 Task: Find connections with filter location Santa Cruz del Sur with filter topic #house with filter profile language French with filter current company Volvo Group with filter school Shaney Institute of Health Sciences with filter industry Animal Feed Manufacturing with filter service category Personal Injury Law with filter keywords title Brand Strategist
Action: Mouse moved to (547, 103)
Screenshot: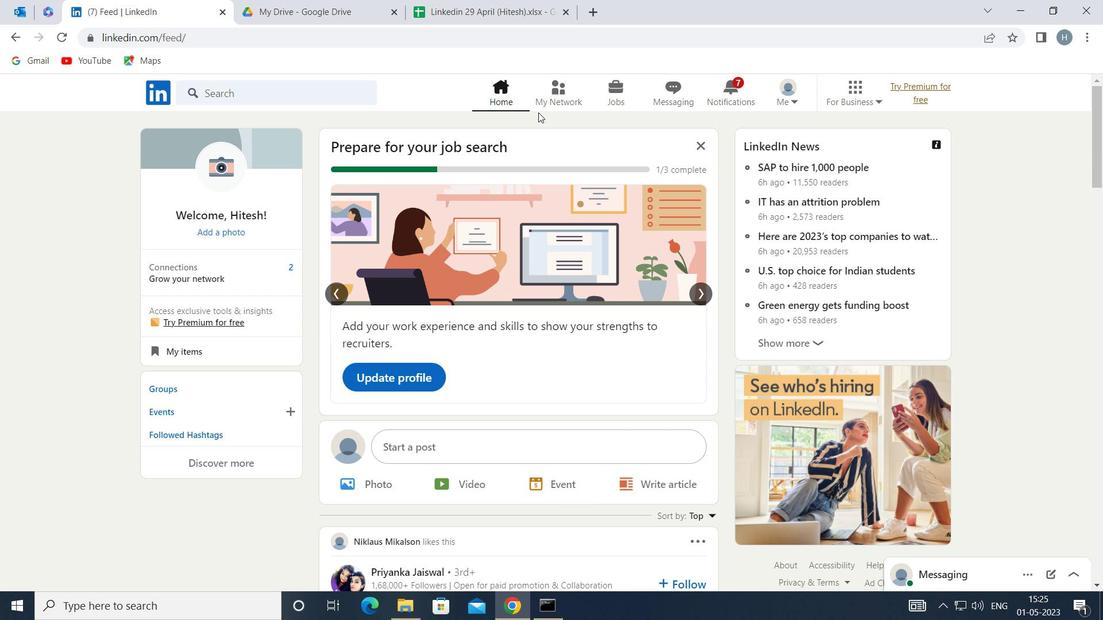 
Action: Mouse pressed left at (547, 103)
Screenshot: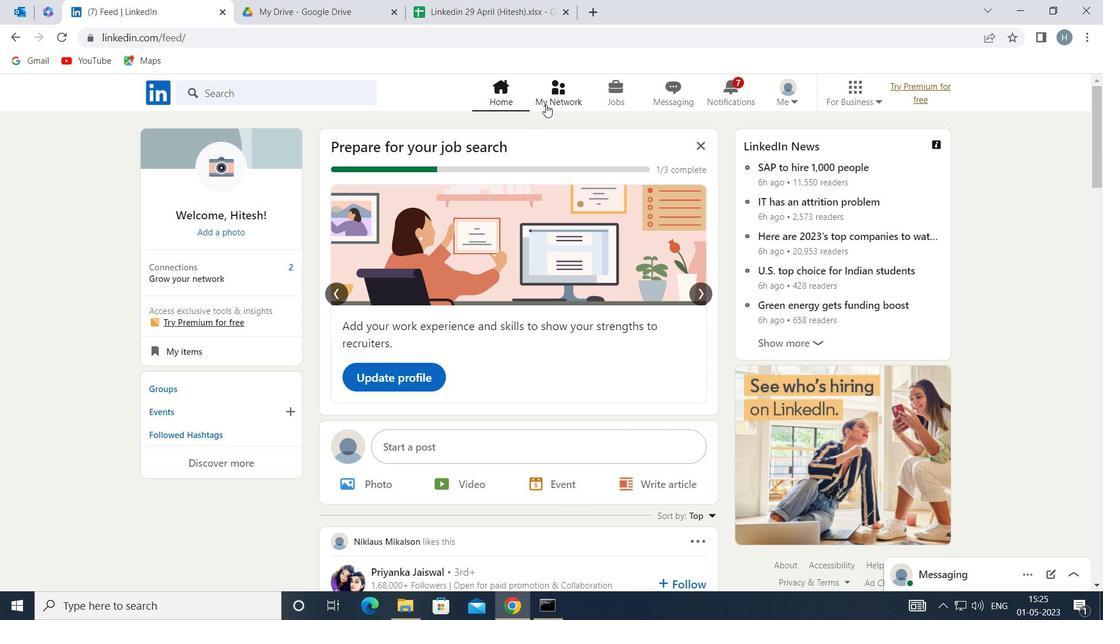 
Action: Mouse moved to (289, 171)
Screenshot: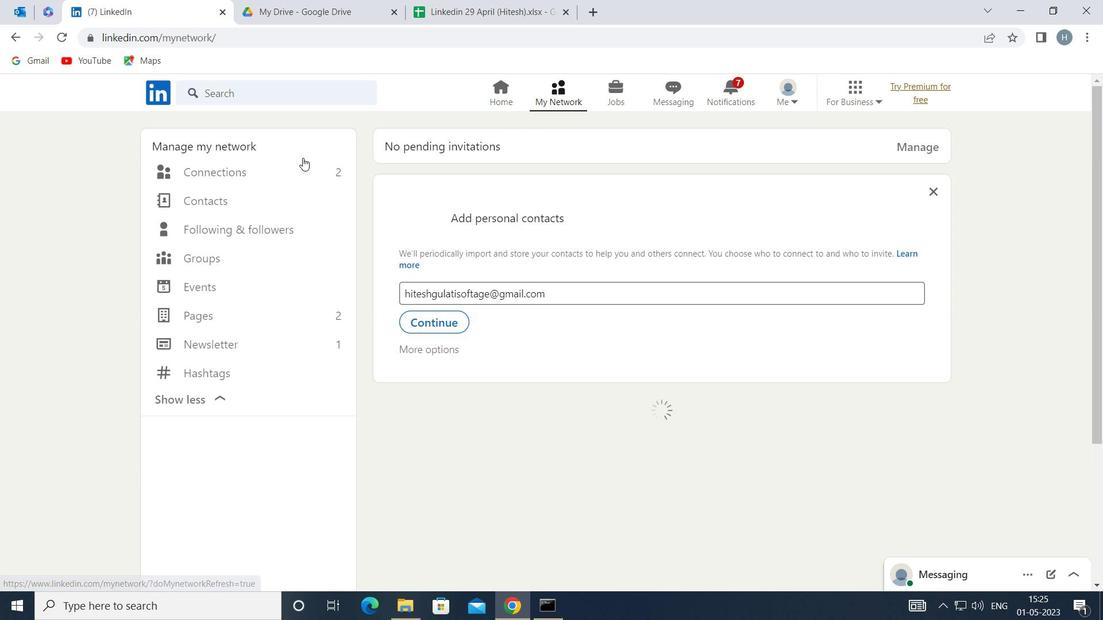
Action: Mouse pressed left at (289, 171)
Screenshot: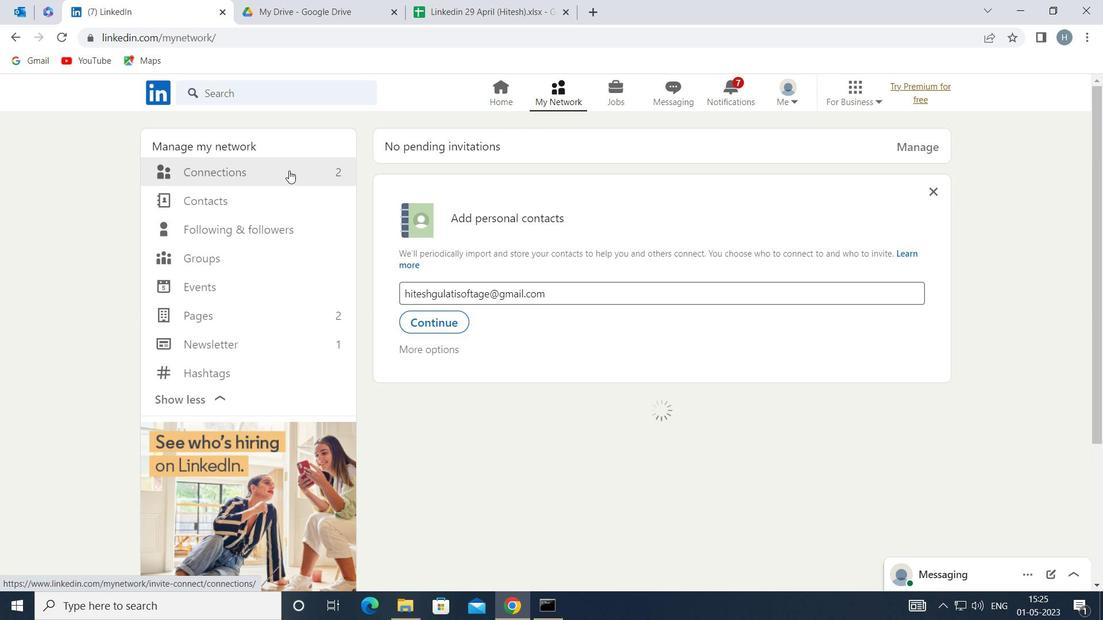 
Action: Mouse moved to (663, 164)
Screenshot: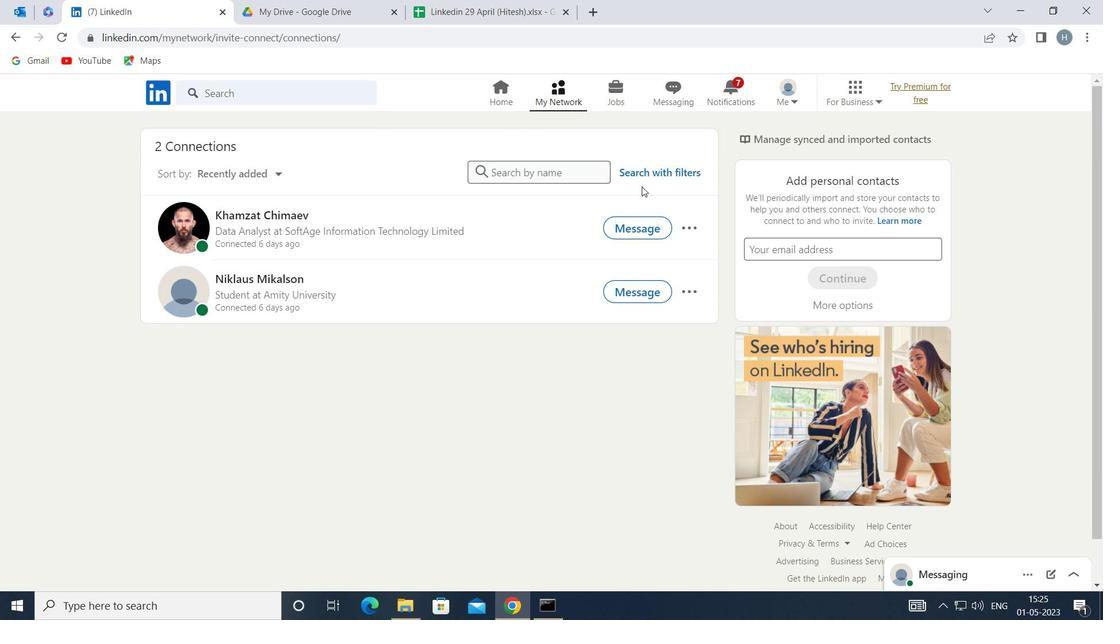 
Action: Mouse pressed left at (663, 164)
Screenshot: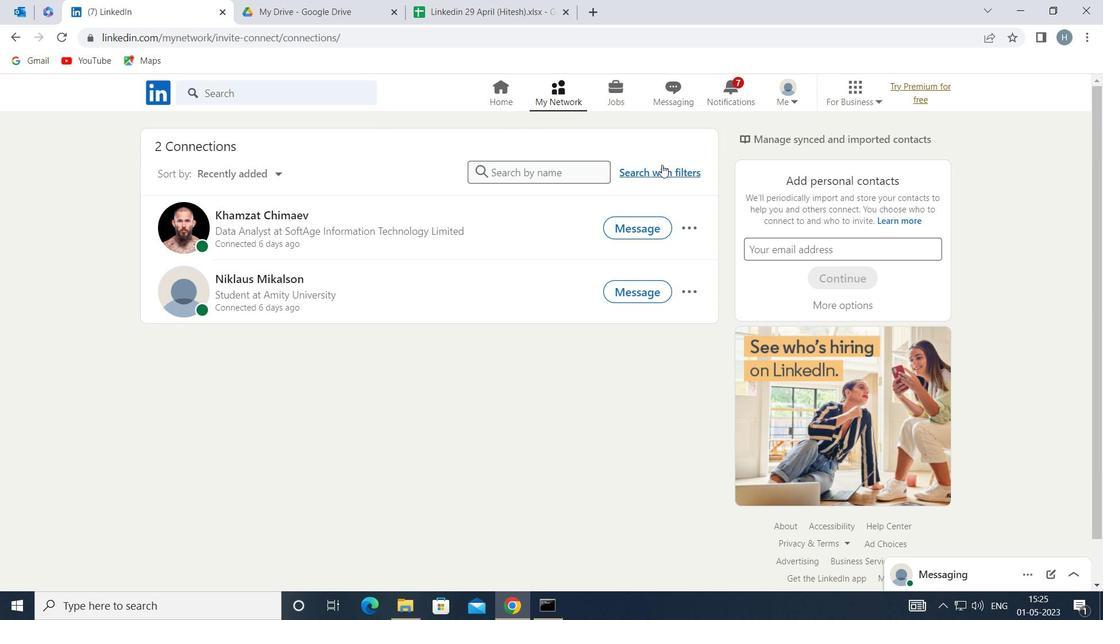 
Action: Mouse moved to (601, 139)
Screenshot: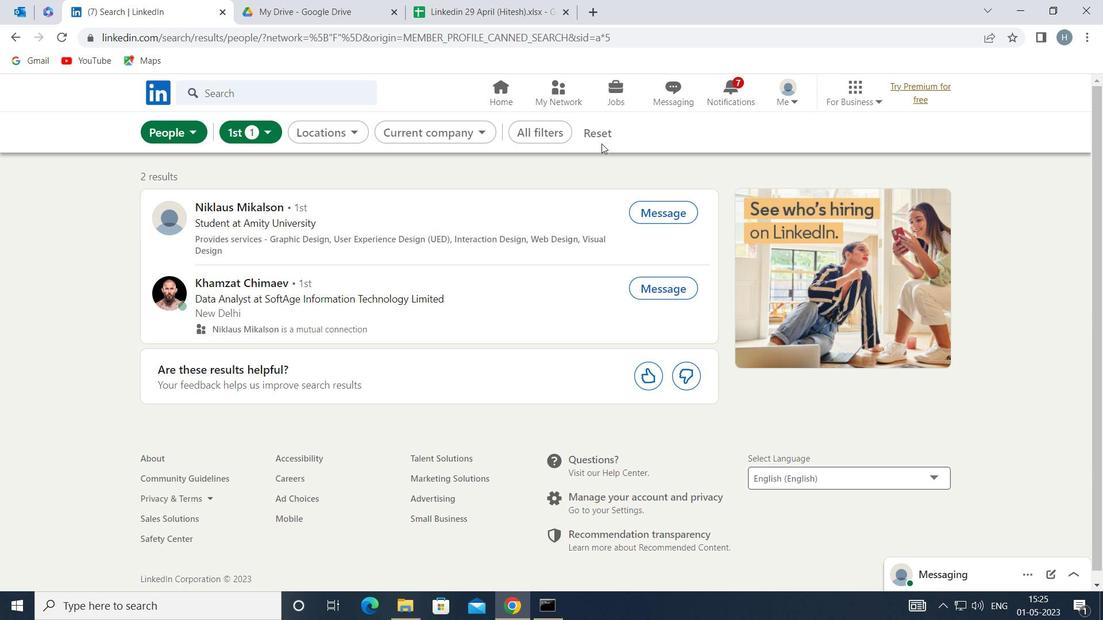 
Action: Mouse pressed left at (601, 139)
Screenshot: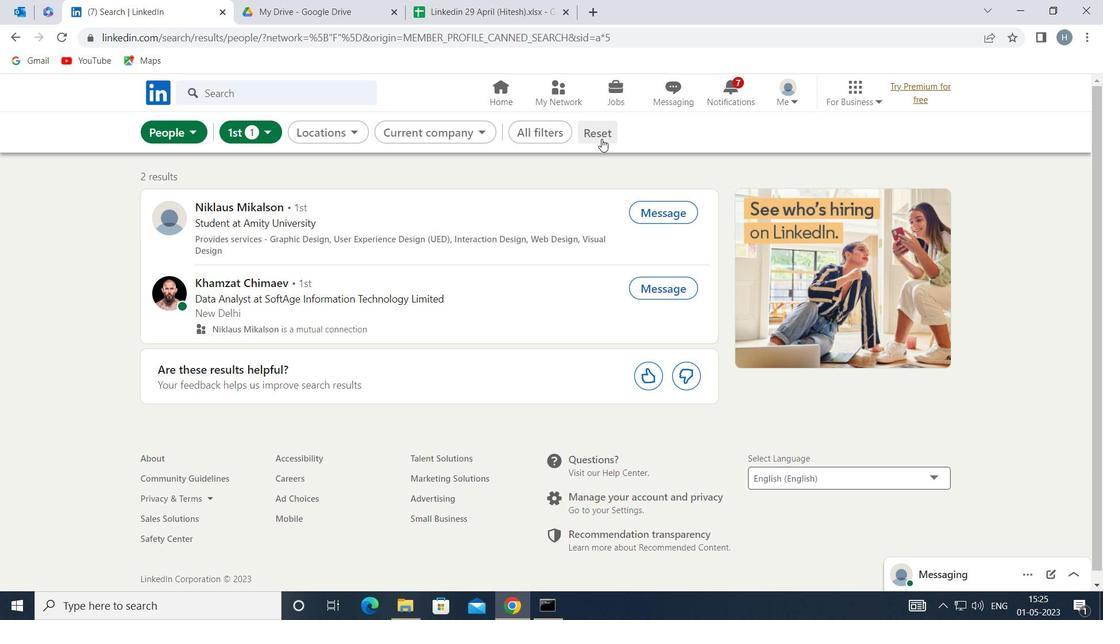 
Action: Mouse moved to (580, 133)
Screenshot: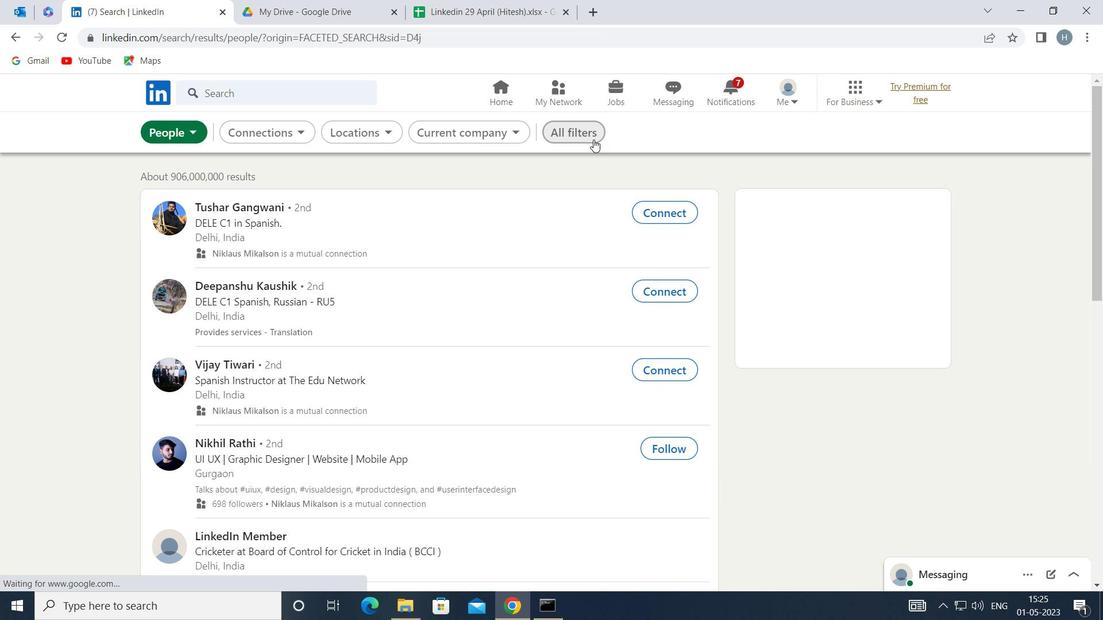 
Action: Mouse pressed left at (580, 133)
Screenshot: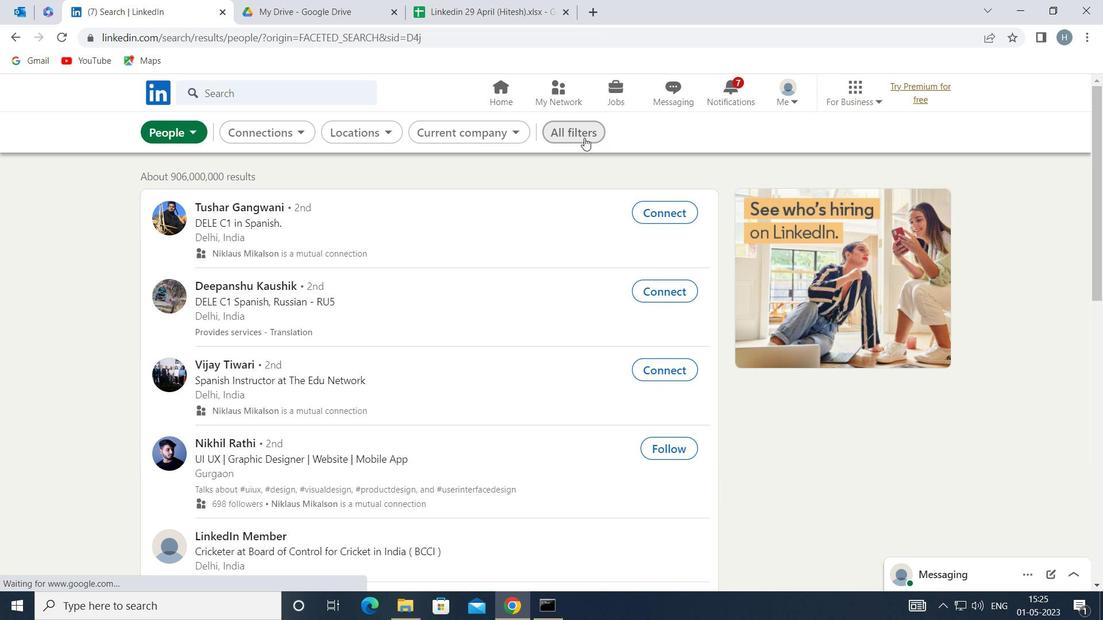 
Action: Mouse moved to (918, 384)
Screenshot: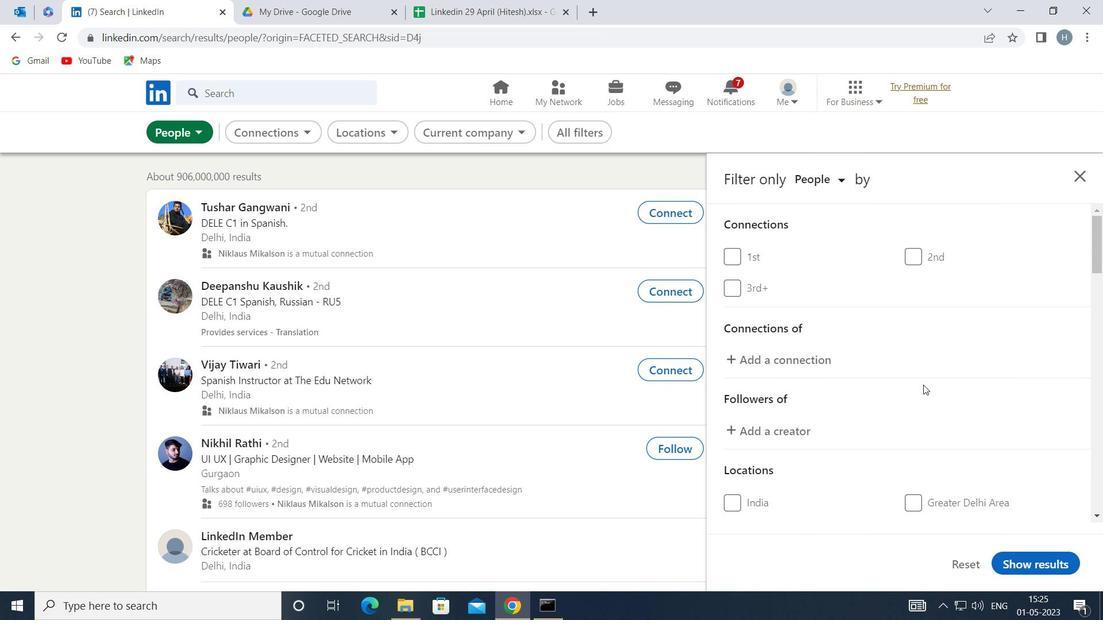 
Action: Mouse scrolled (918, 383) with delta (0, 0)
Screenshot: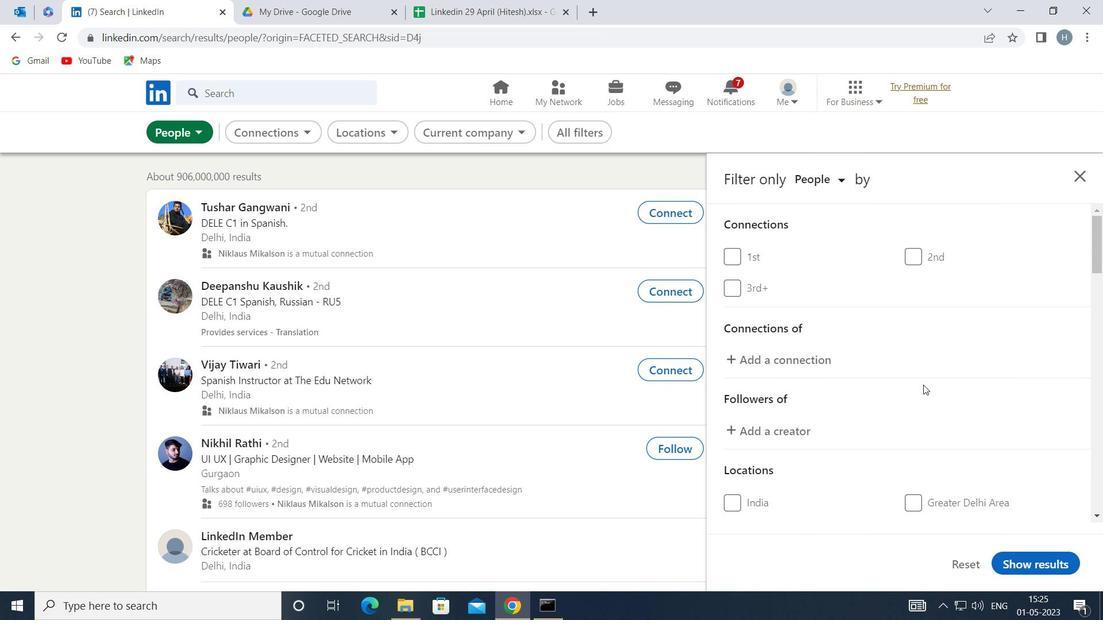 
Action: Mouse moved to (917, 384)
Screenshot: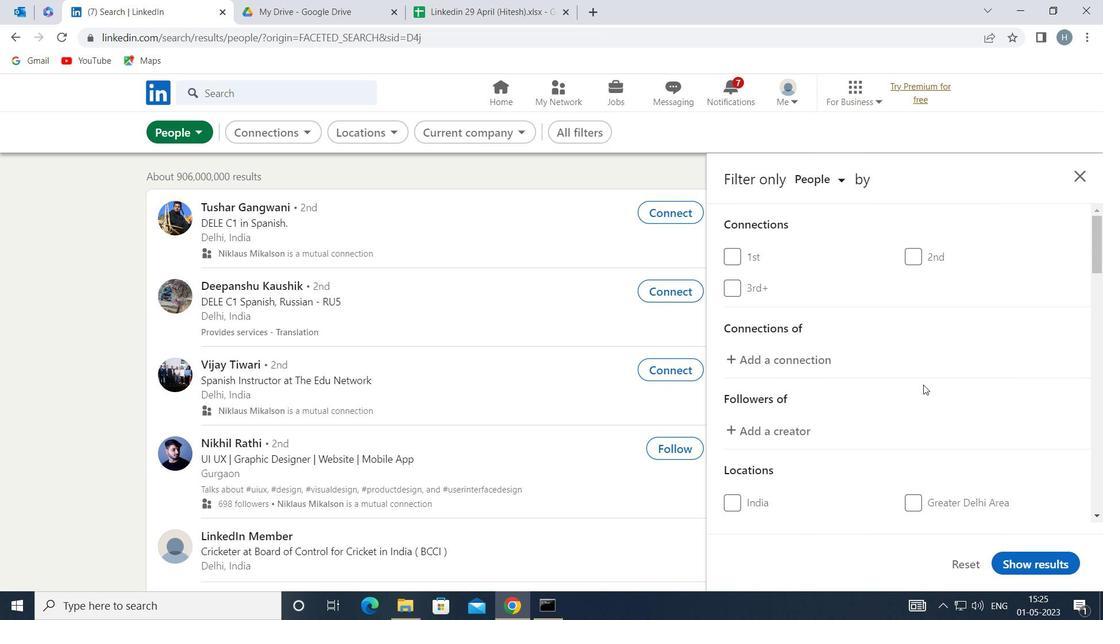 
Action: Mouse scrolled (917, 383) with delta (0, 0)
Screenshot: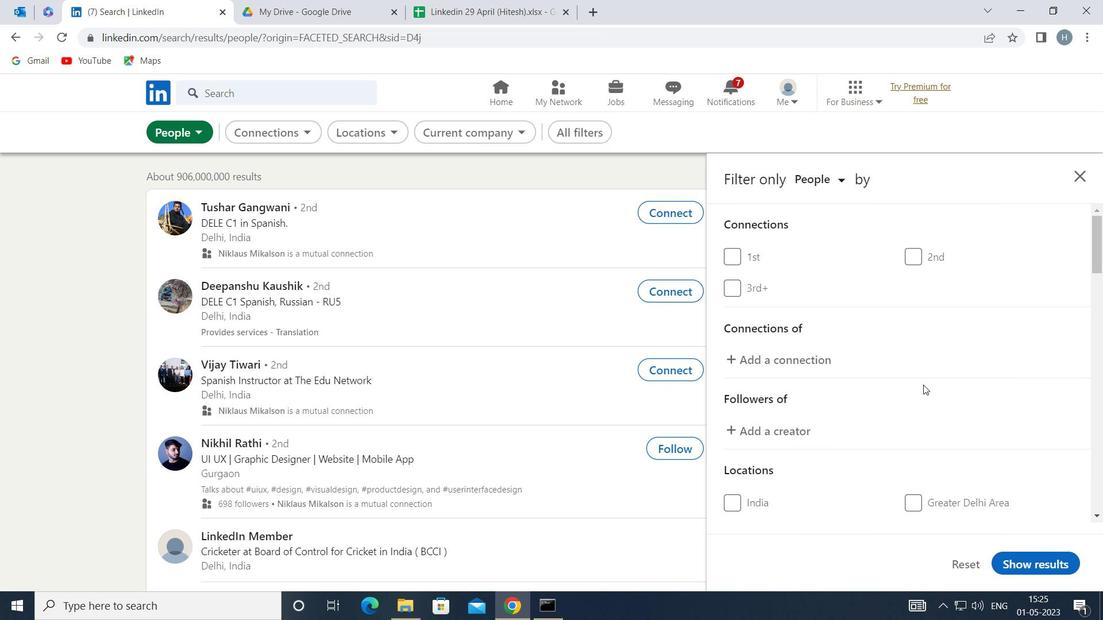 
Action: Mouse moved to (906, 377)
Screenshot: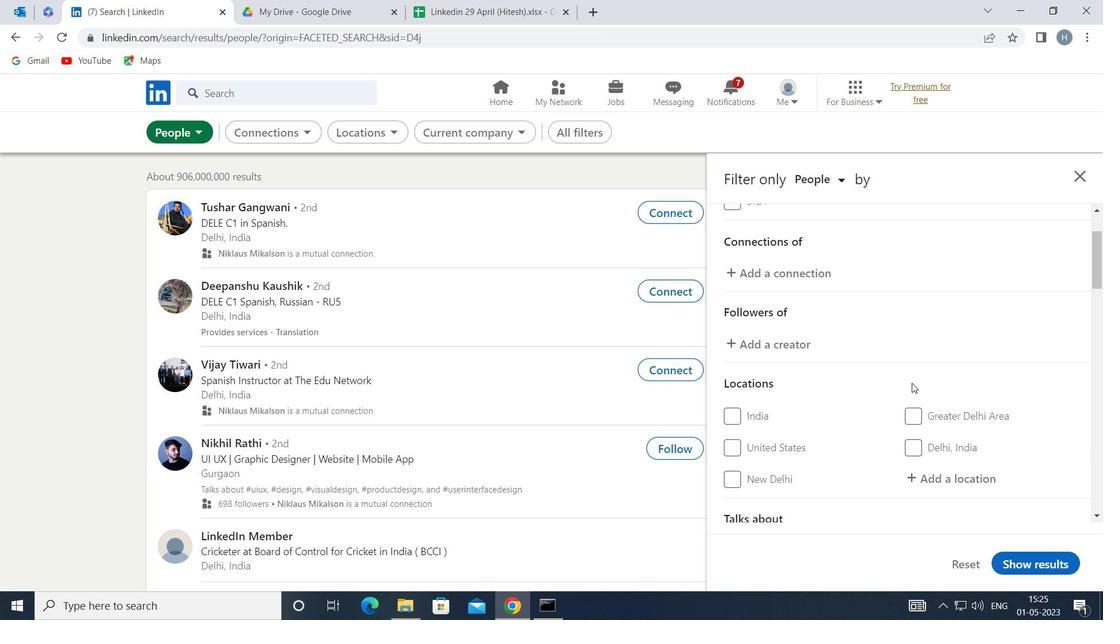 
Action: Mouse scrolled (906, 376) with delta (0, 0)
Screenshot: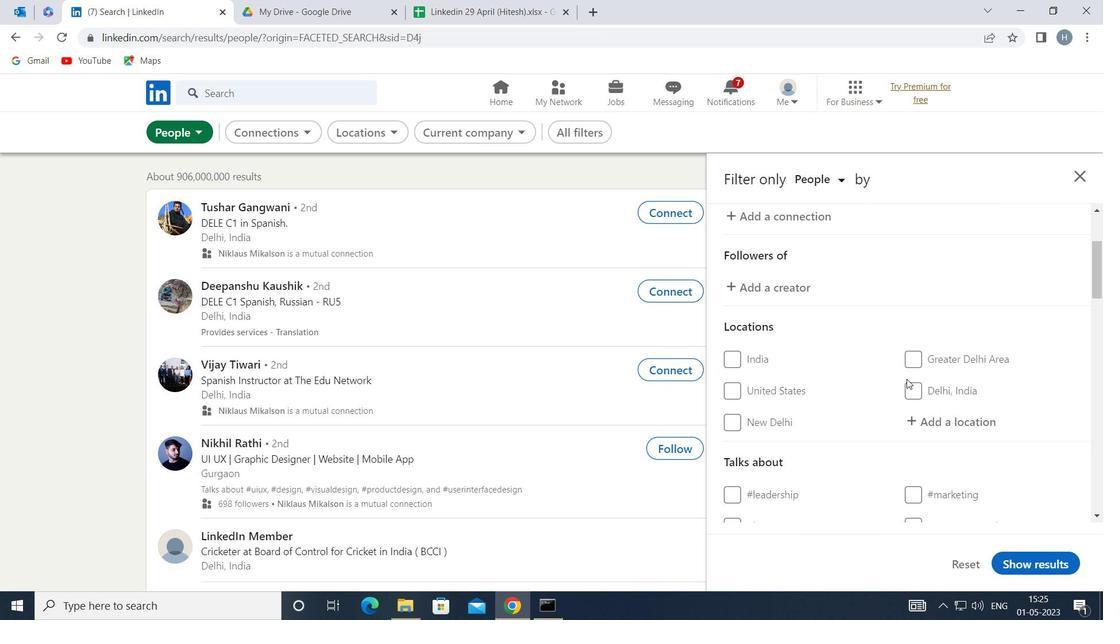
Action: Mouse moved to (955, 348)
Screenshot: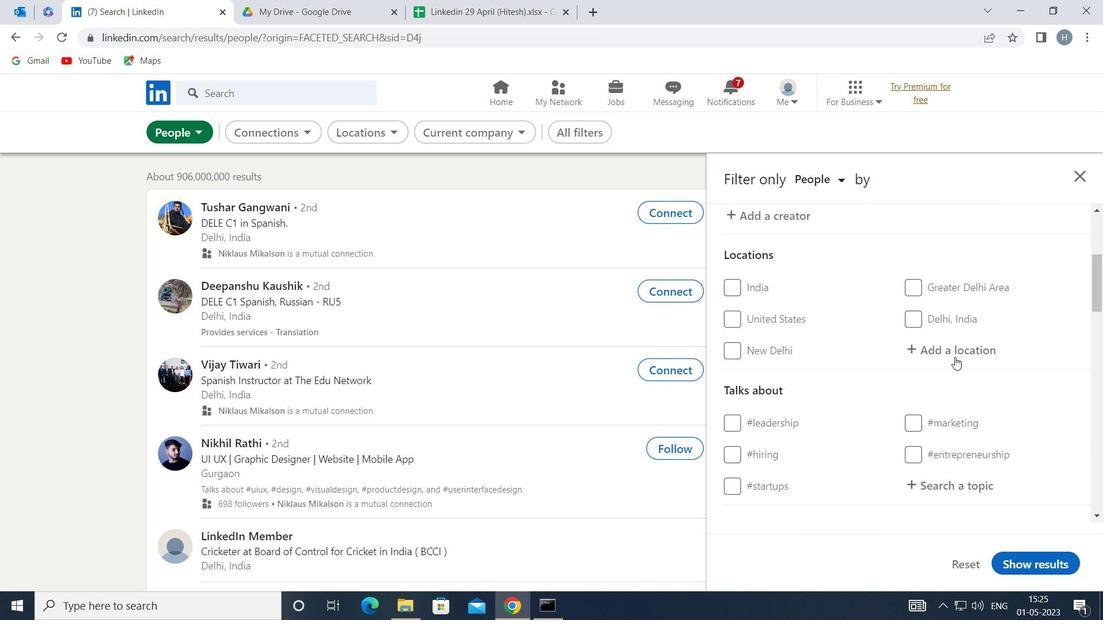 
Action: Mouse pressed left at (955, 348)
Screenshot: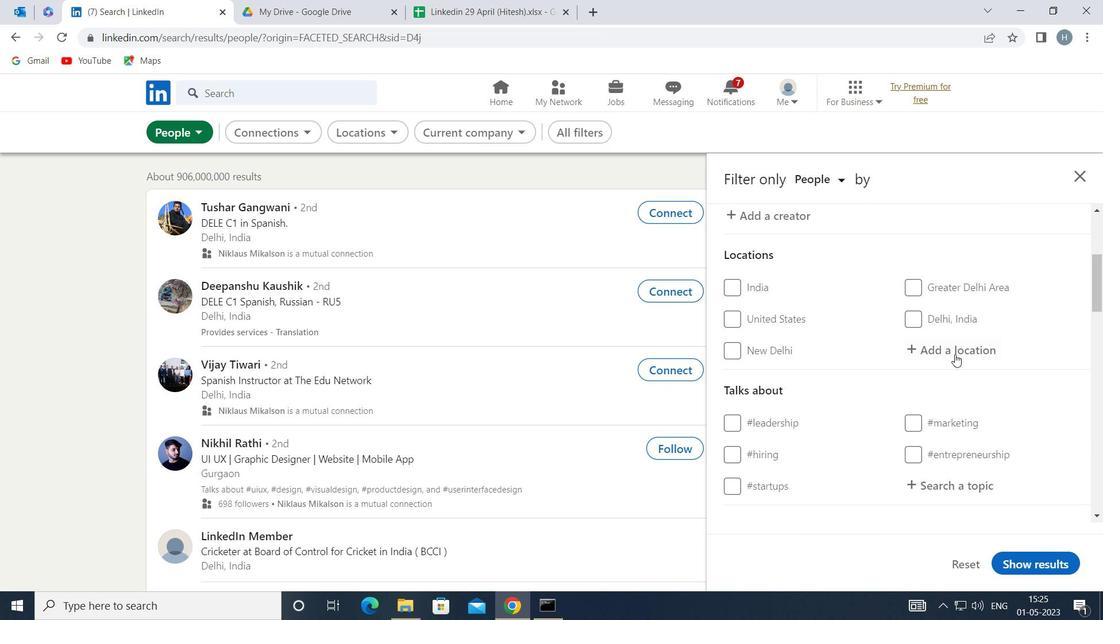 
Action: Key pressed <Key.shift>SANTA<Key.space><Key.shift>CRU
Screenshot: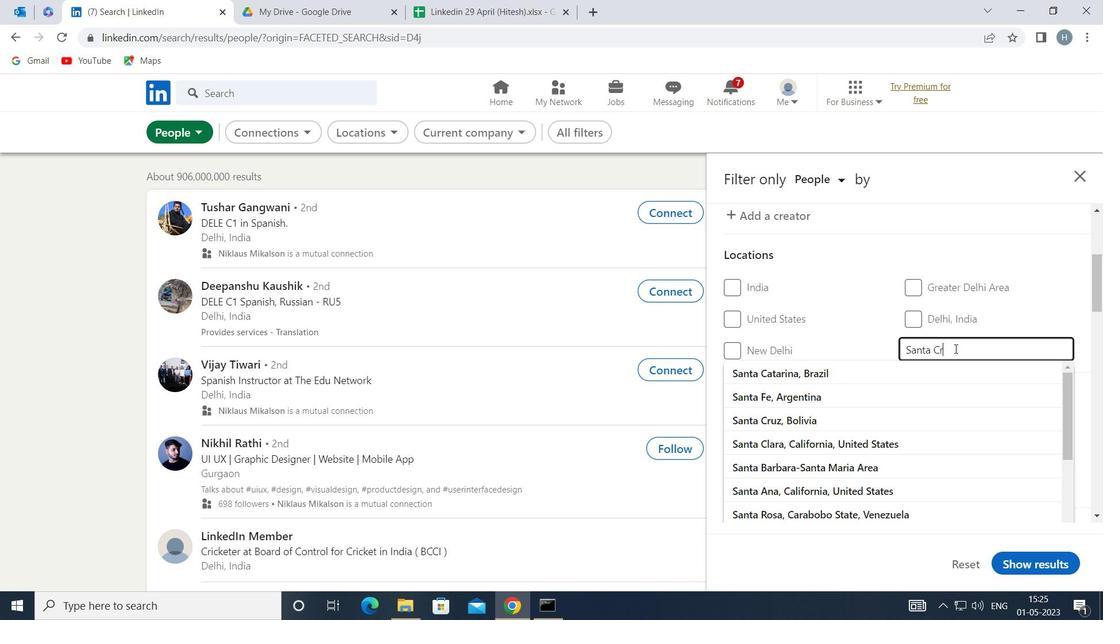 
Action: Mouse moved to (955, 347)
Screenshot: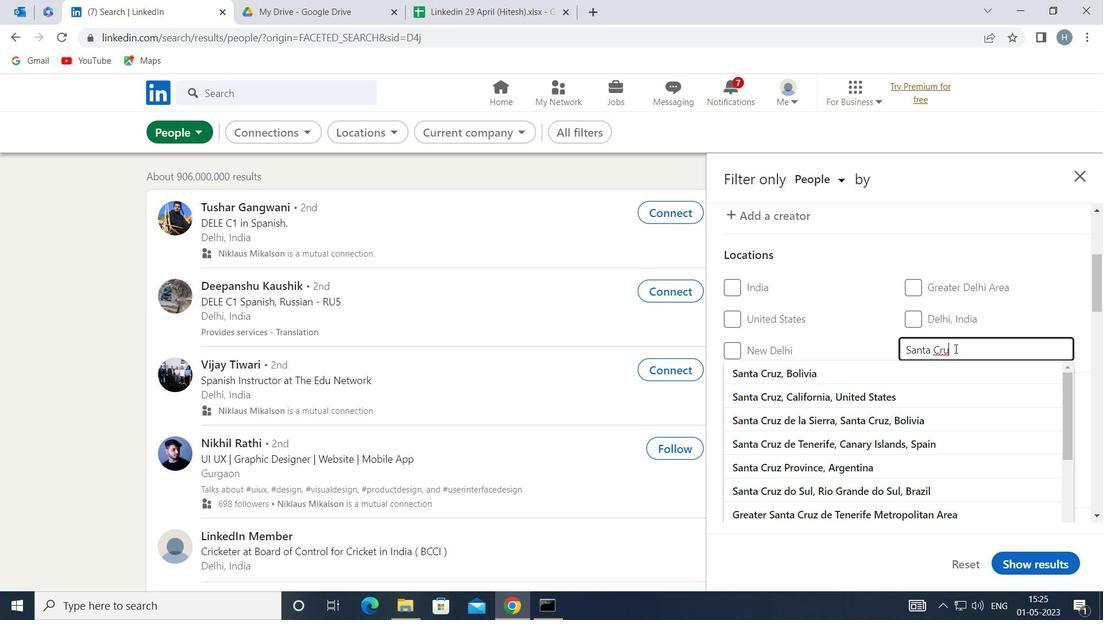 
Action: Key pressed Z
Screenshot: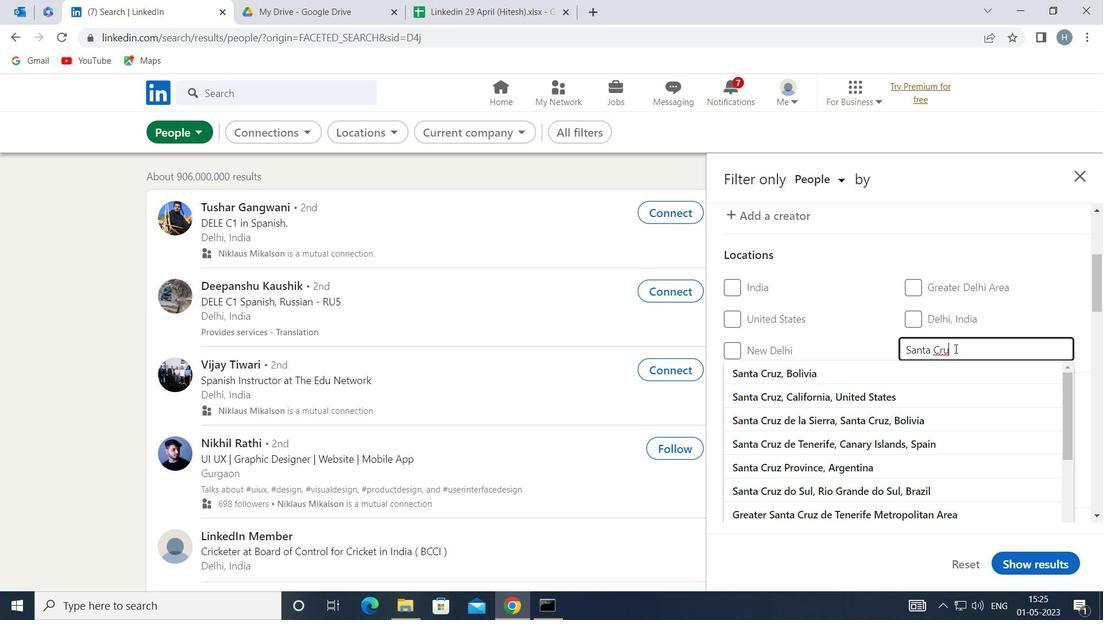 
Action: Mouse moved to (958, 345)
Screenshot: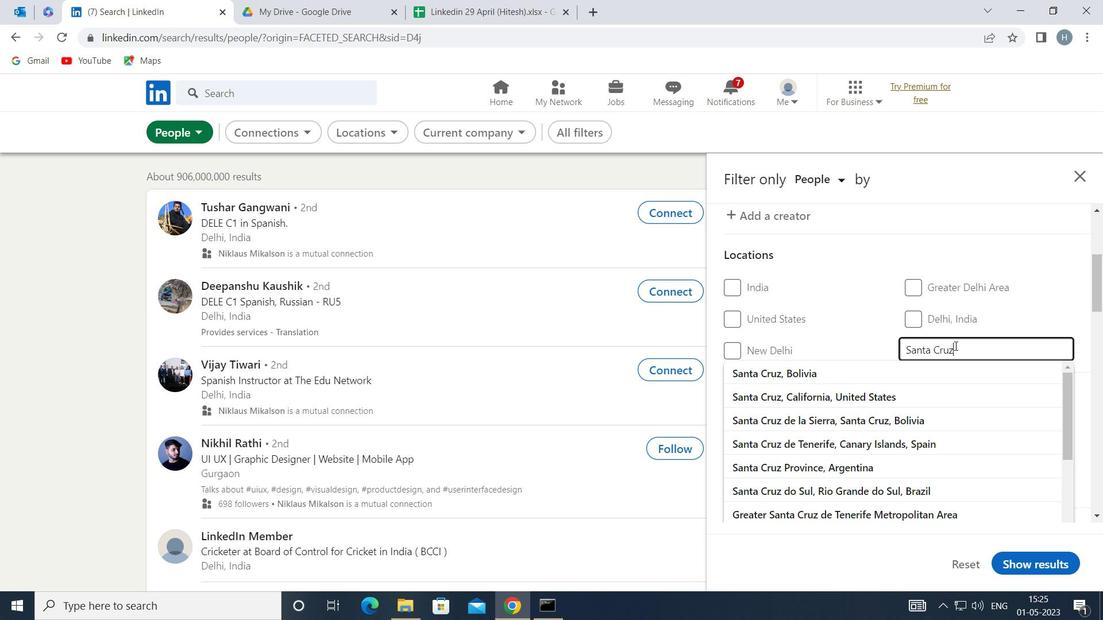 
Action: Key pressed <Key.space>
Screenshot: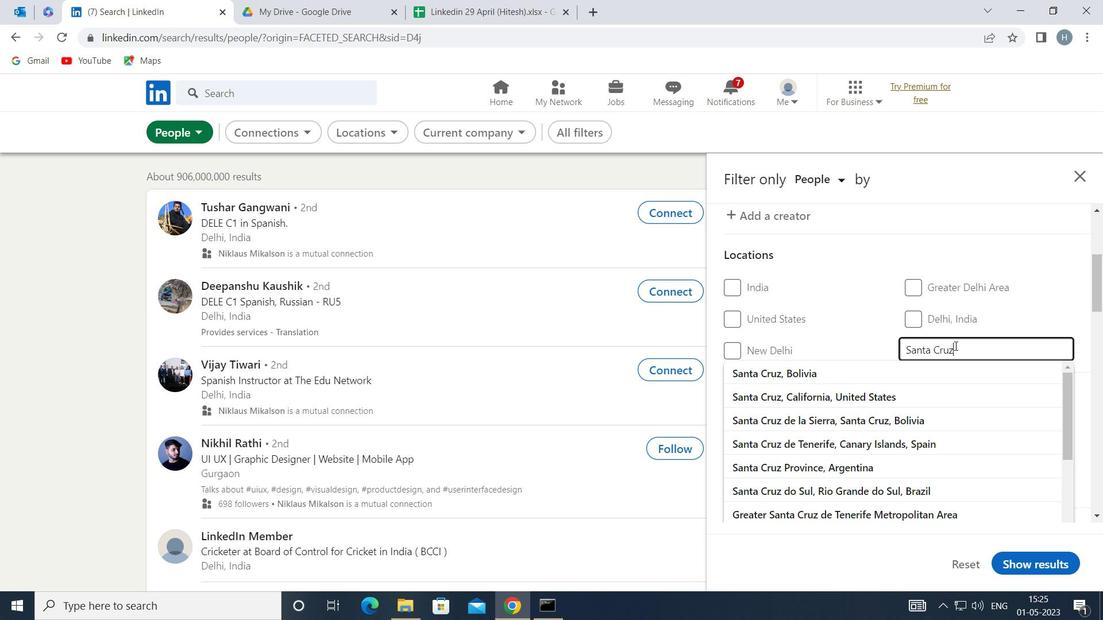 
Action: Mouse moved to (959, 345)
Screenshot: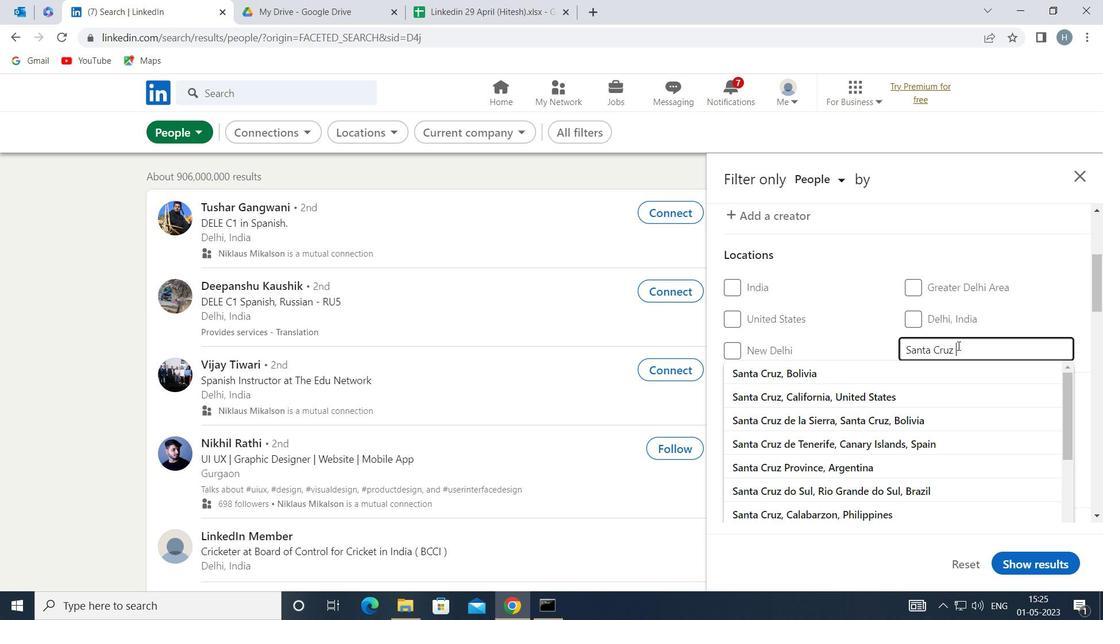 
Action: Key pressed DE
Screenshot: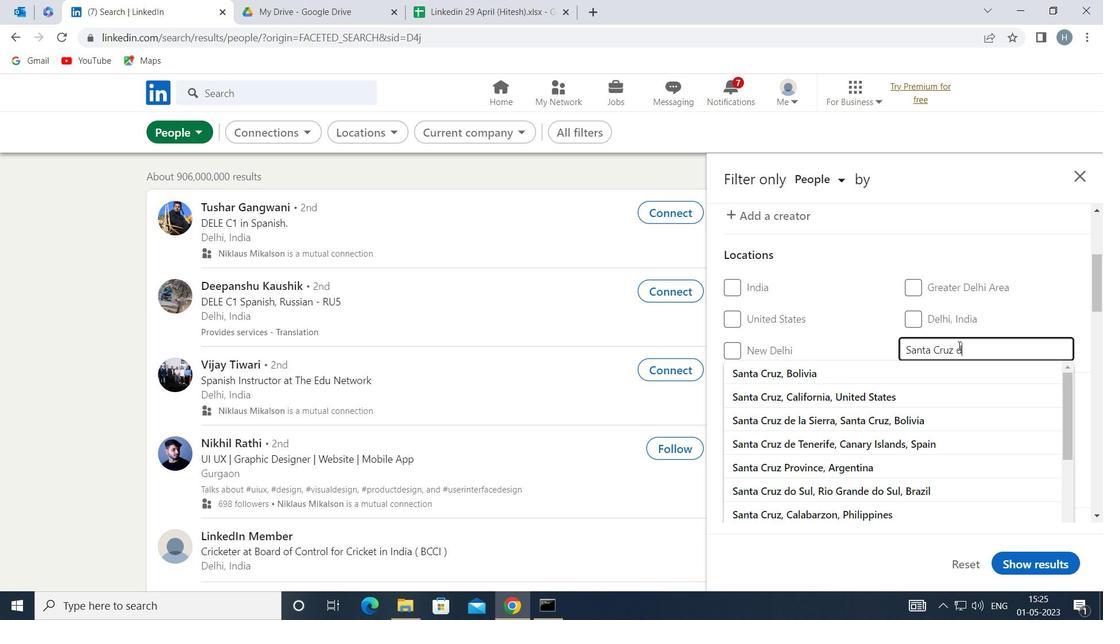 
Action: Mouse moved to (962, 348)
Screenshot: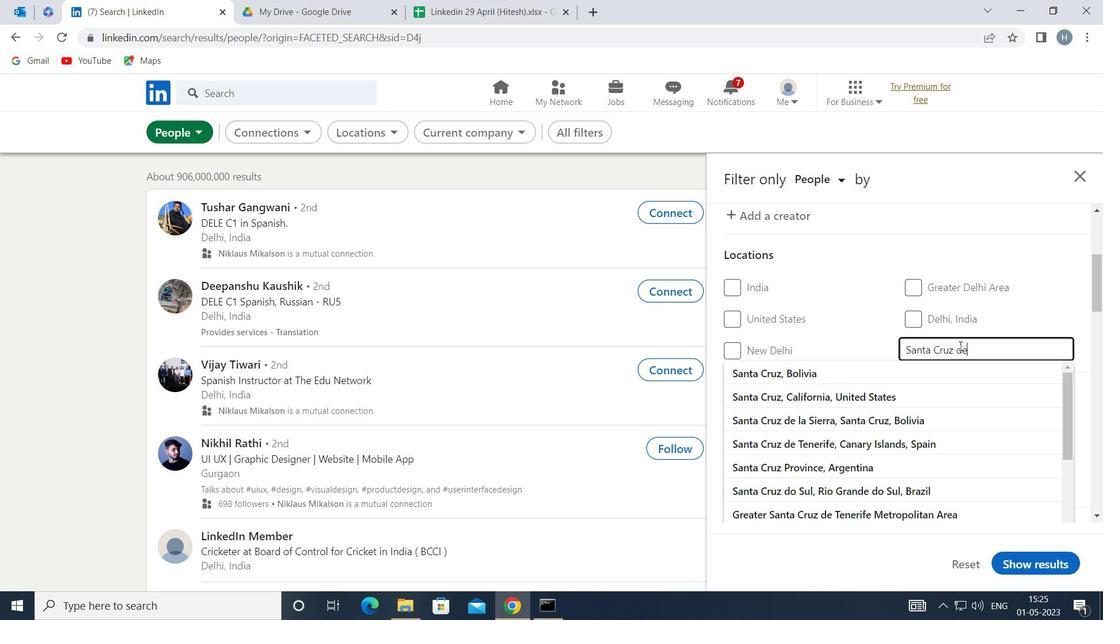 
Action: Key pressed L
Screenshot: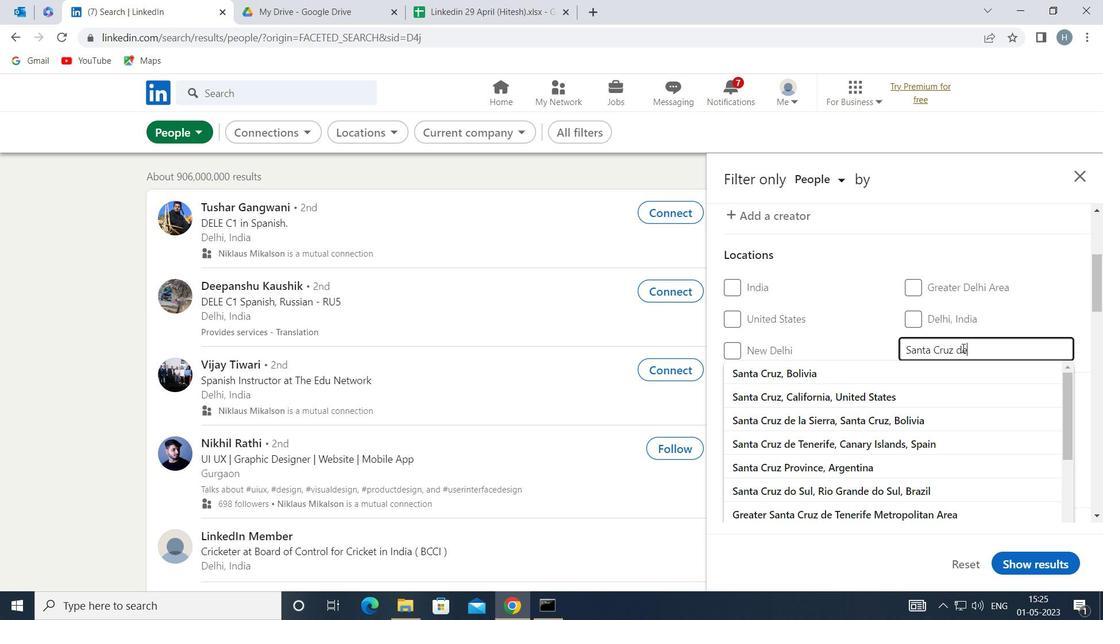 
Action: Mouse moved to (964, 347)
Screenshot: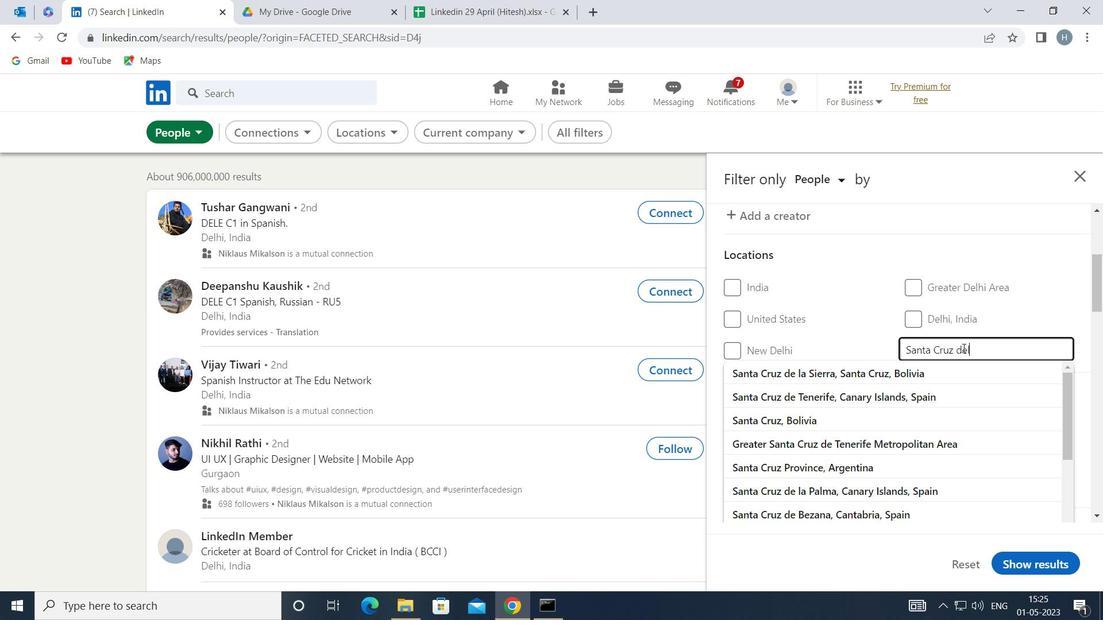 
Action: Key pressed <Key.space><Key.shift>S
Screenshot: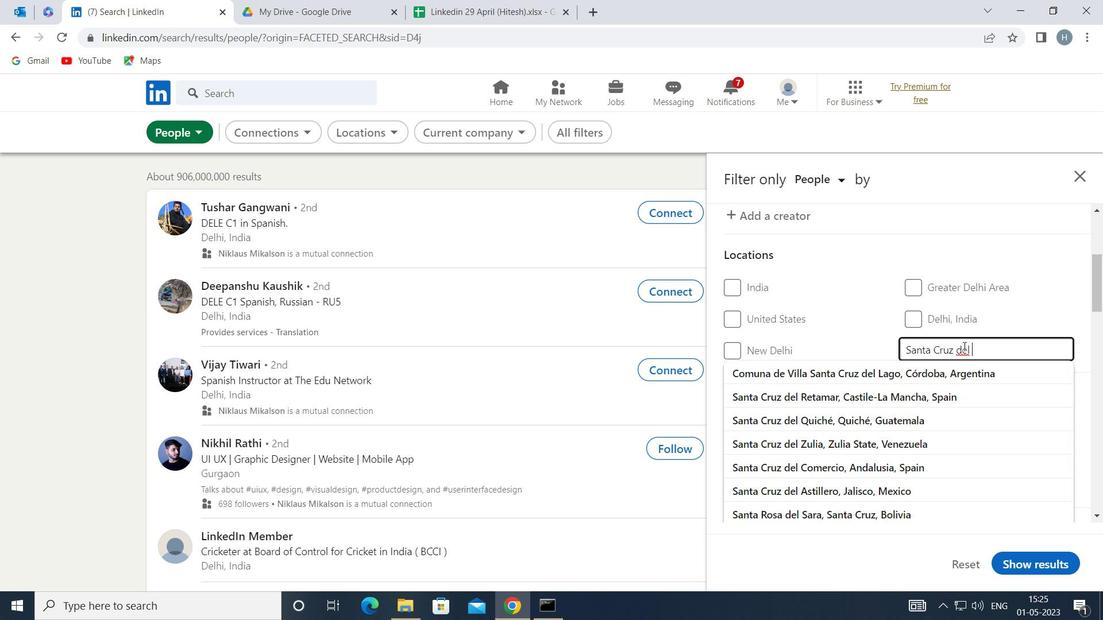 
Action: Mouse moved to (964, 347)
Screenshot: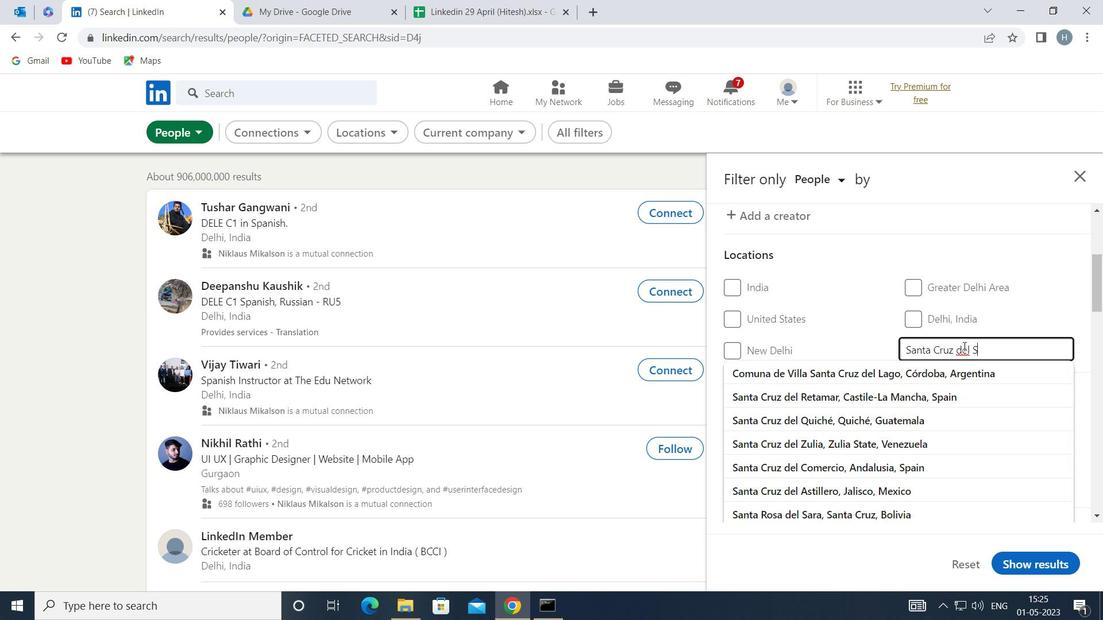 
Action: Key pressed U
Screenshot: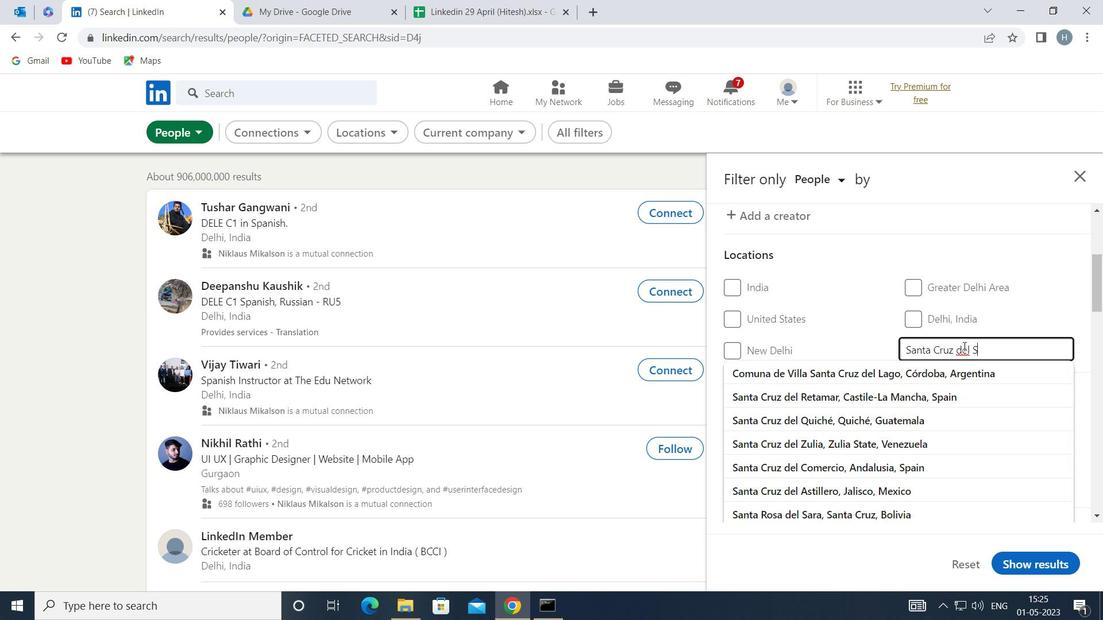 
Action: Mouse moved to (965, 347)
Screenshot: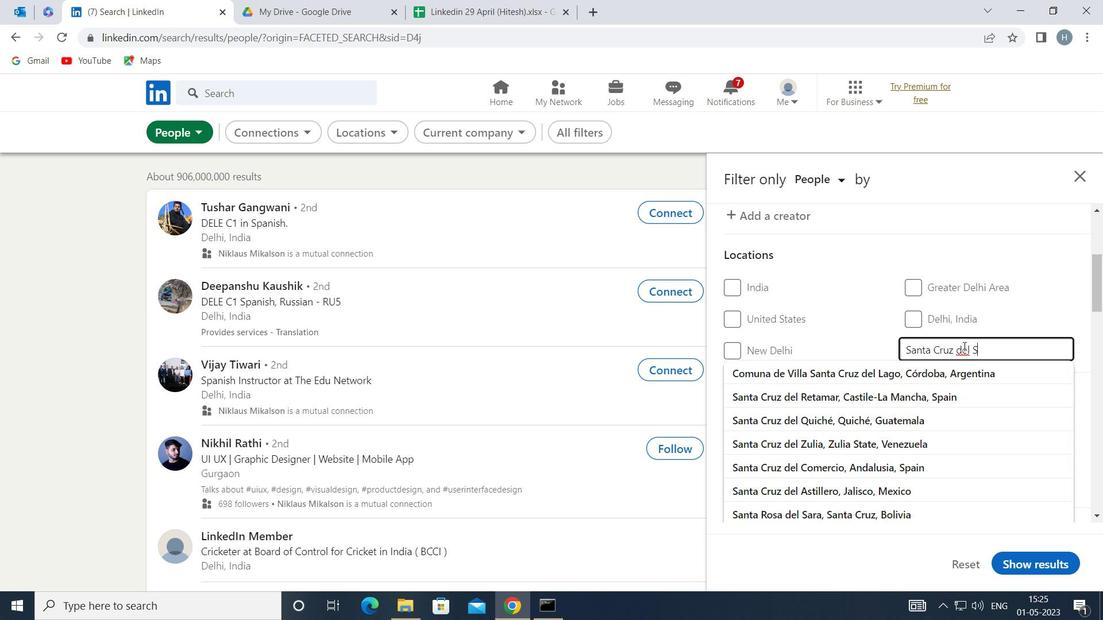 
Action: Key pressed R
Screenshot: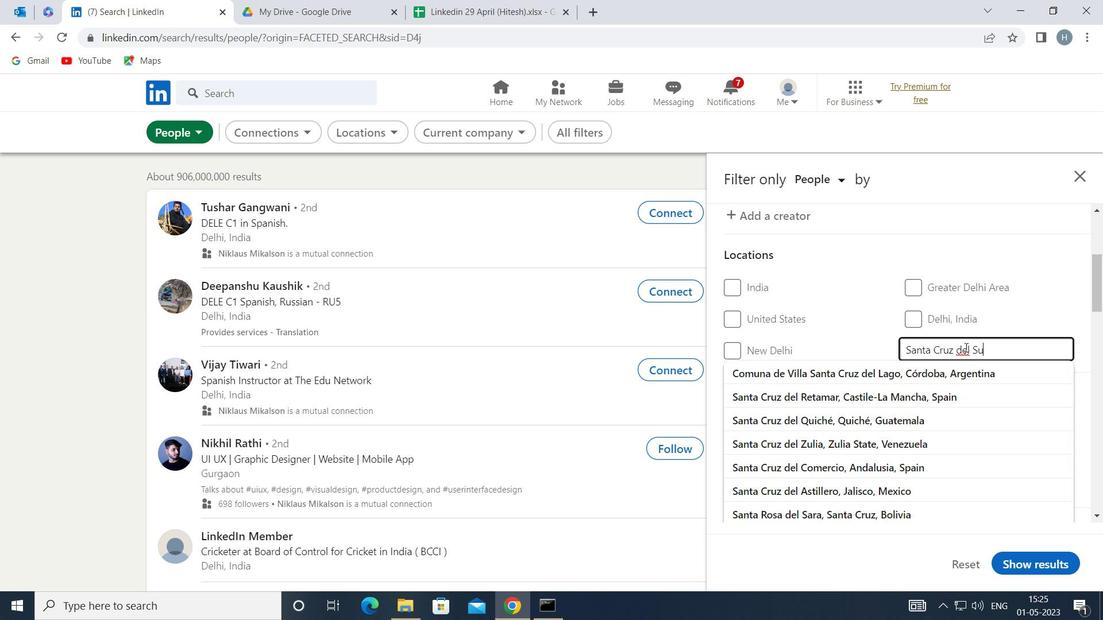 
Action: Mouse moved to (955, 374)
Screenshot: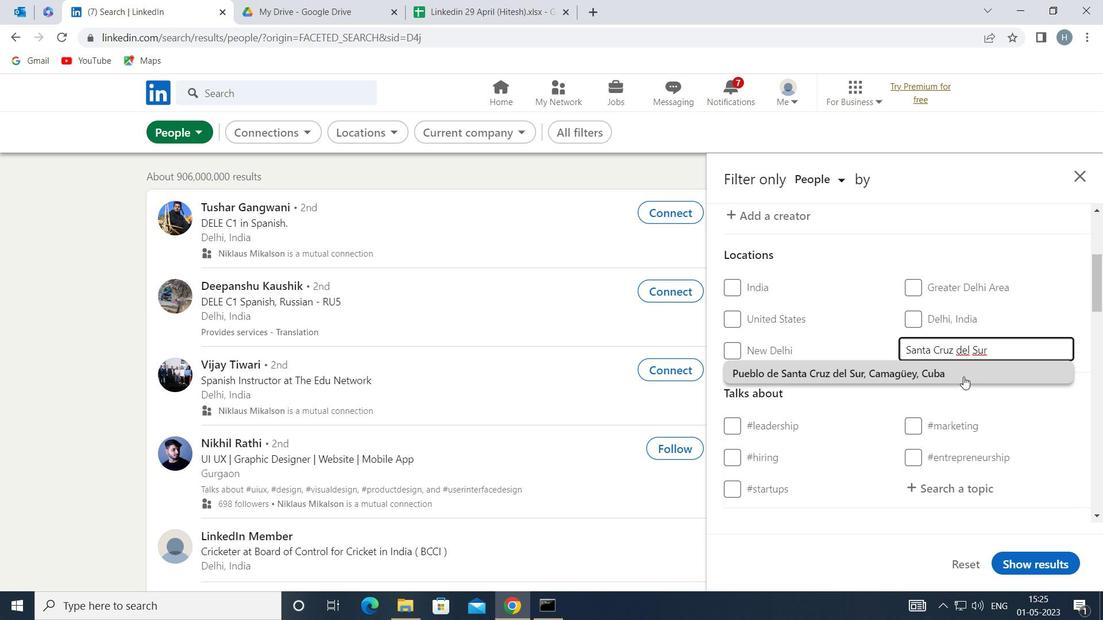
Action: Mouse pressed left at (955, 374)
Screenshot: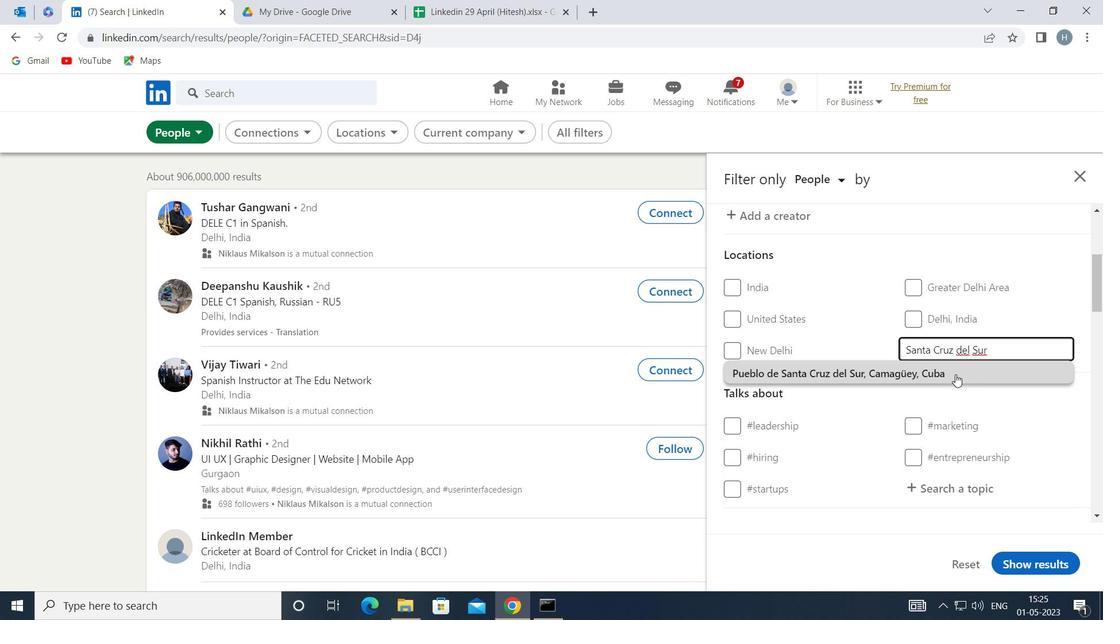 
Action: Mouse moved to (926, 370)
Screenshot: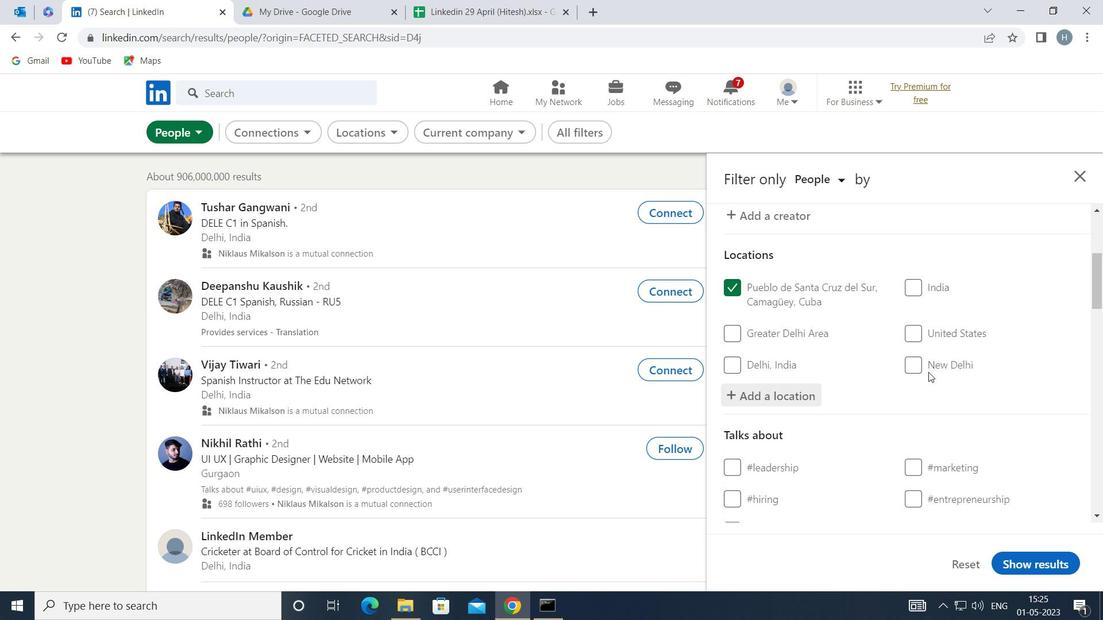 
Action: Mouse scrolled (926, 369) with delta (0, 0)
Screenshot: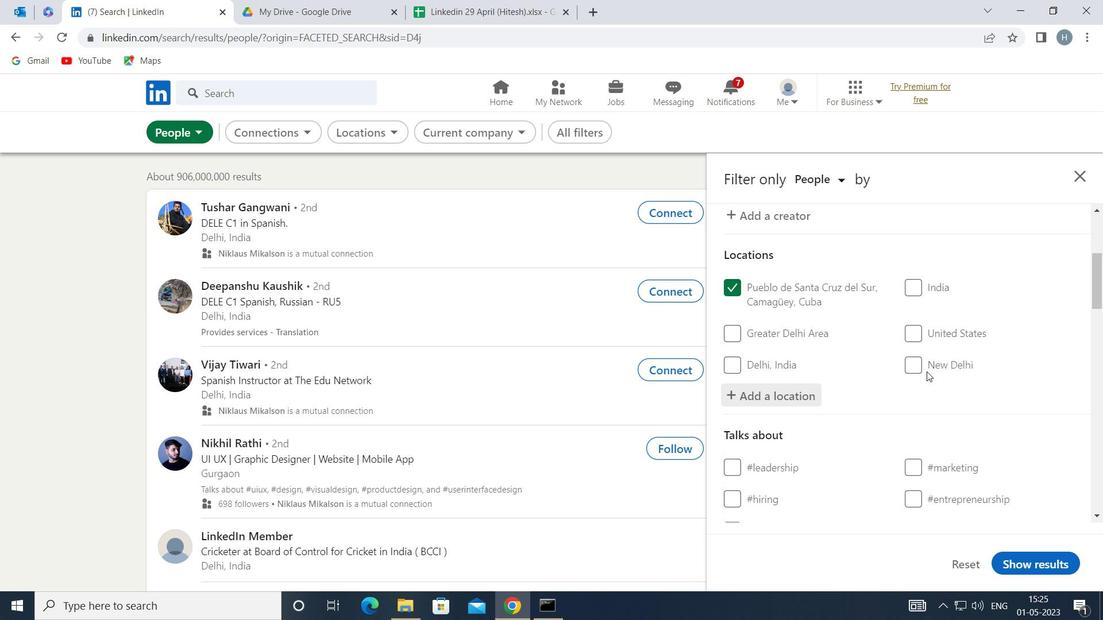 
Action: Mouse scrolled (926, 369) with delta (0, 0)
Screenshot: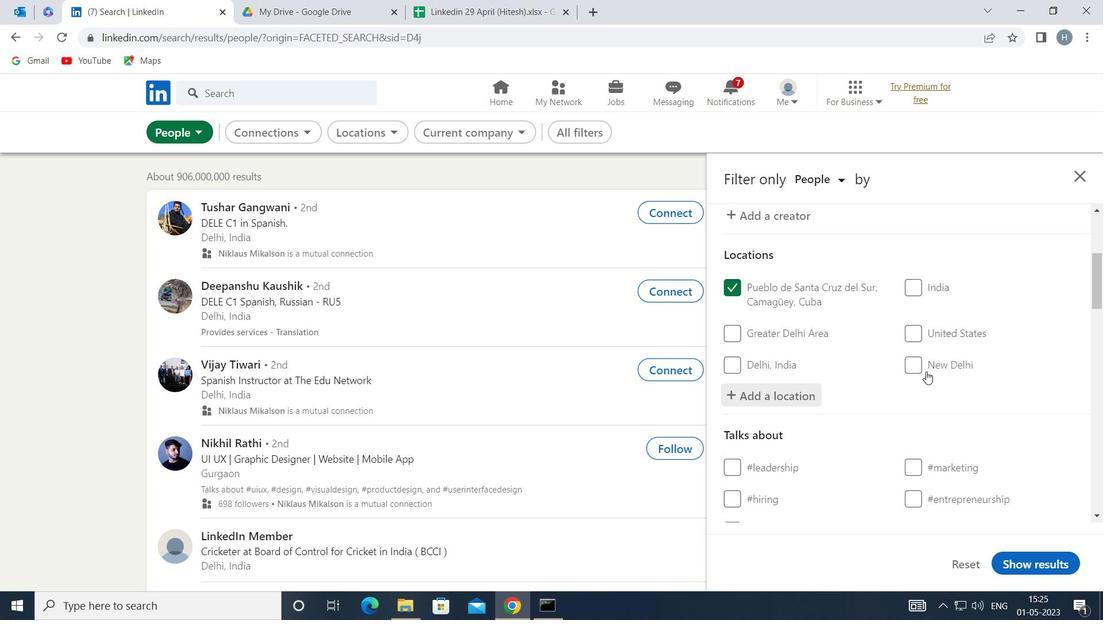 
Action: Mouse moved to (918, 359)
Screenshot: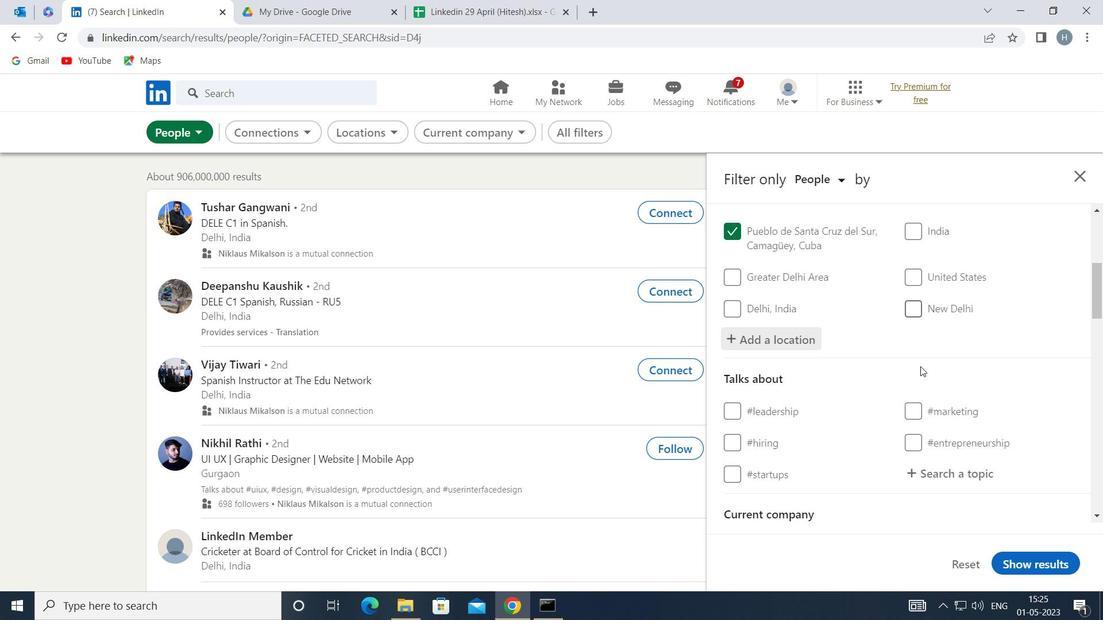 
Action: Mouse scrolled (918, 359) with delta (0, 0)
Screenshot: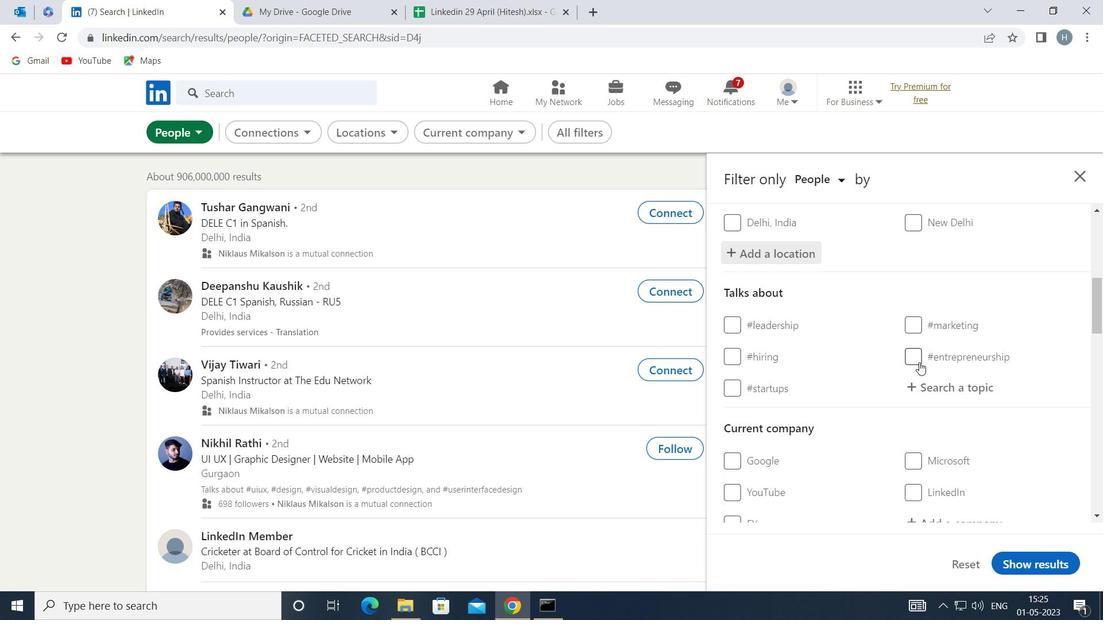 
Action: Mouse moved to (945, 313)
Screenshot: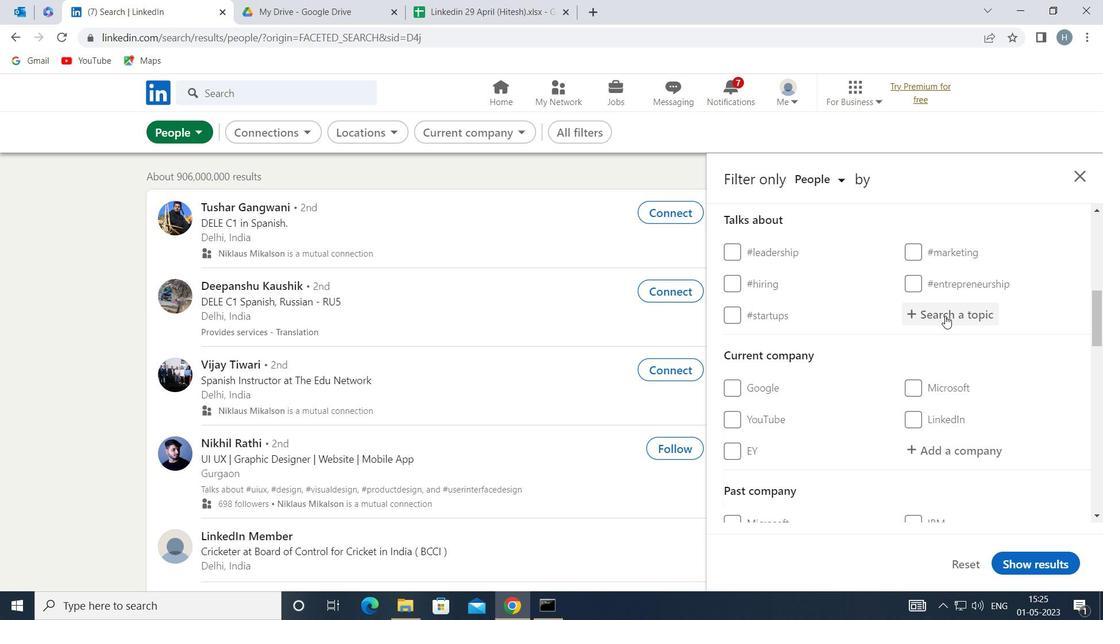 
Action: Mouse pressed left at (945, 313)
Screenshot: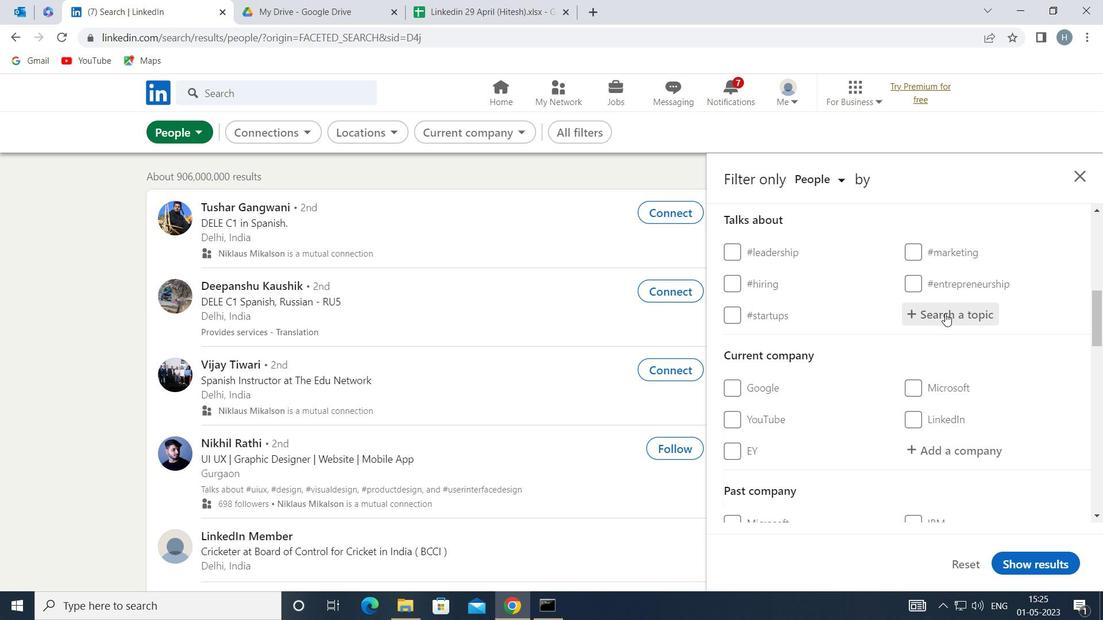 
Action: Key pressed <Key.shift>HOUS
Screenshot: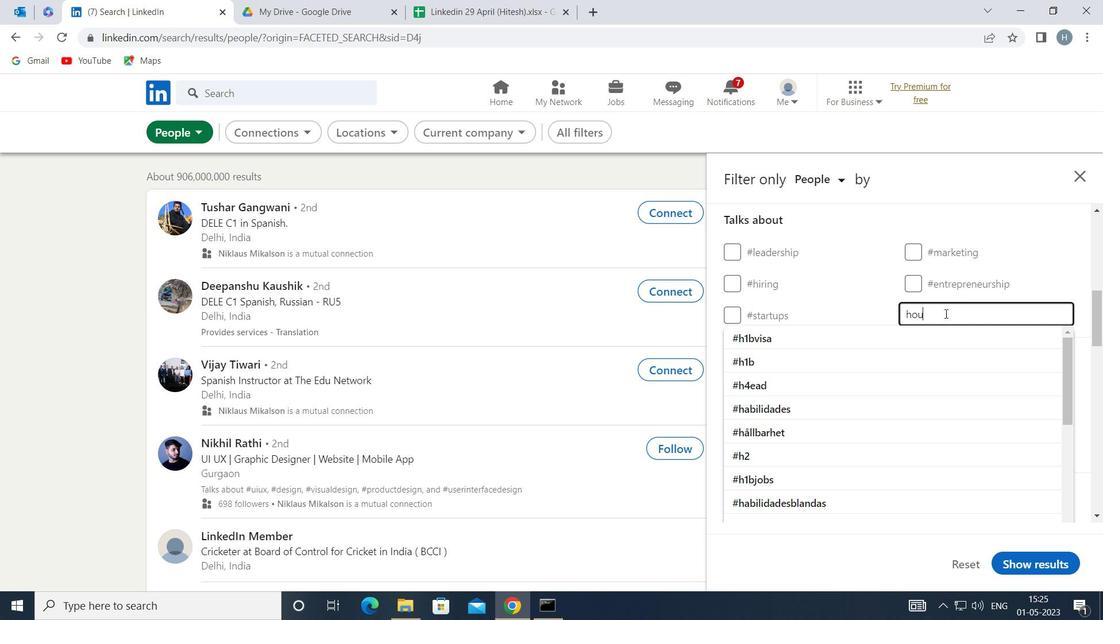 
Action: Mouse moved to (853, 361)
Screenshot: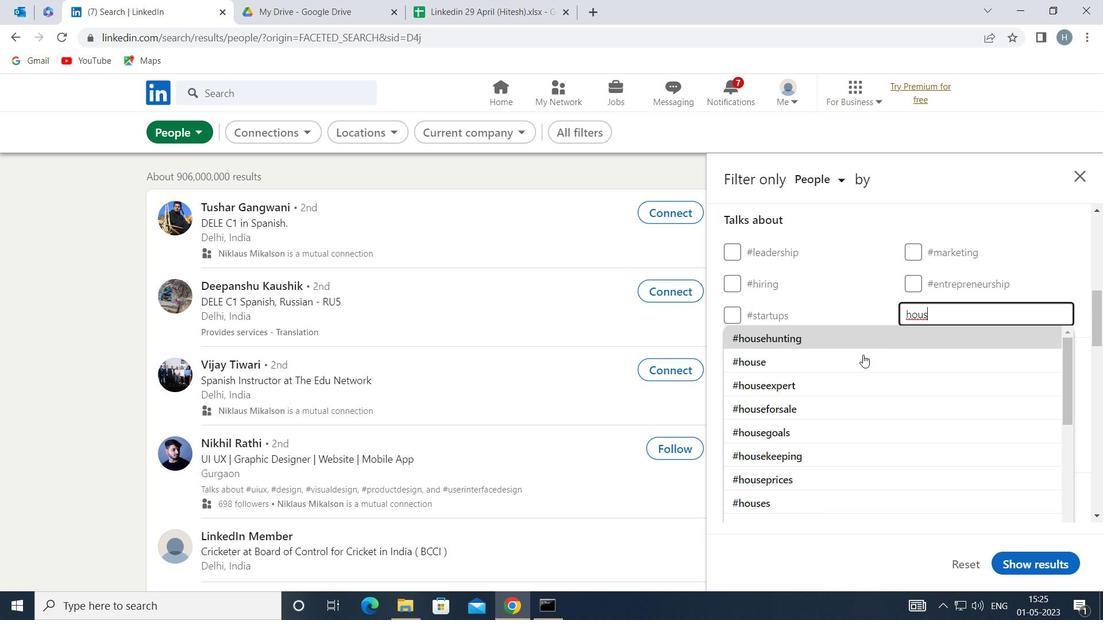 
Action: Mouse pressed left at (853, 361)
Screenshot: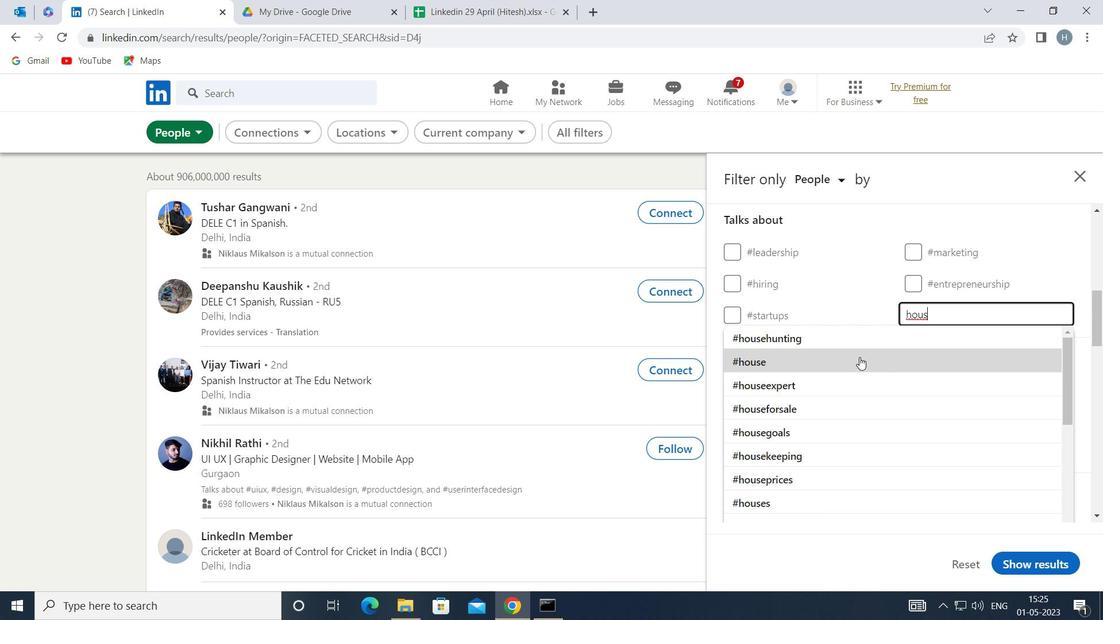 
Action: Mouse moved to (852, 352)
Screenshot: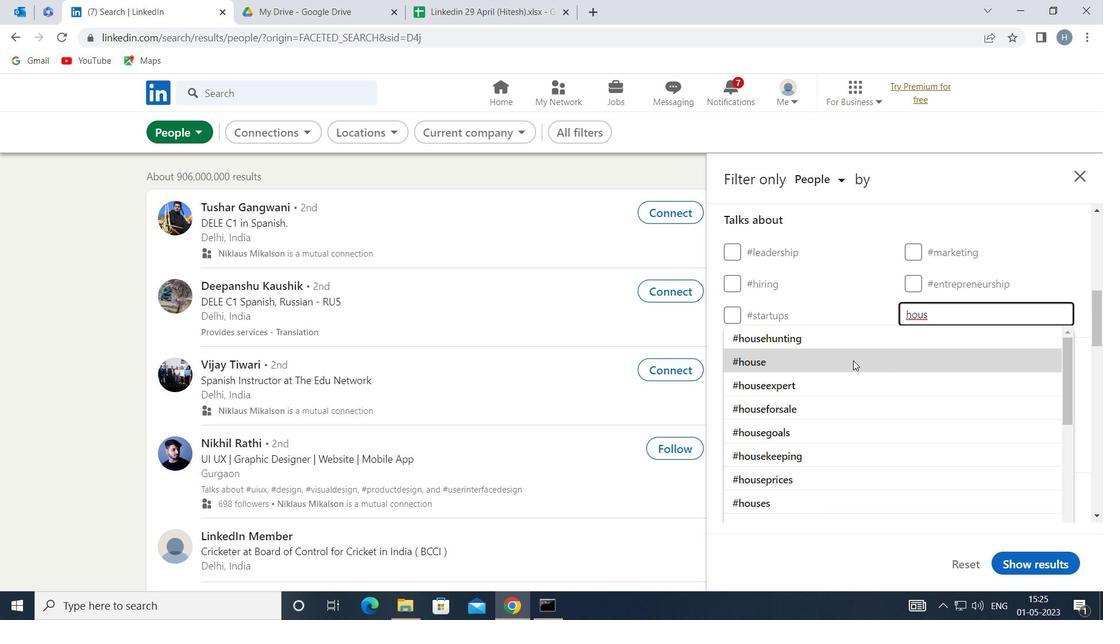 
Action: Mouse scrolled (852, 352) with delta (0, 0)
Screenshot: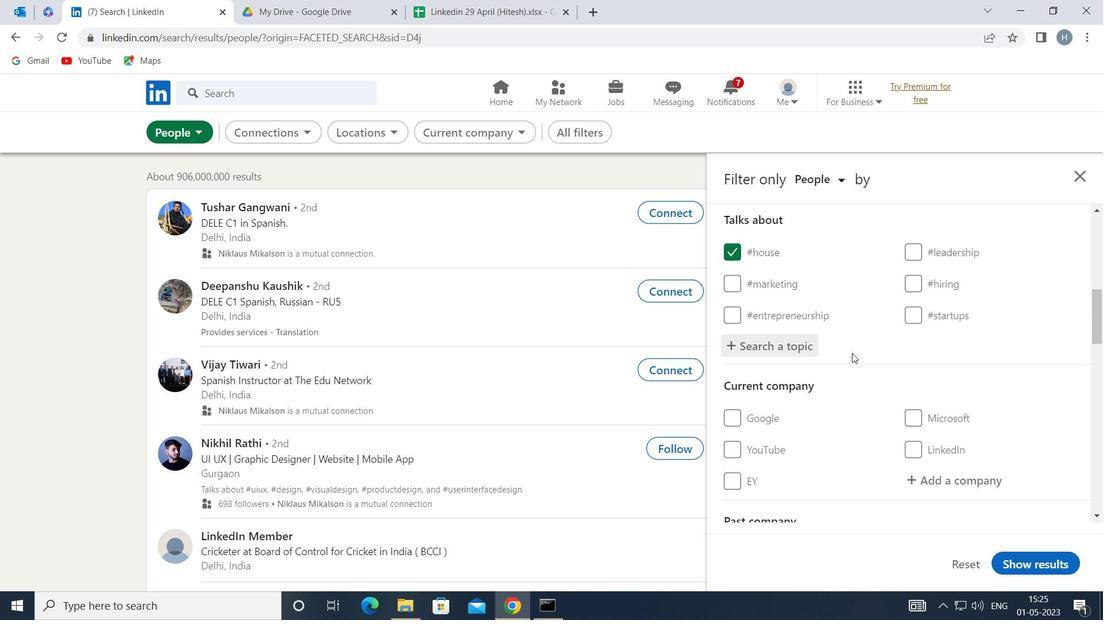 
Action: Mouse scrolled (852, 352) with delta (0, 0)
Screenshot: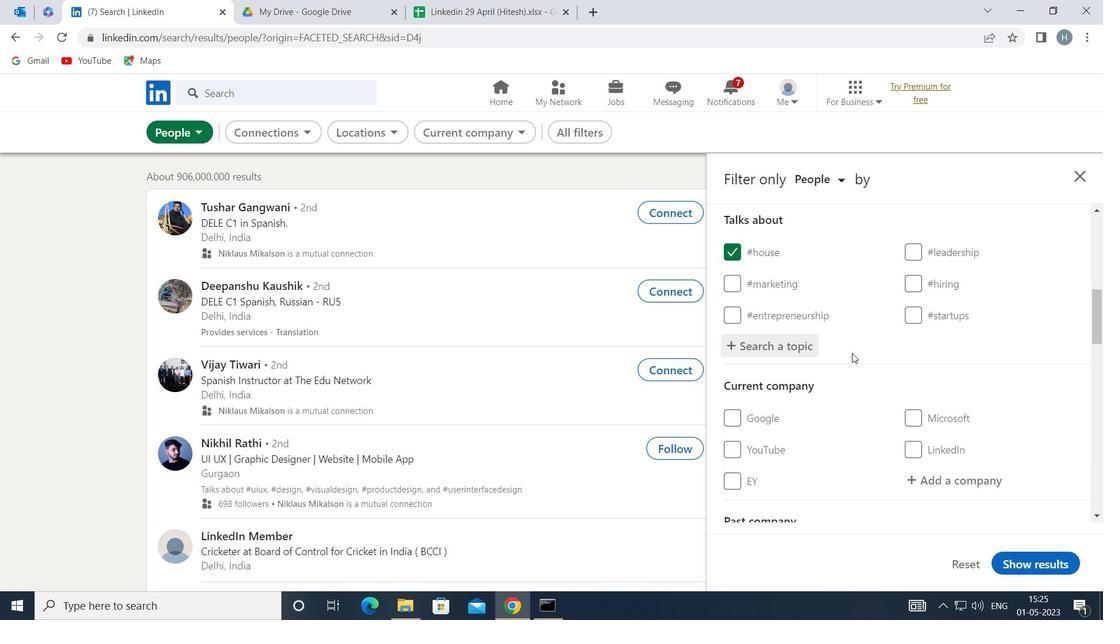 
Action: Mouse moved to (852, 350)
Screenshot: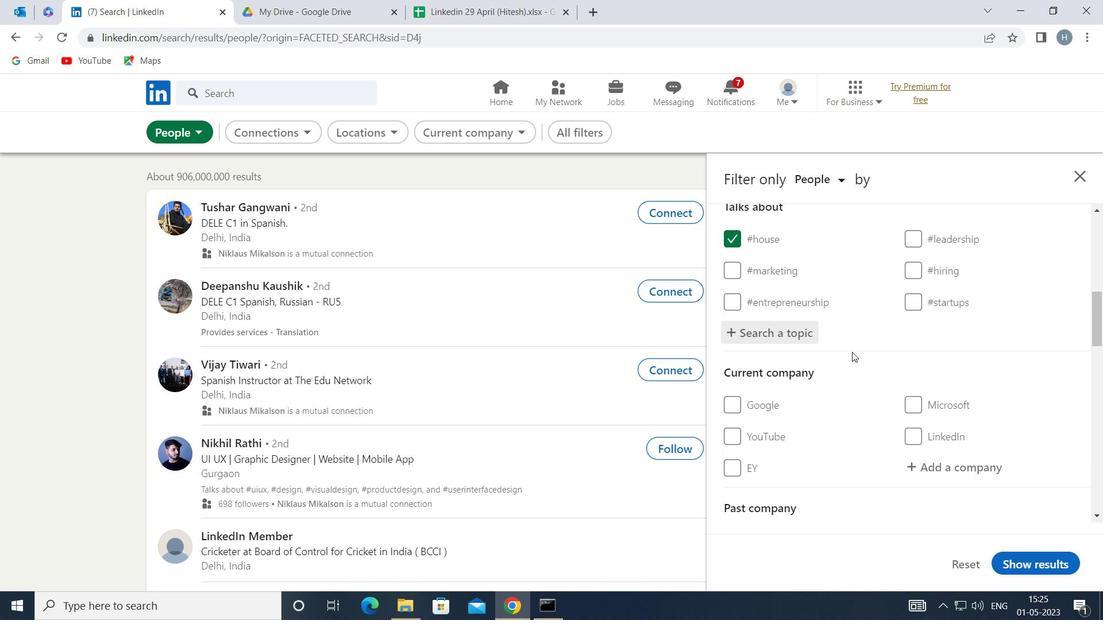
Action: Mouse scrolled (852, 350) with delta (0, 0)
Screenshot: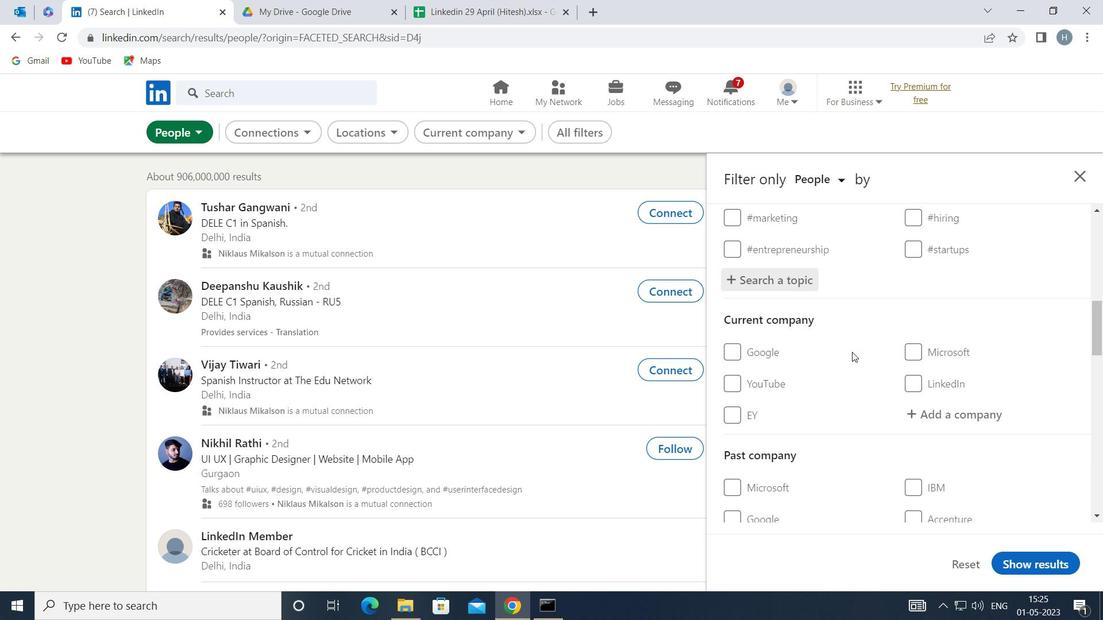
Action: Mouse moved to (856, 349)
Screenshot: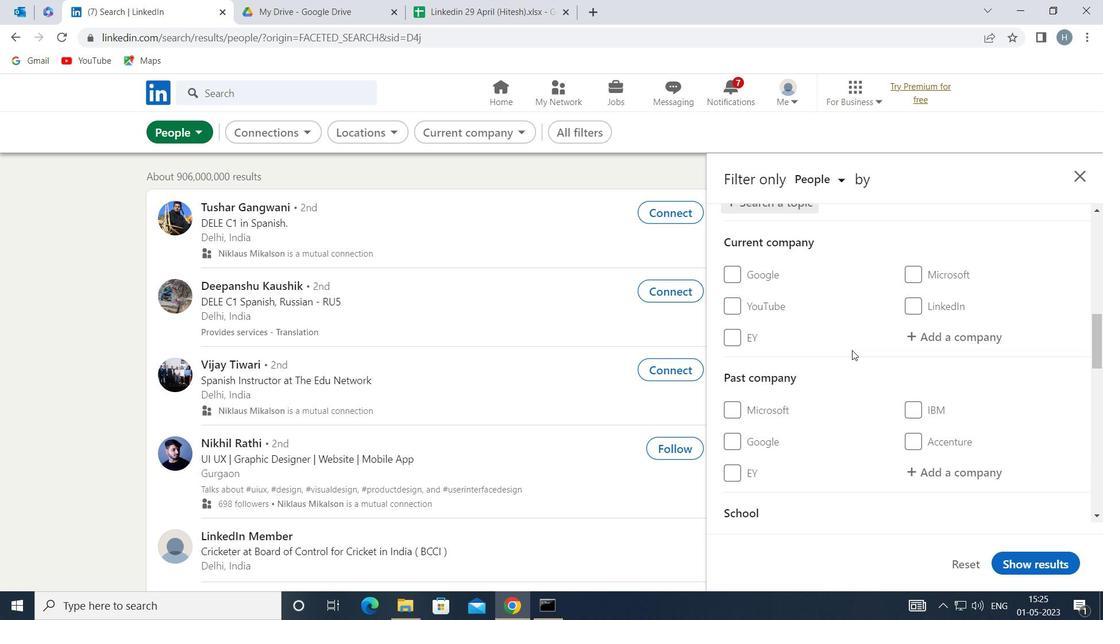 
Action: Mouse scrolled (856, 348) with delta (0, 0)
Screenshot: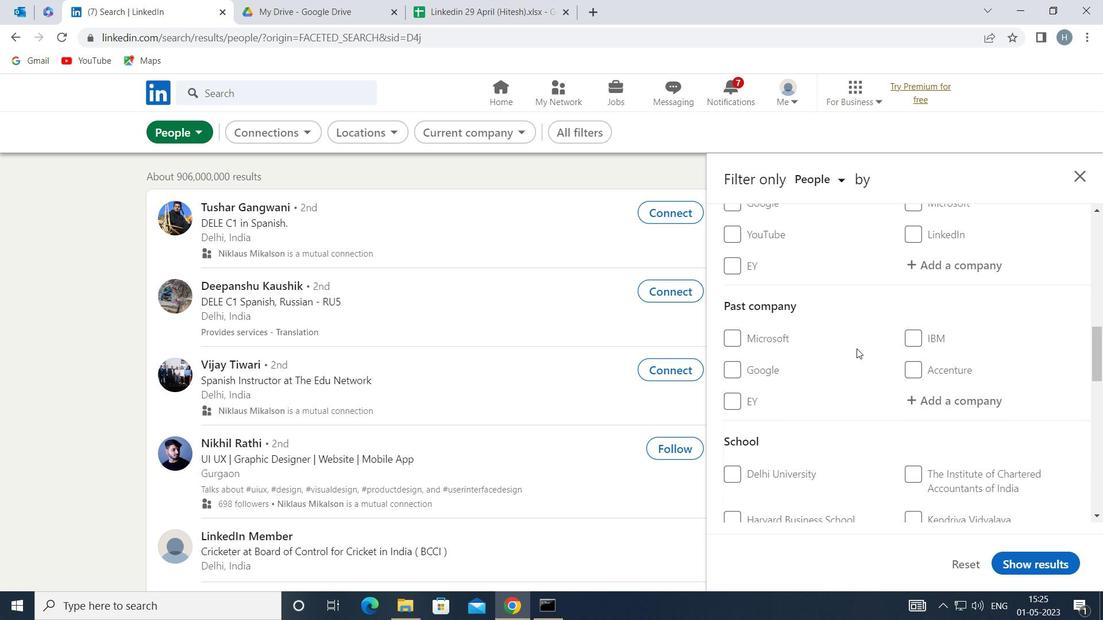 
Action: Mouse scrolled (856, 348) with delta (0, 0)
Screenshot: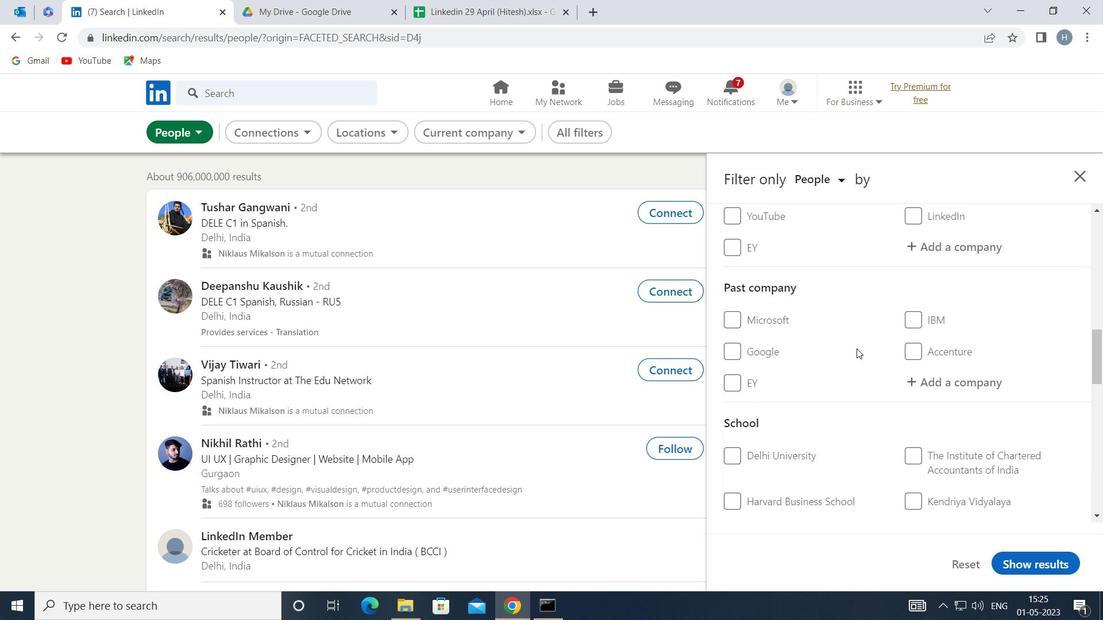 
Action: Mouse scrolled (856, 348) with delta (0, 0)
Screenshot: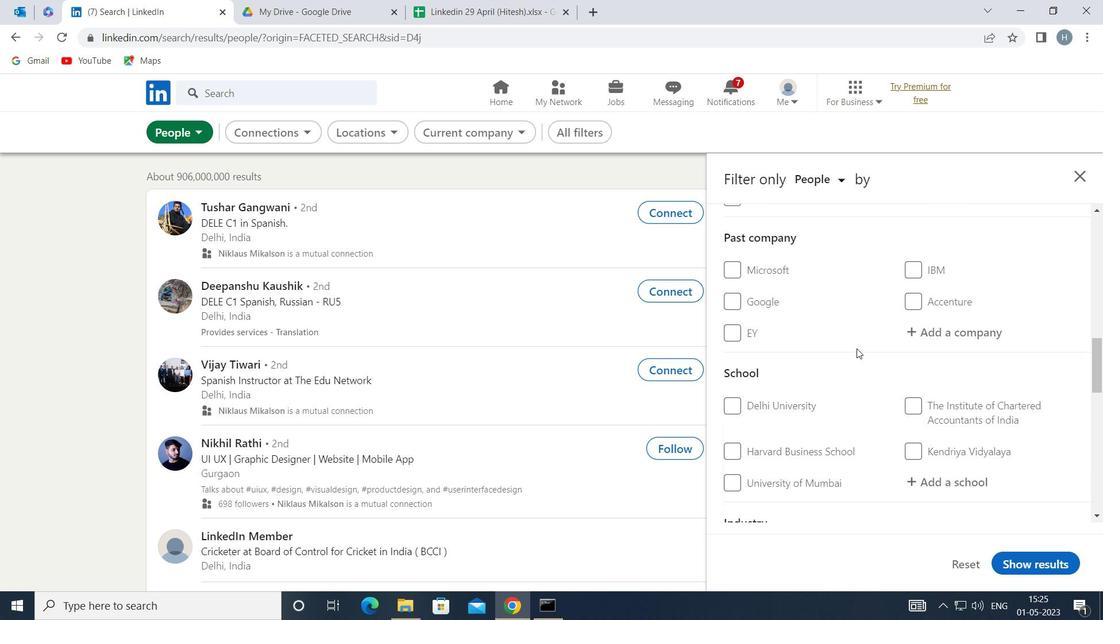 
Action: Mouse scrolled (856, 348) with delta (0, 0)
Screenshot: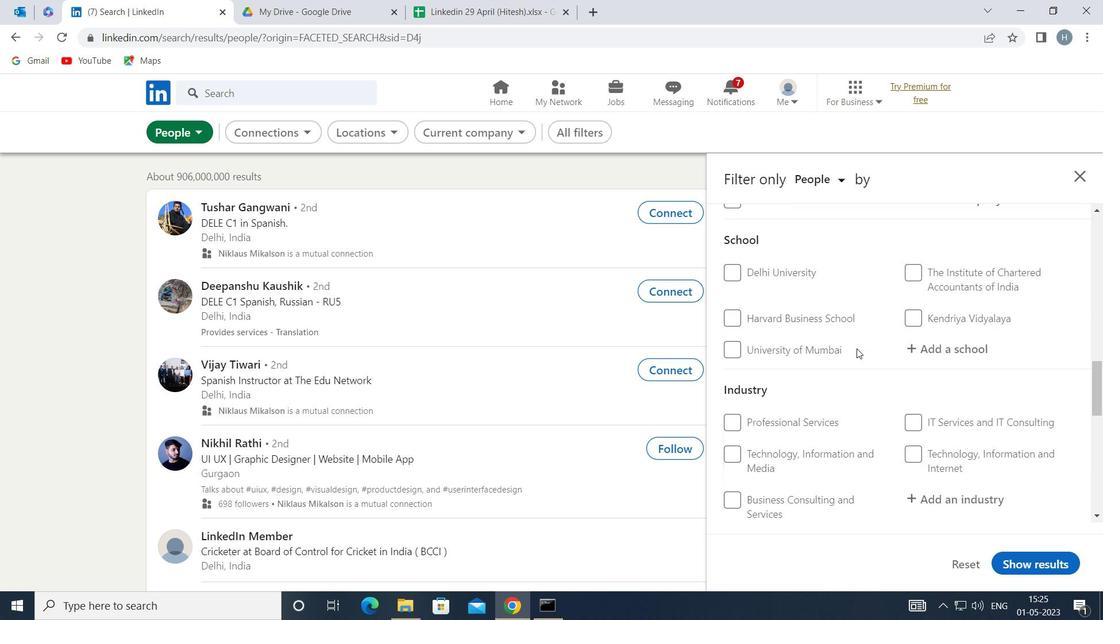 
Action: Mouse scrolled (856, 348) with delta (0, 0)
Screenshot: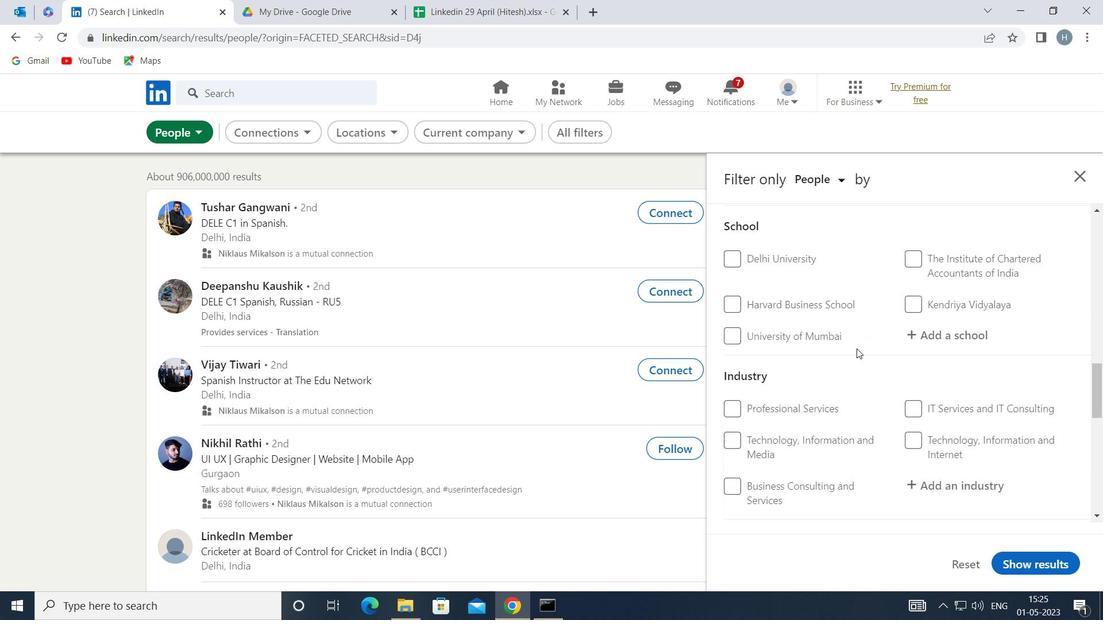 
Action: Mouse moved to (856, 350)
Screenshot: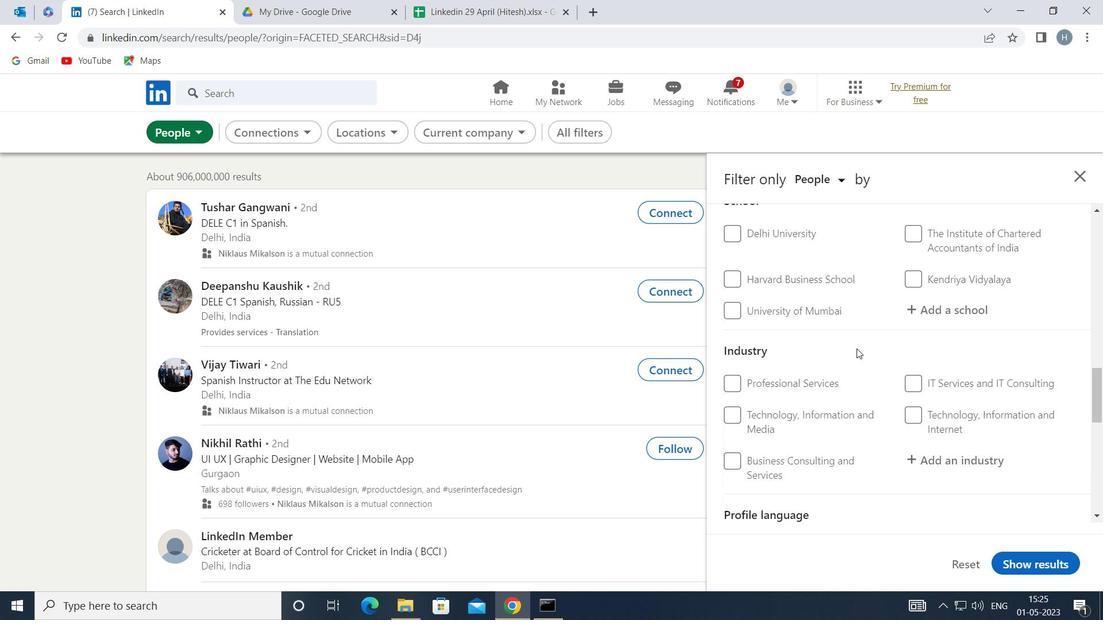 
Action: Mouse scrolled (856, 350) with delta (0, 0)
Screenshot: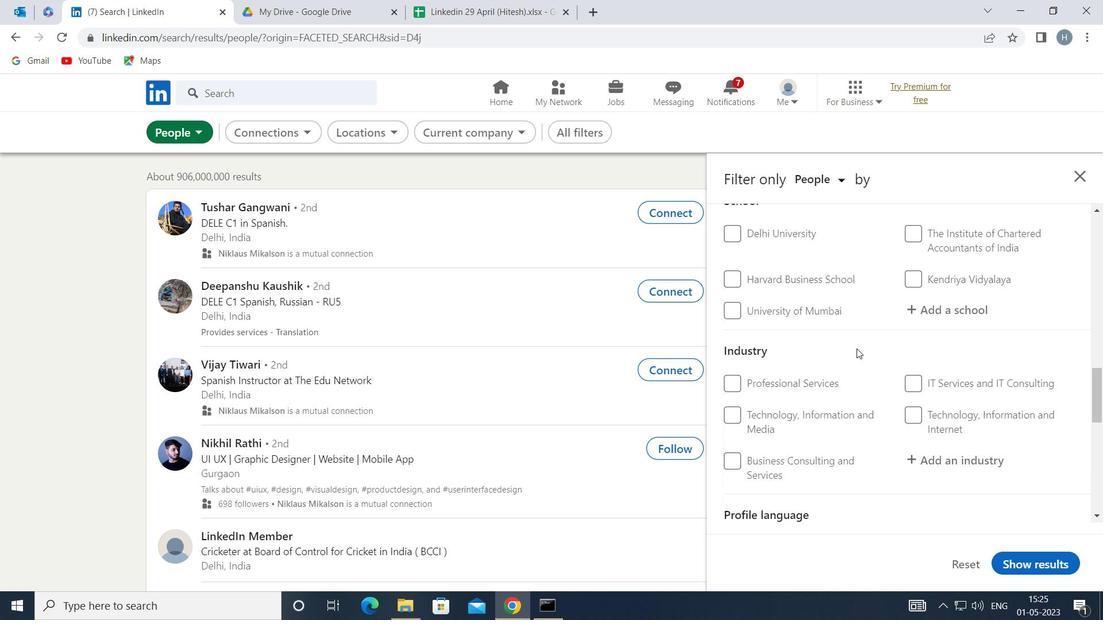 
Action: Mouse moved to (856, 351)
Screenshot: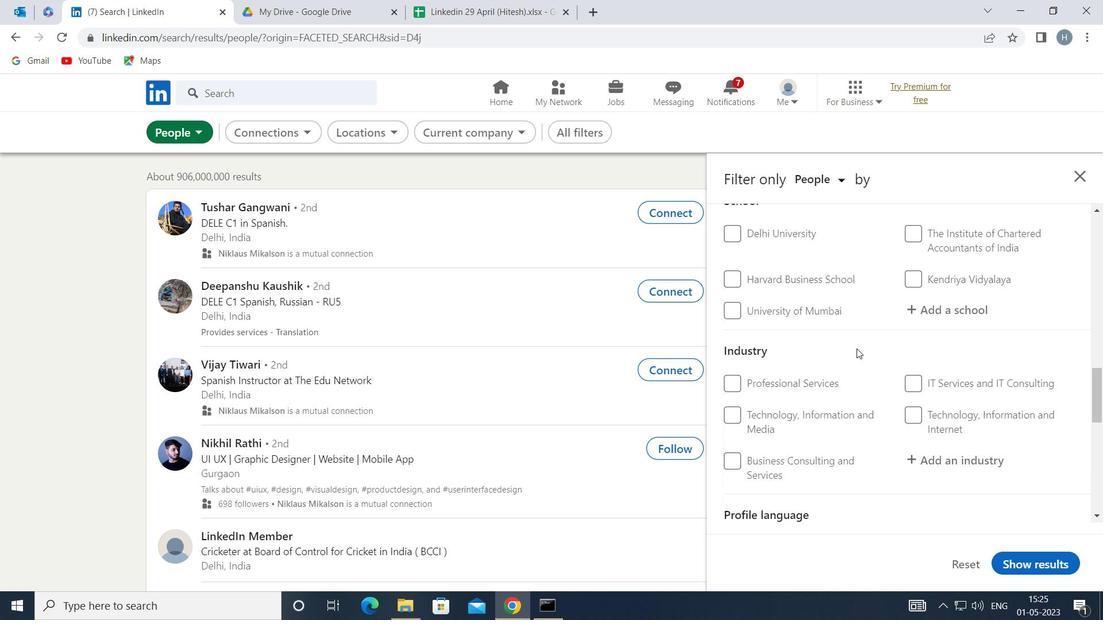 
Action: Mouse scrolled (856, 350) with delta (0, 0)
Screenshot: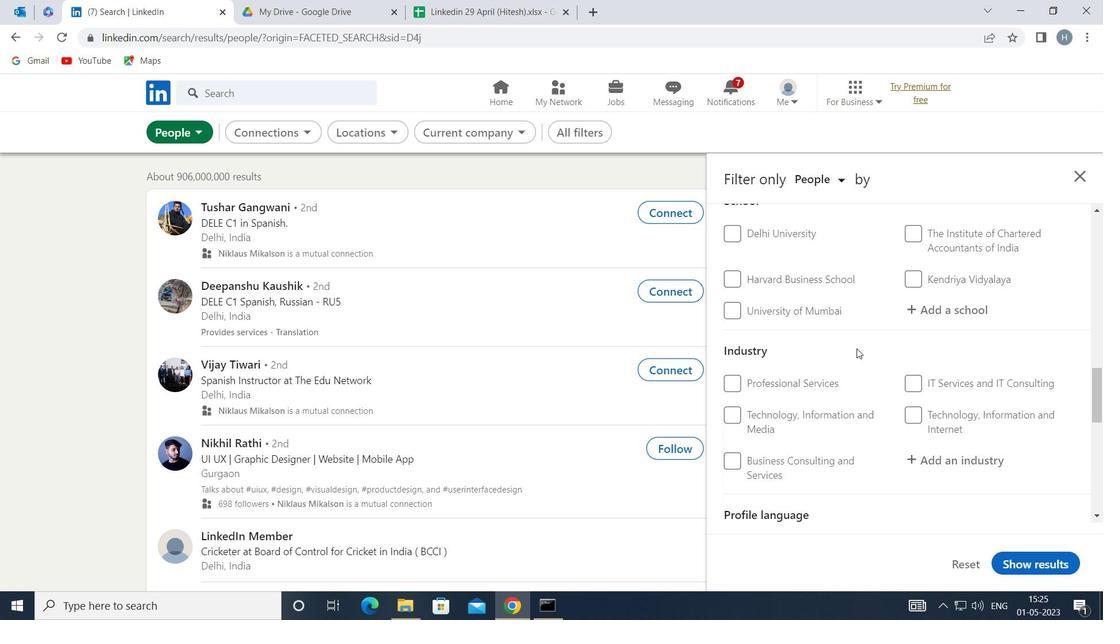 
Action: Mouse moved to (908, 288)
Screenshot: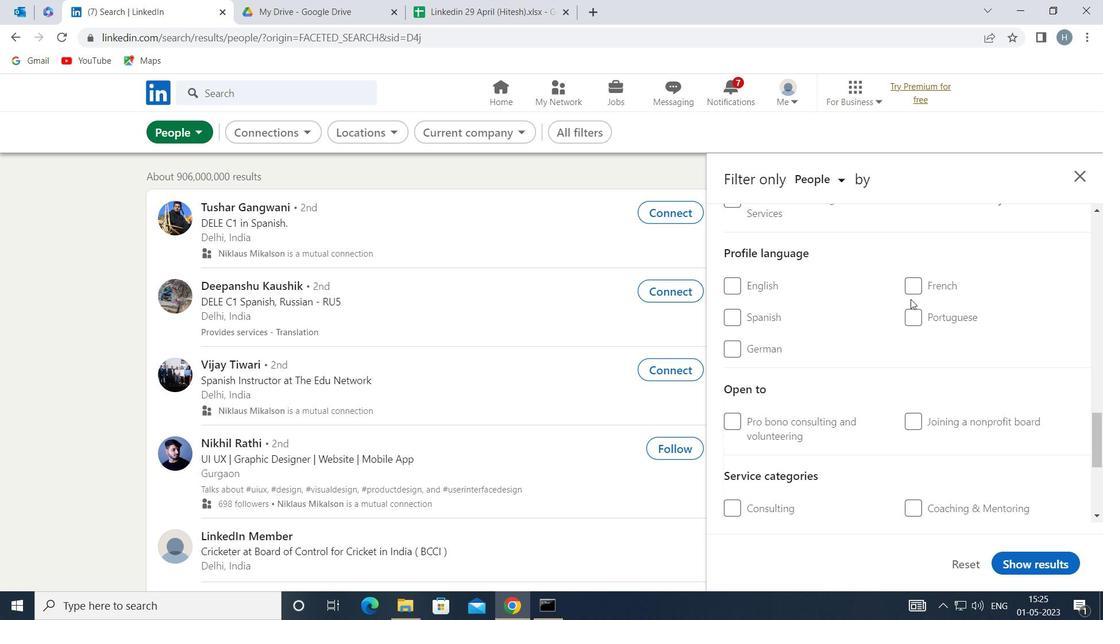 
Action: Mouse pressed left at (908, 288)
Screenshot: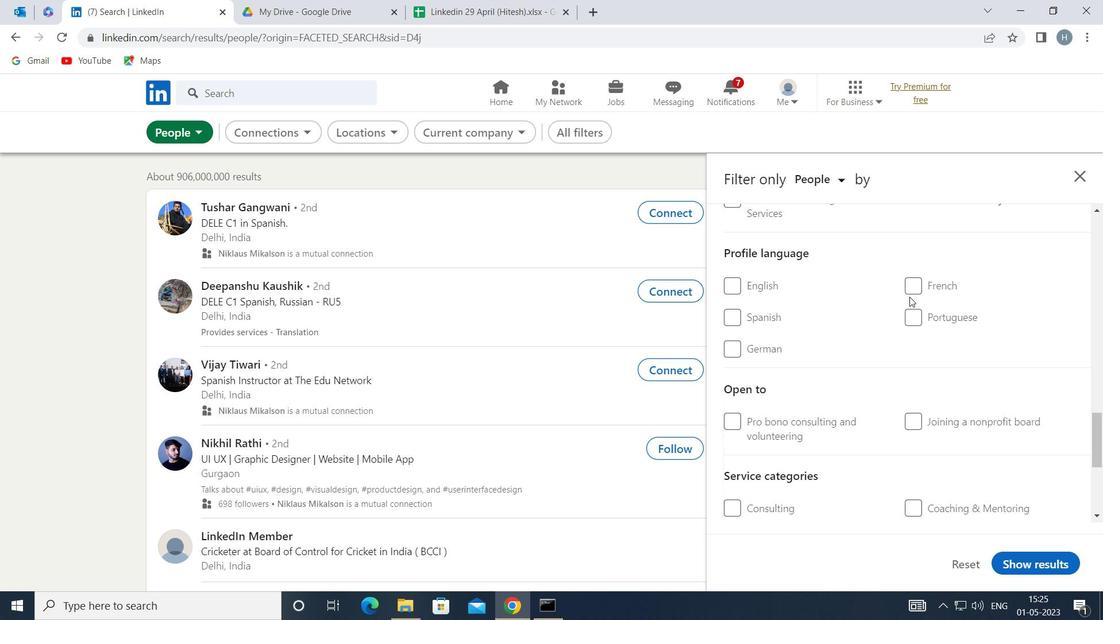 
Action: Mouse moved to (843, 337)
Screenshot: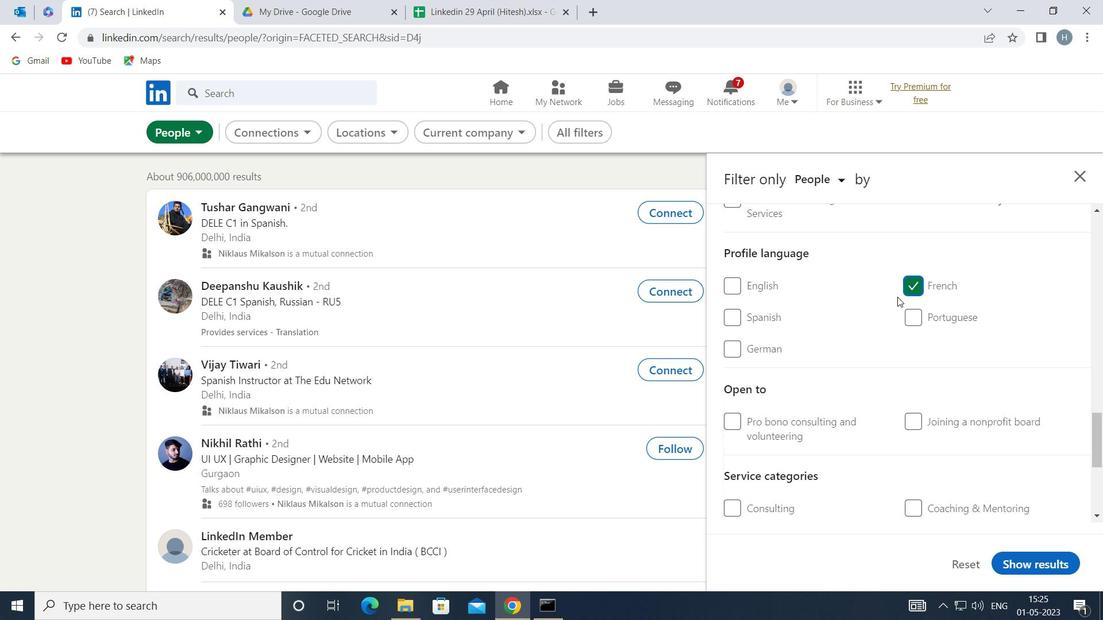 
Action: Mouse scrolled (843, 338) with delta (0, 0)
Screenshot: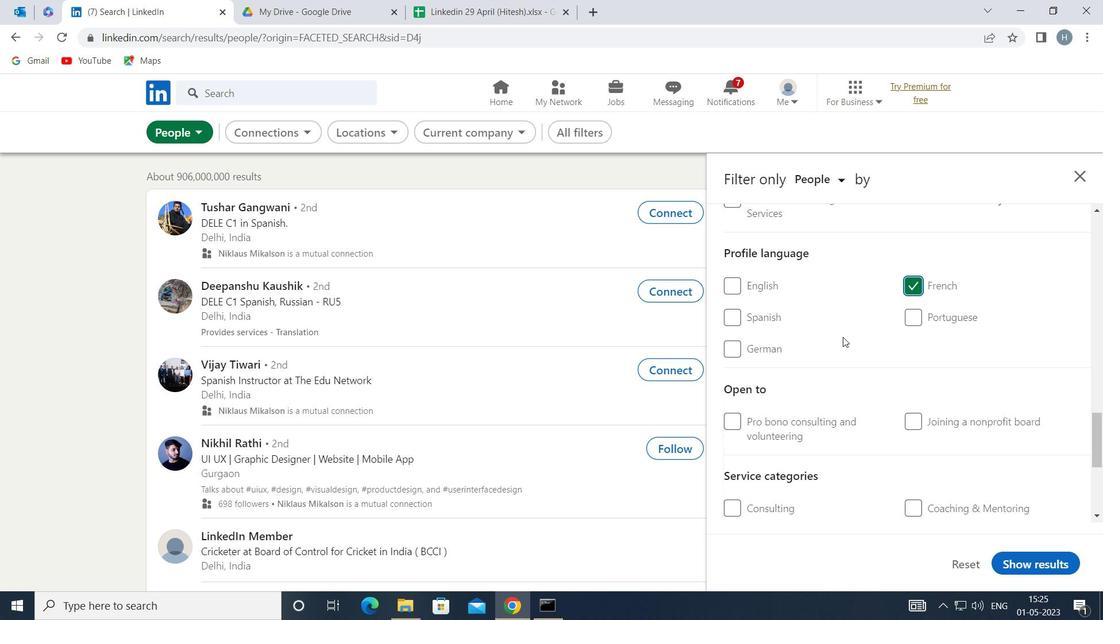 
Action: Mouse scrolled (843, 338) with delta (0, 0)
Screenshot: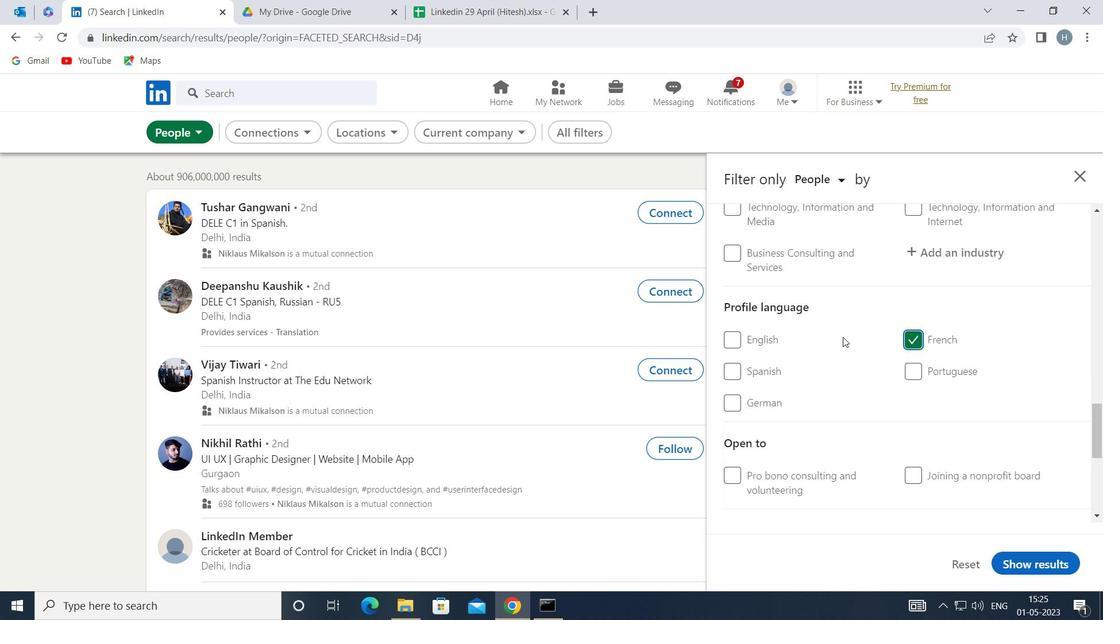 
Action: Mouse scrolled (843, 338) with delta (0, 0)
Screenshot: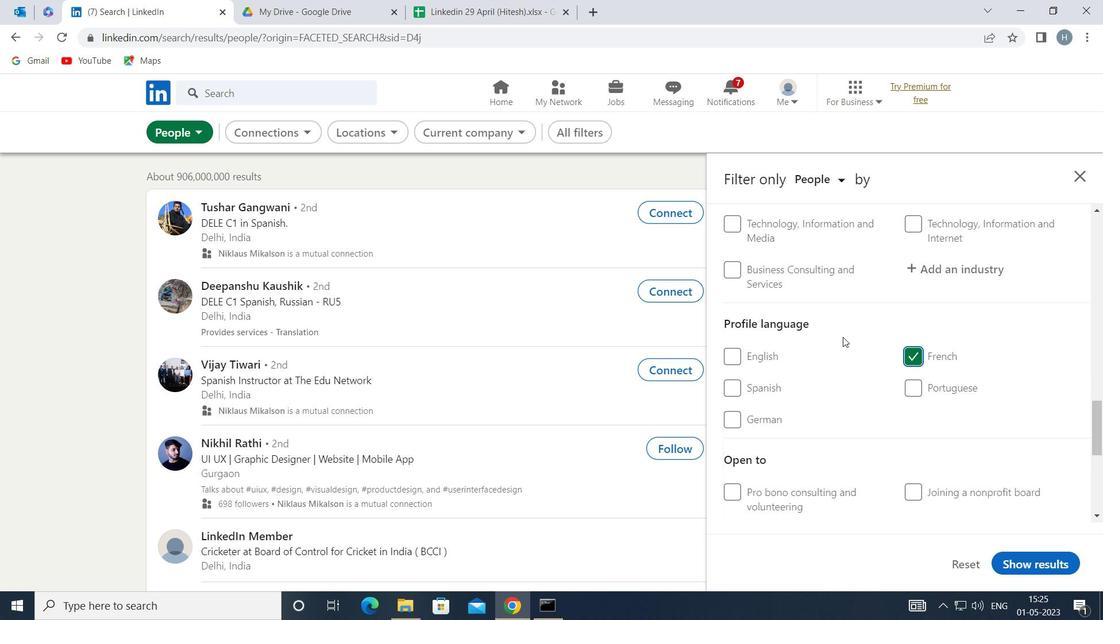 
Action: Mouse scrolled (843, 338) with delta (0, 0)
Screenshot: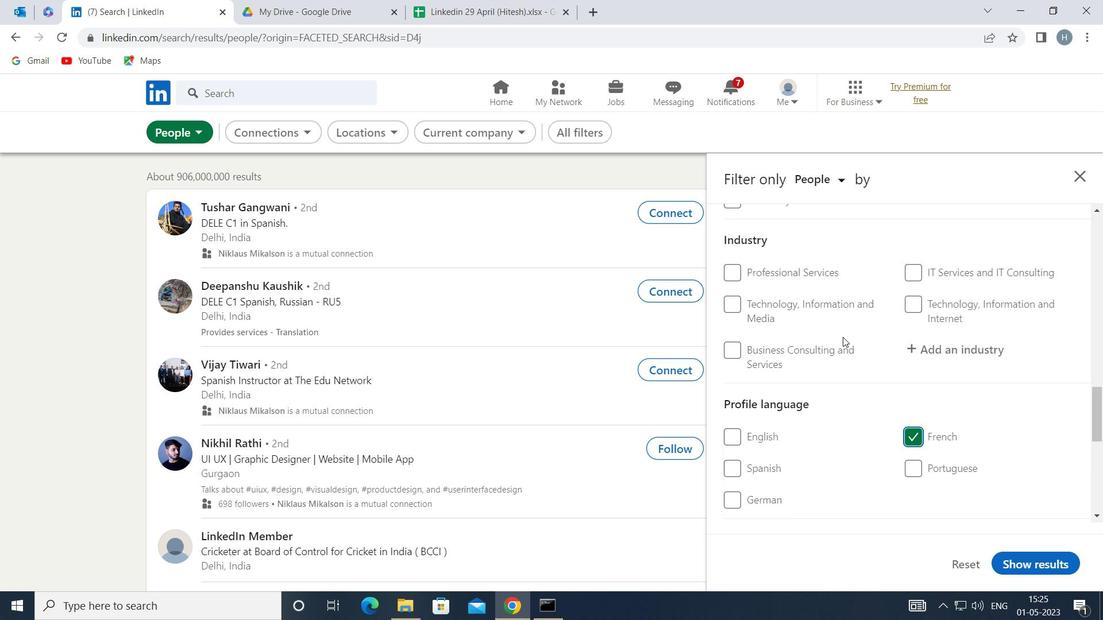 
Action: Mouse scrolled (843, 338) with delta (0, 0)
Screenshot: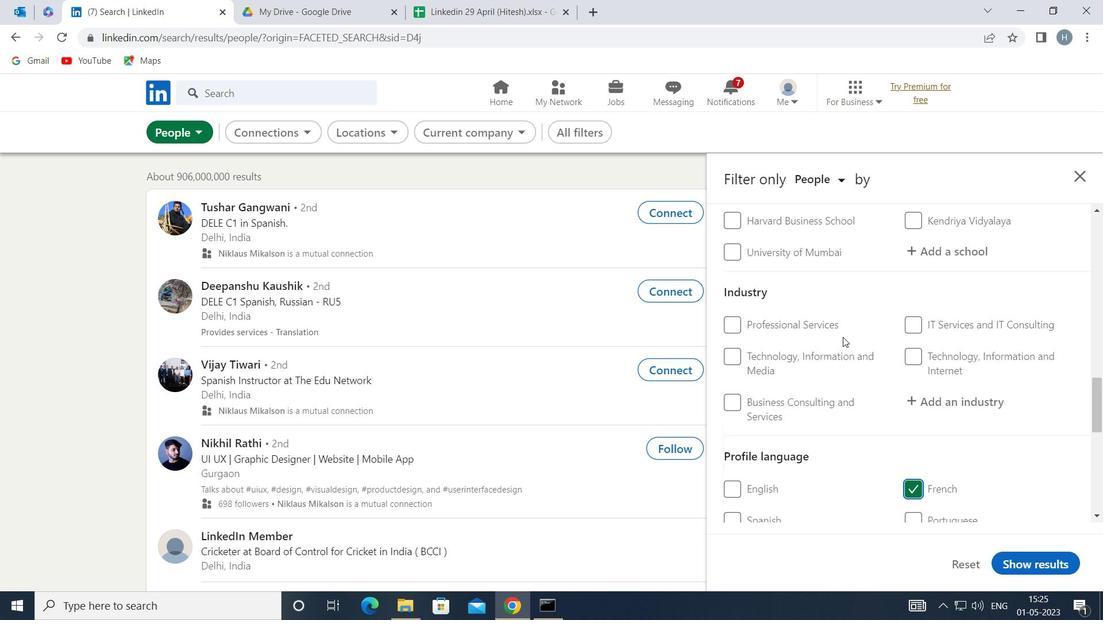 
Action: Mouse scrolled (843, 338) with delta (0, 0)
Screenshot: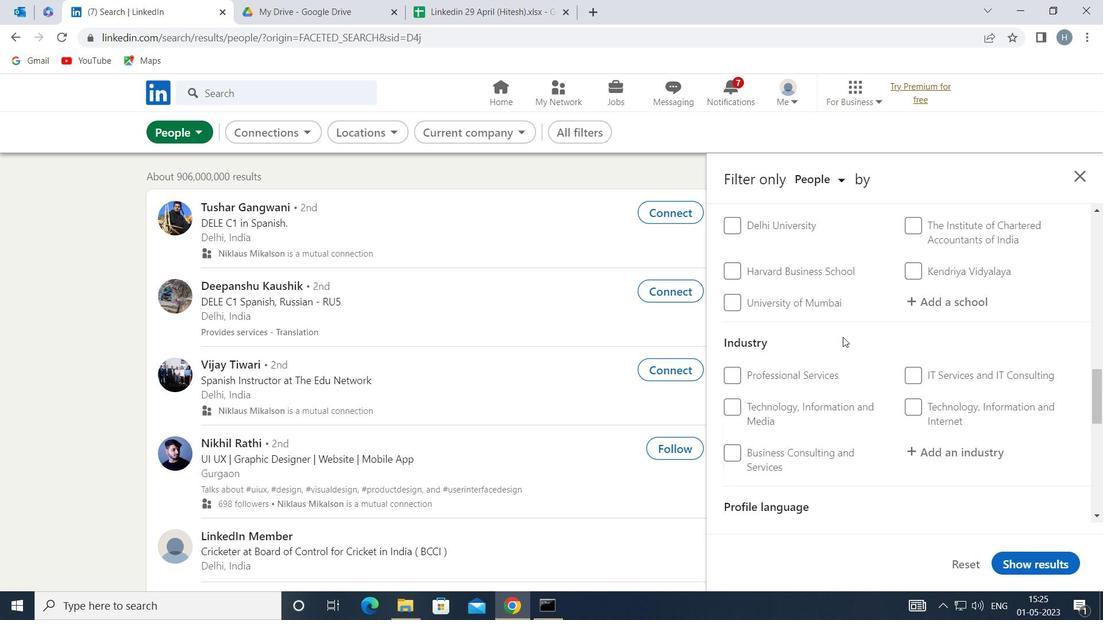 
Action: Mouse scrolled (843, 338) with delta (0, 0)
Screenshot: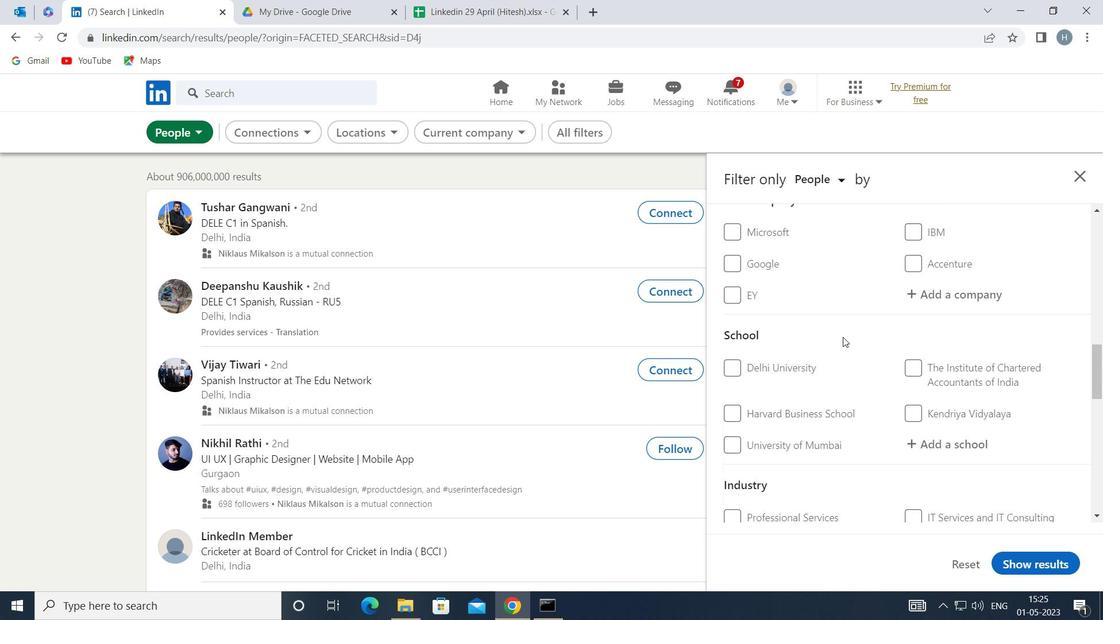 
Action: Mouse scrolled (843, 338) with delta (0, 0)
Screenshot: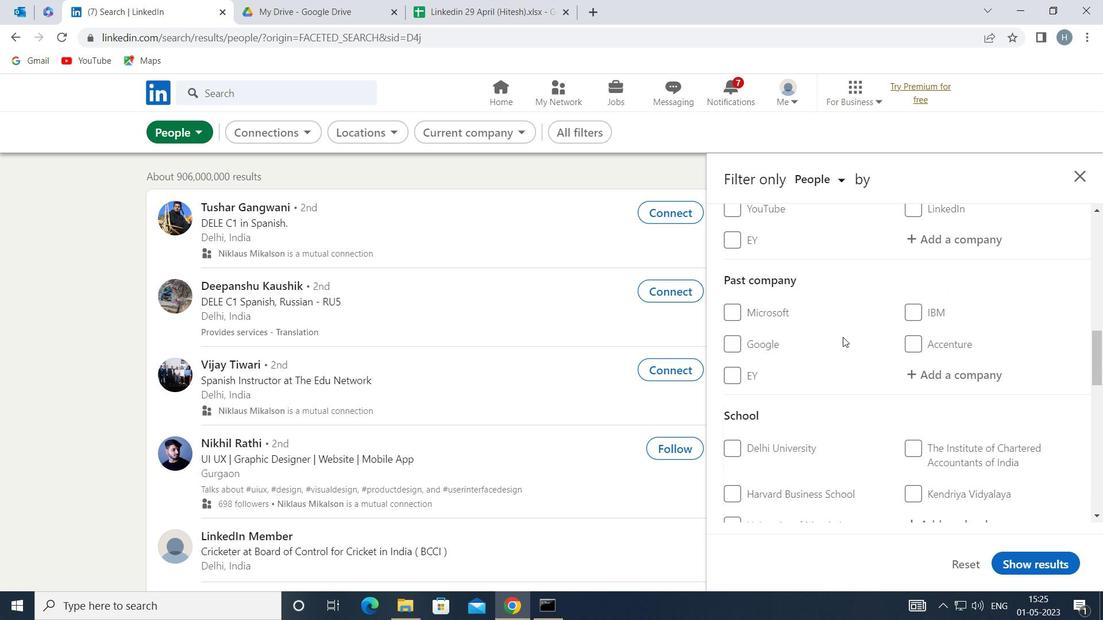 
Action: Mouse moved to (924, 333)
Screenshot: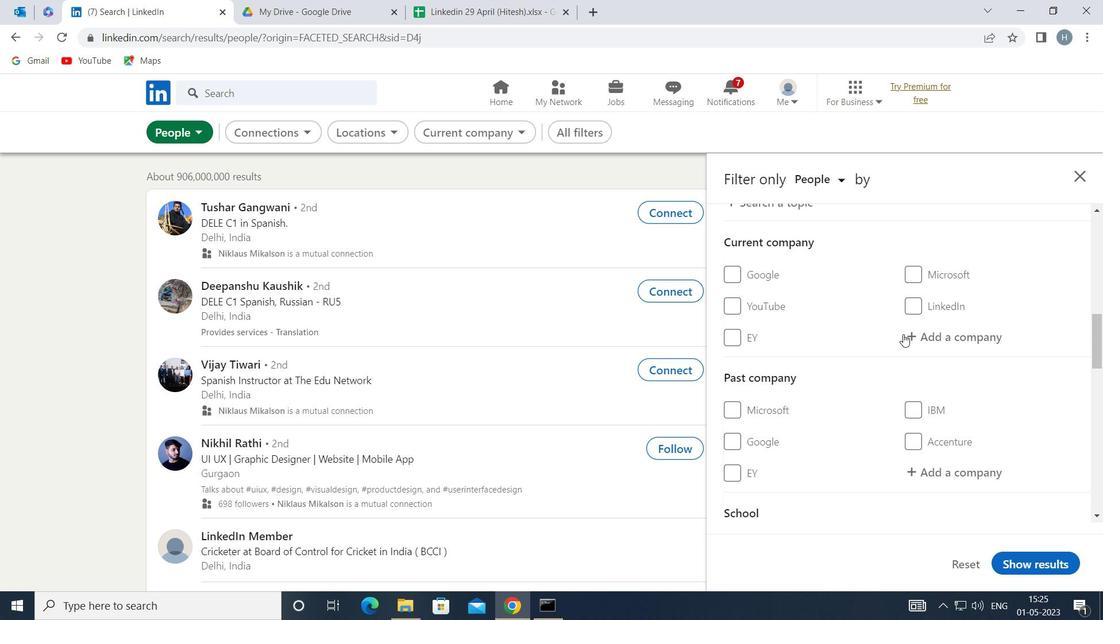 
Action: Mouse pressed left at (924, 333)
Screenshot: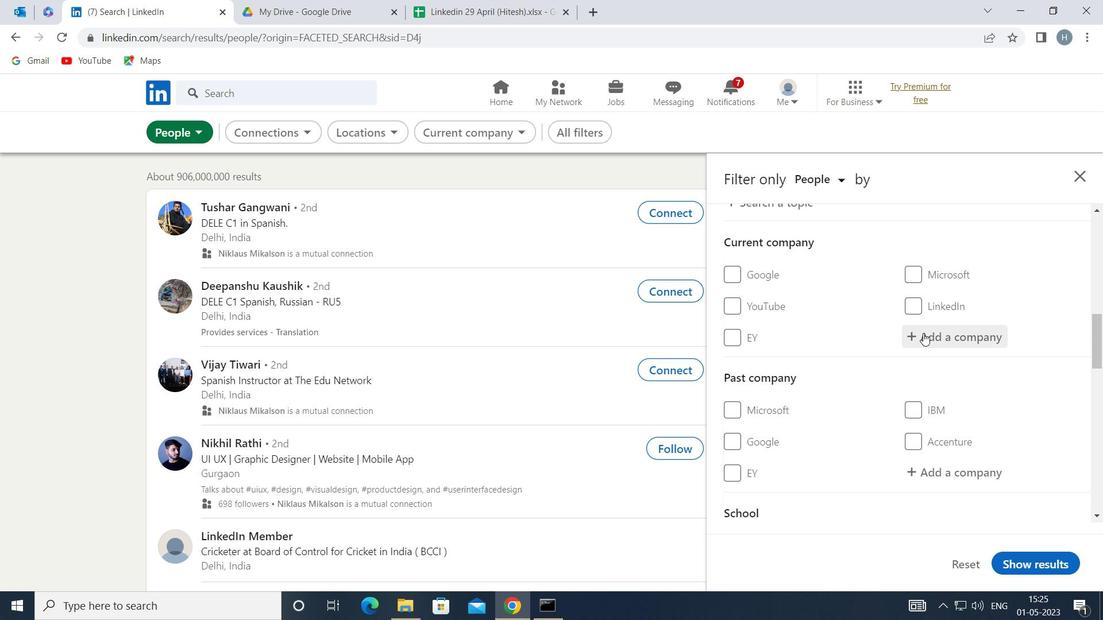 
Action: Key pressed <Key.shift>VOLVO
Screenshot: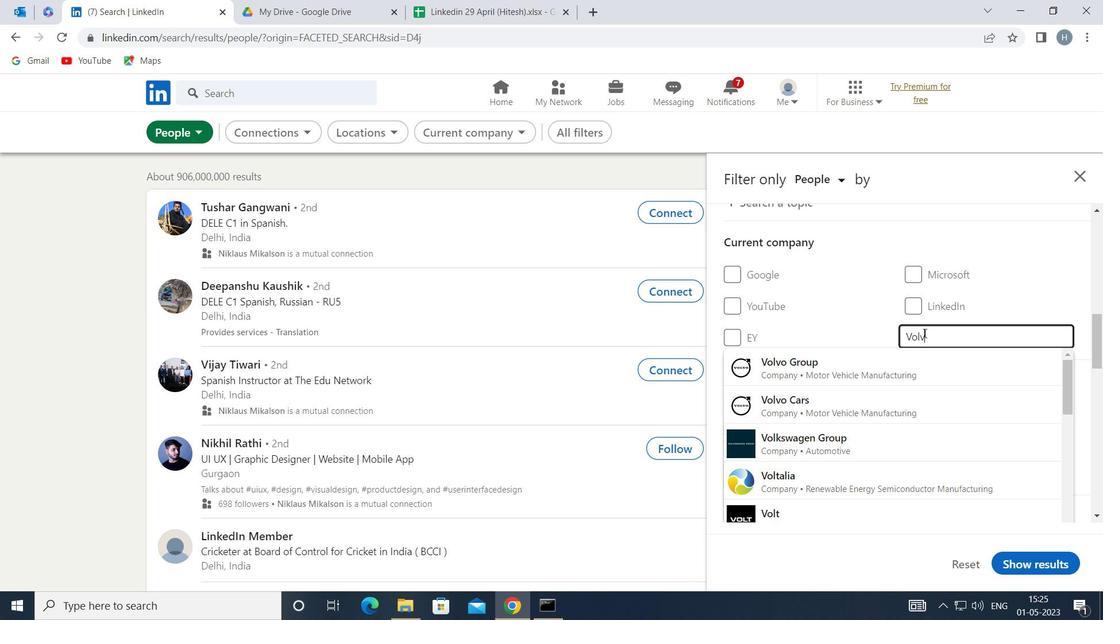 
Action: Mouse moved to (854, 373)
Screenshot: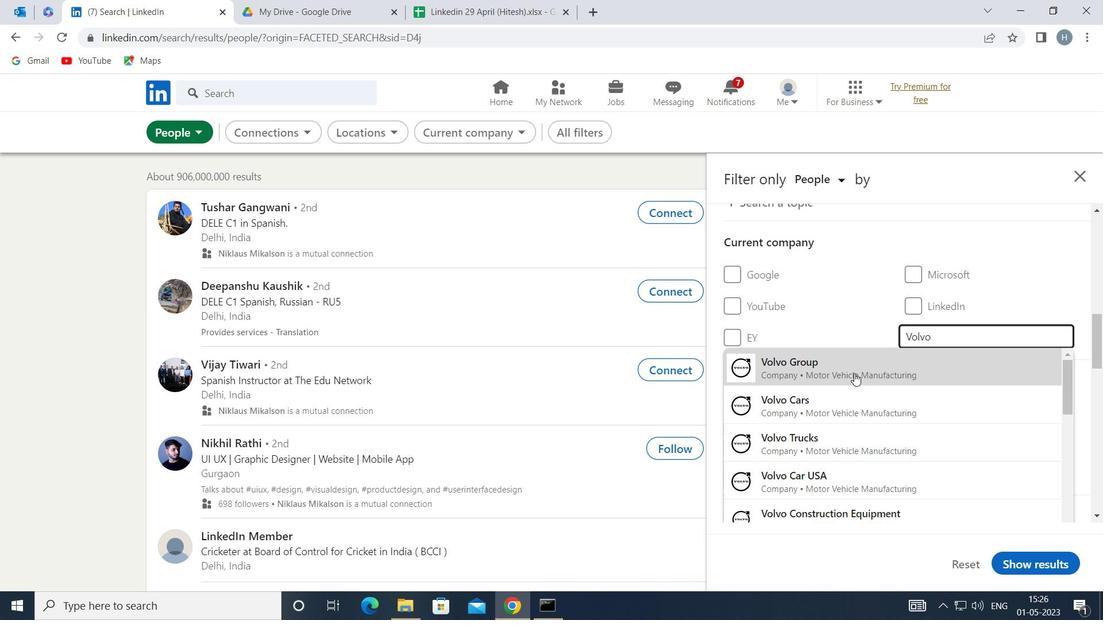 
Action: Mouse pressed left at (854, 373)
Screenshot: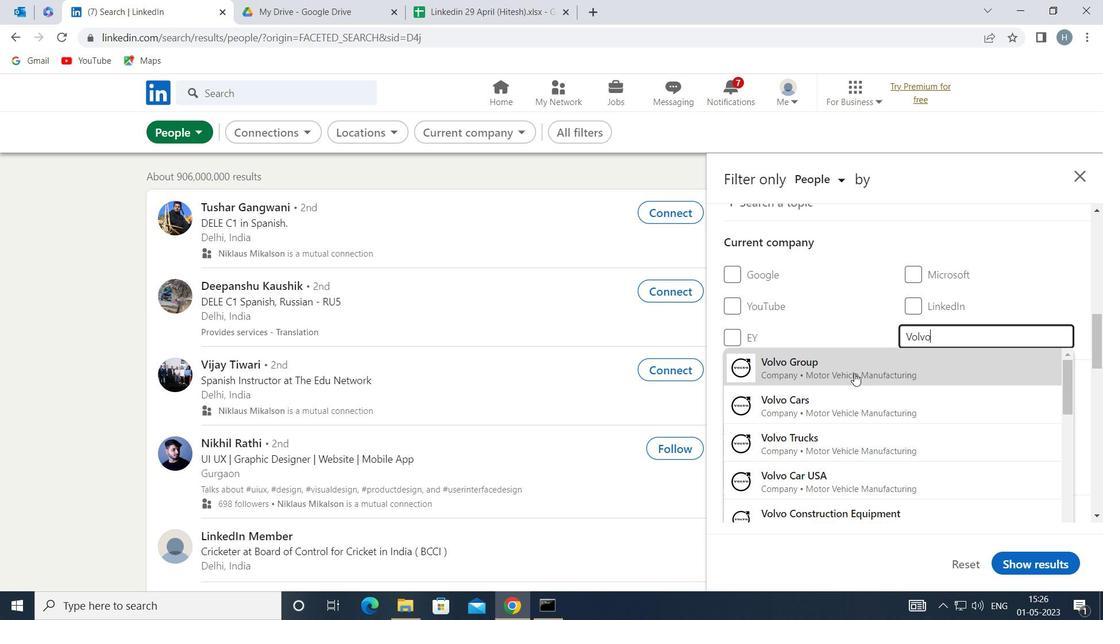 
Action: Mouse moved to (840, 347)
Screenshot: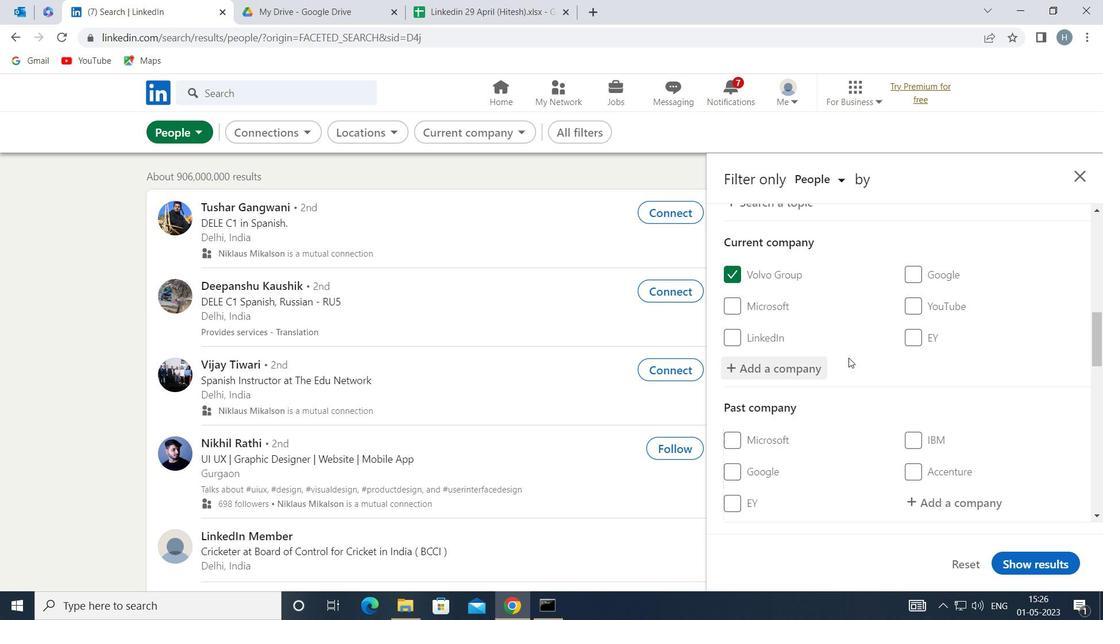 
Action: Mouse scrolled (840, 346) with delta (0, 0)
Screenshot: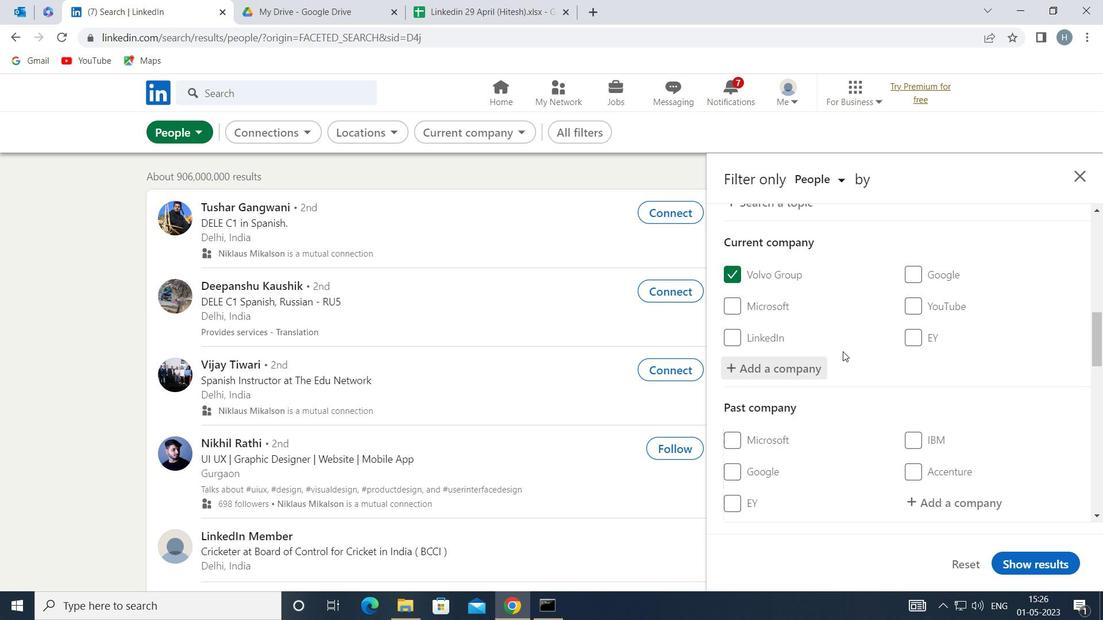 
Action: Mouse scrolled (840, 346) with delta (0, 0)
Screenshot: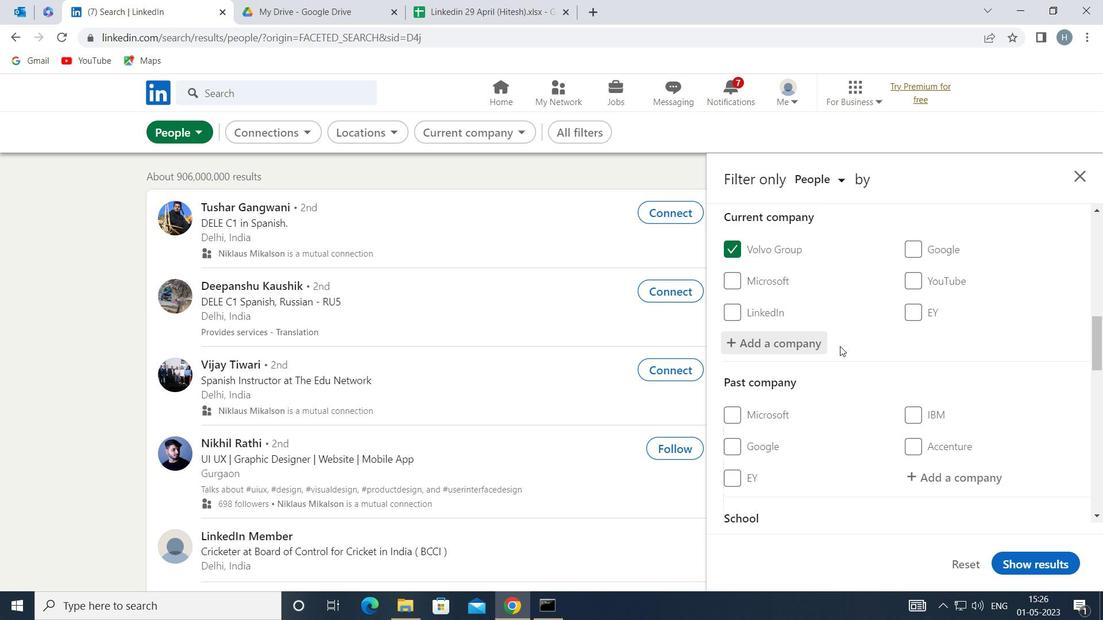 
Action: Mouse scrolled (840, 346) with delta (0, 0)
Screenshot: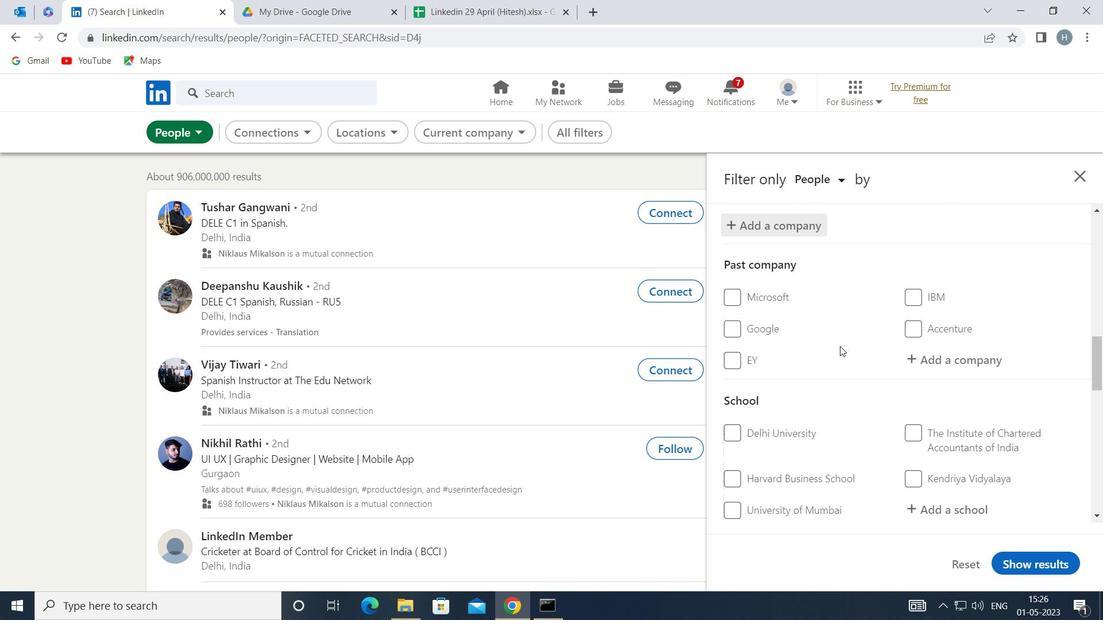 
Action: Mouse moved to (931, 439)
Screenshot: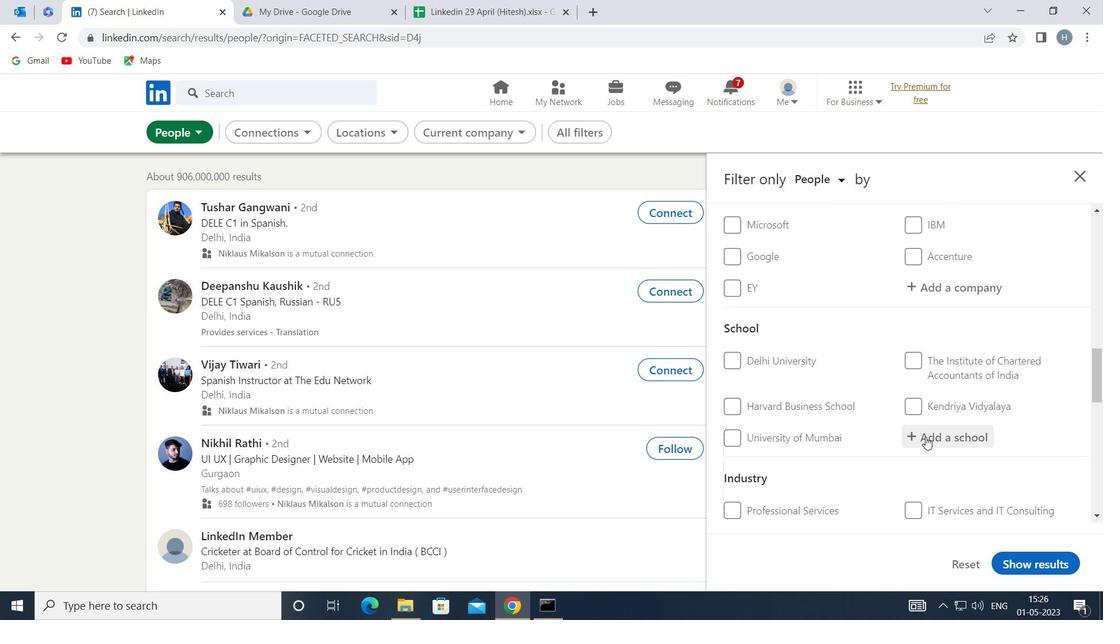 
Action: Mouse pressed left at (931, 439)
Screenshot: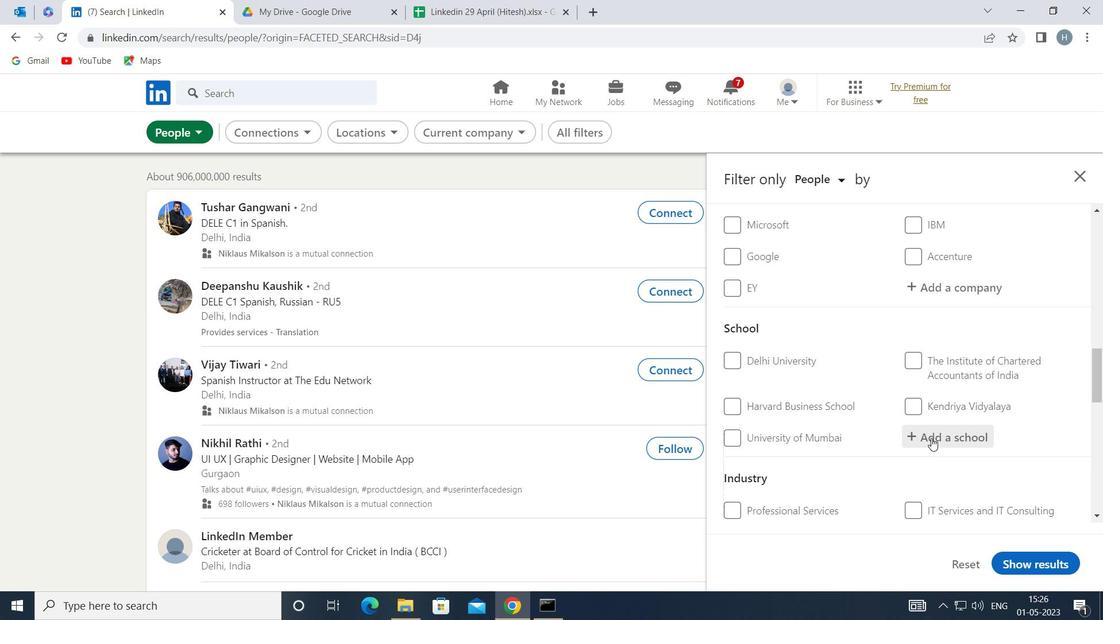 
Action: Mouse moved to (929, 432)
Screenshot: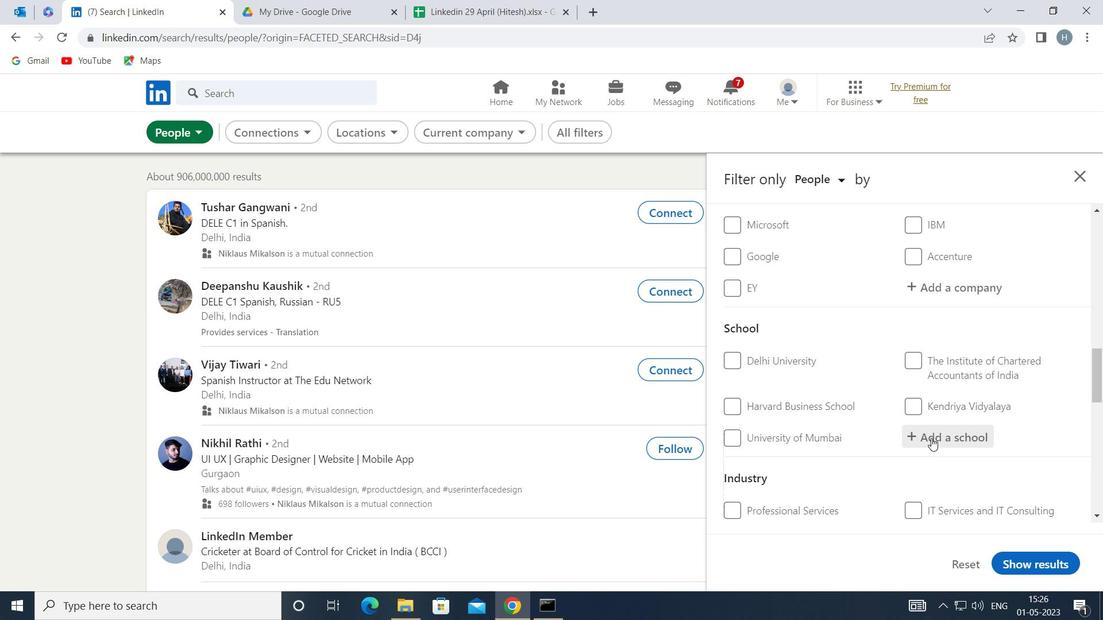
Action: Key pressed <Key.shift>S
Screenshot: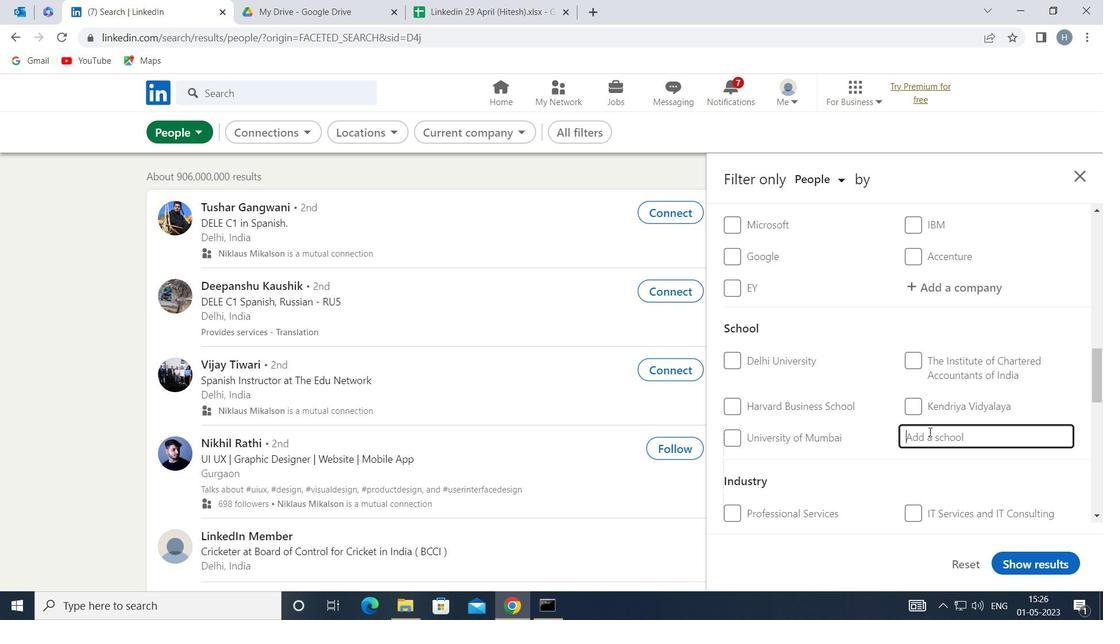 
Action: Mouse moved to (927, 429)
Screenshot: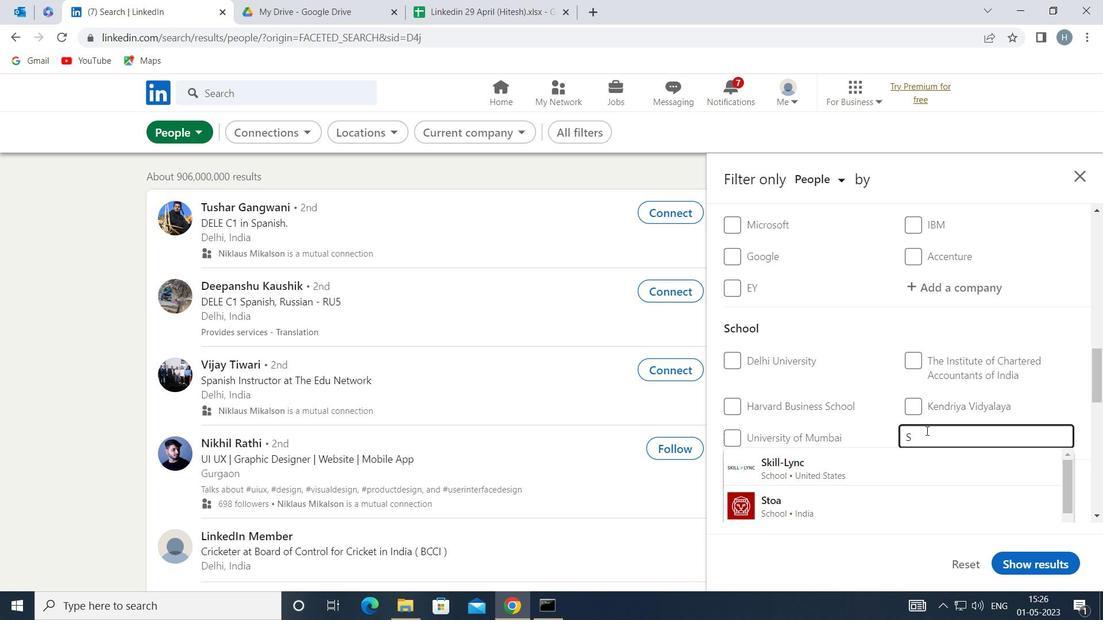 
Action: Key pressed H
Screenshot: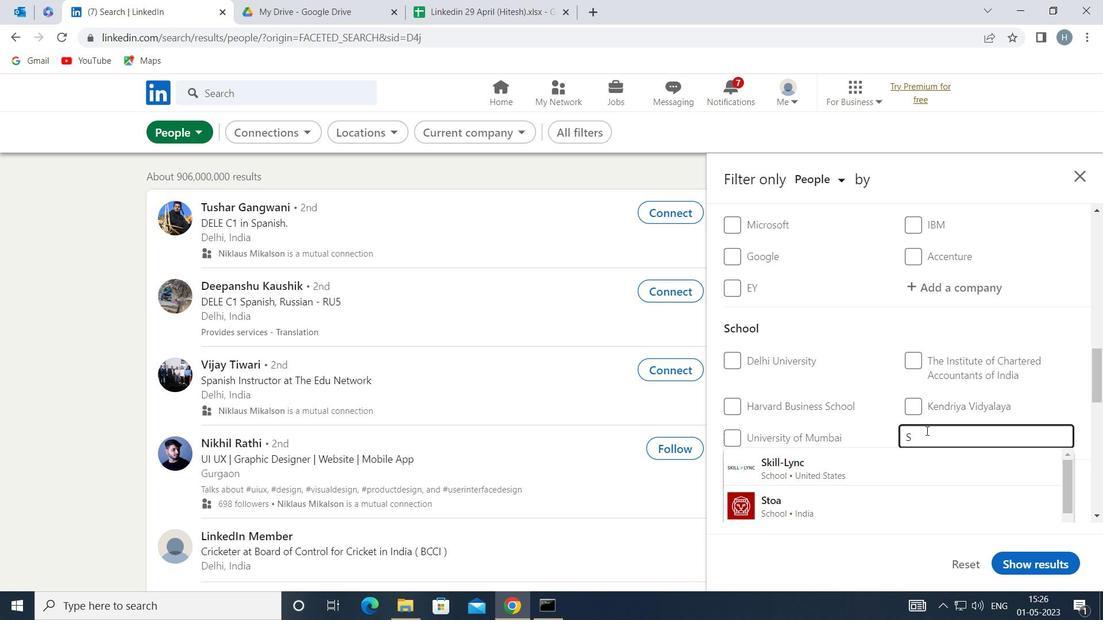 
Action: Mouse moved to (928, 423)
Screenshot: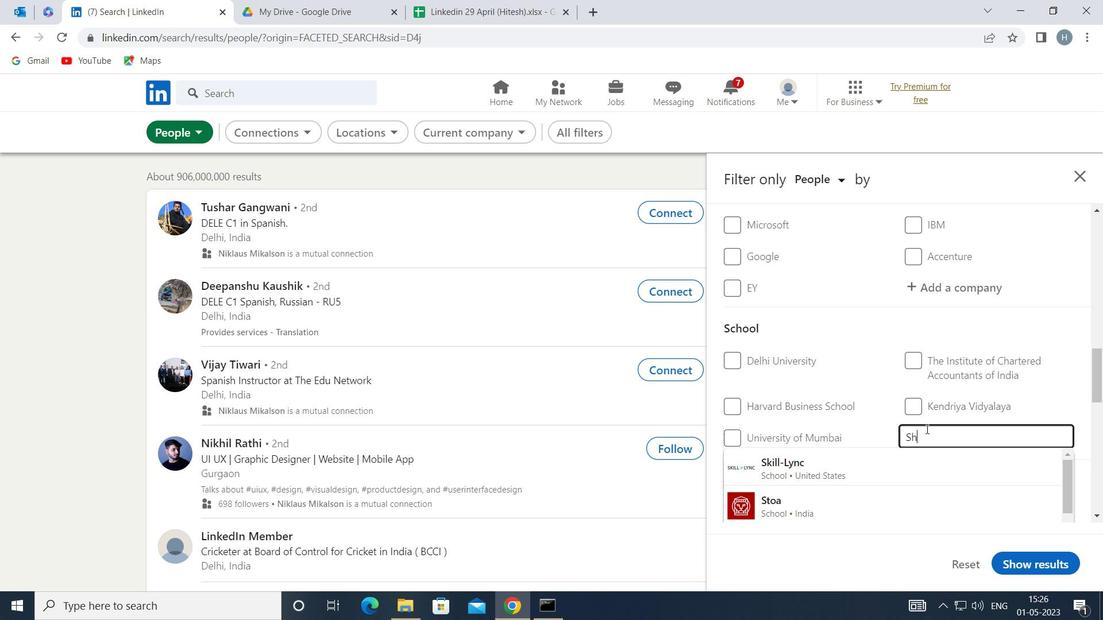
Action: Key pressed ANEY<Key.space>
Screenshot: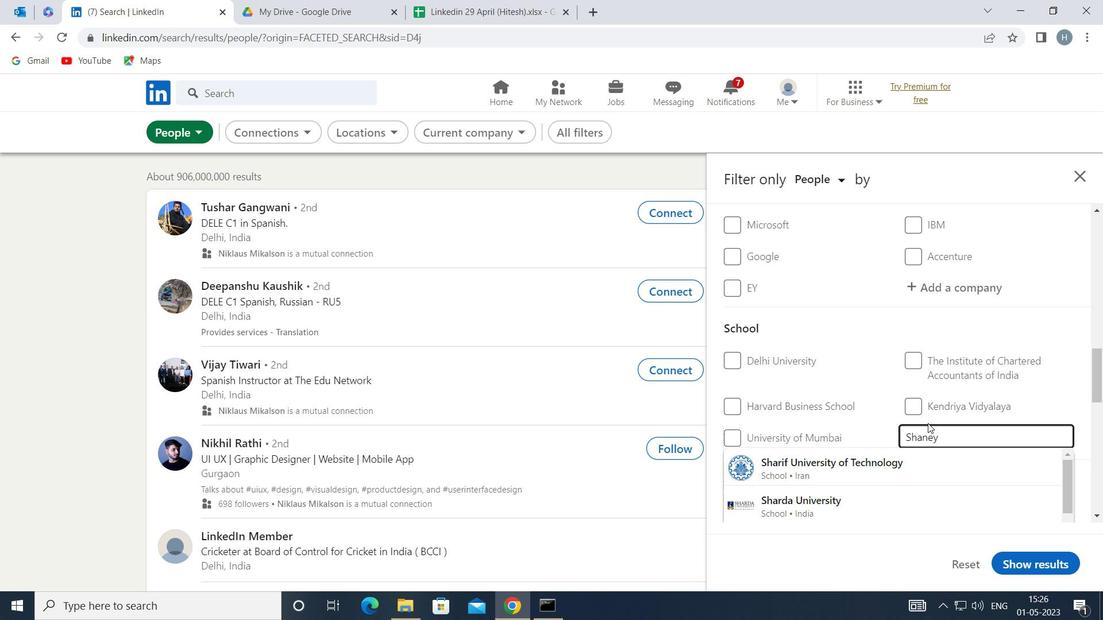 
Action: Mouse moved to (939, 468)
Screenshot: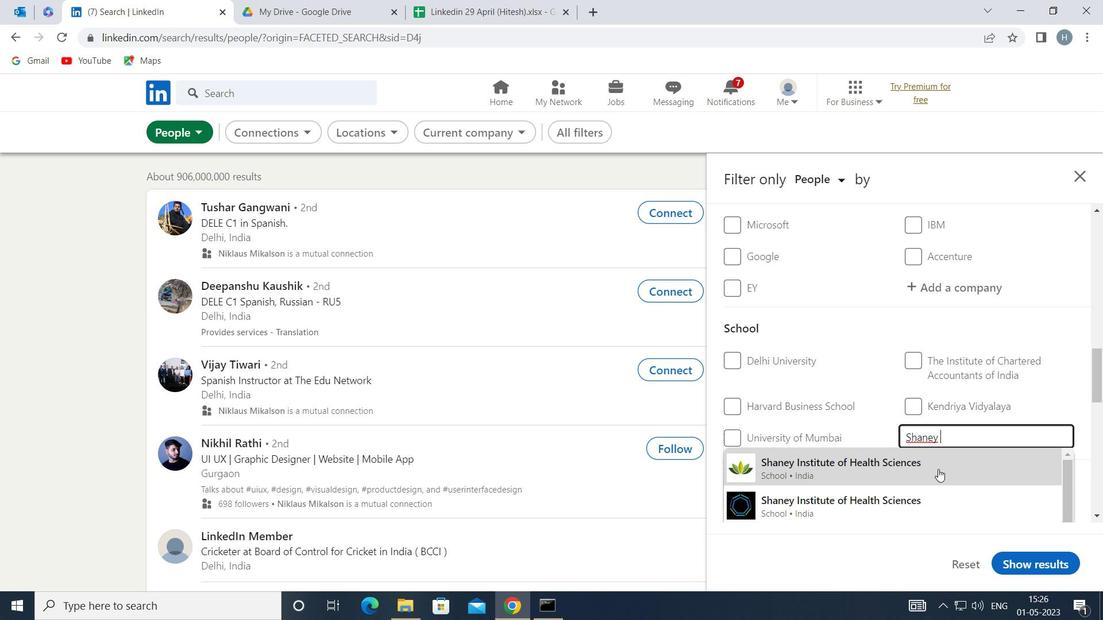 
Action: Mouse pressed left at (939, 468)
Screenshot: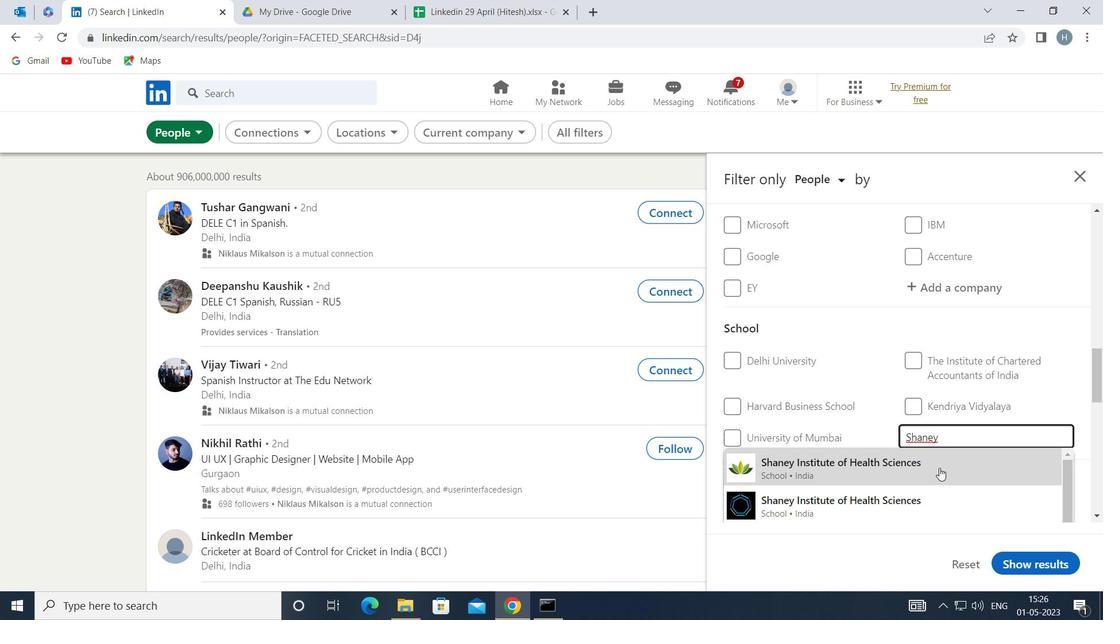 
Action: Mouse moved to (907, 429)
Screenshot: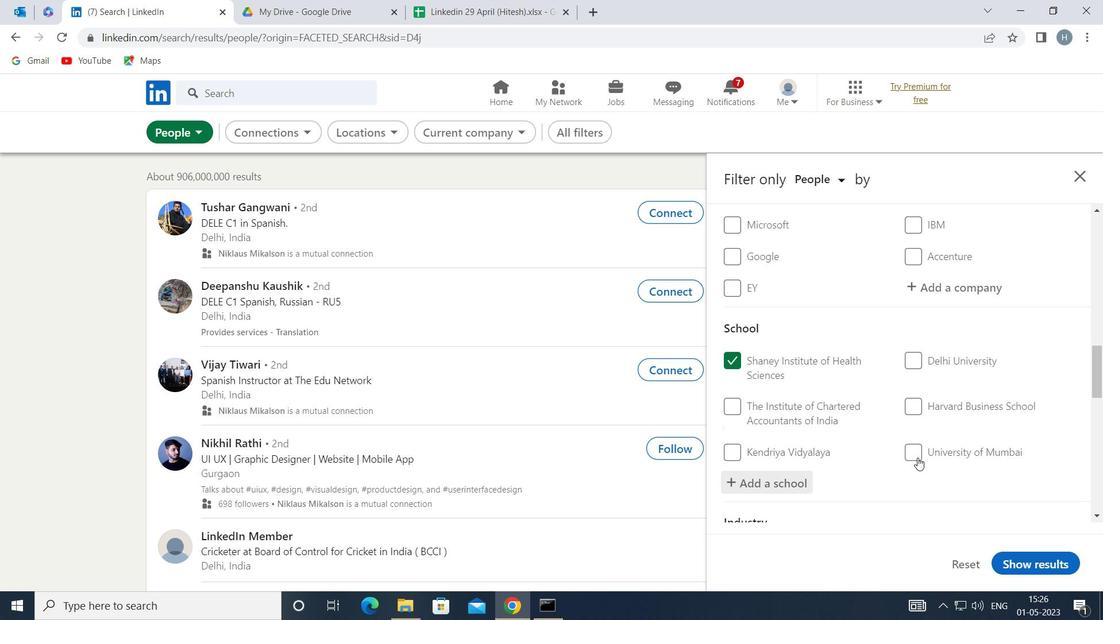 
Action: Mouse scrolled (907, 429) with delta (0, 0)
Screenshot: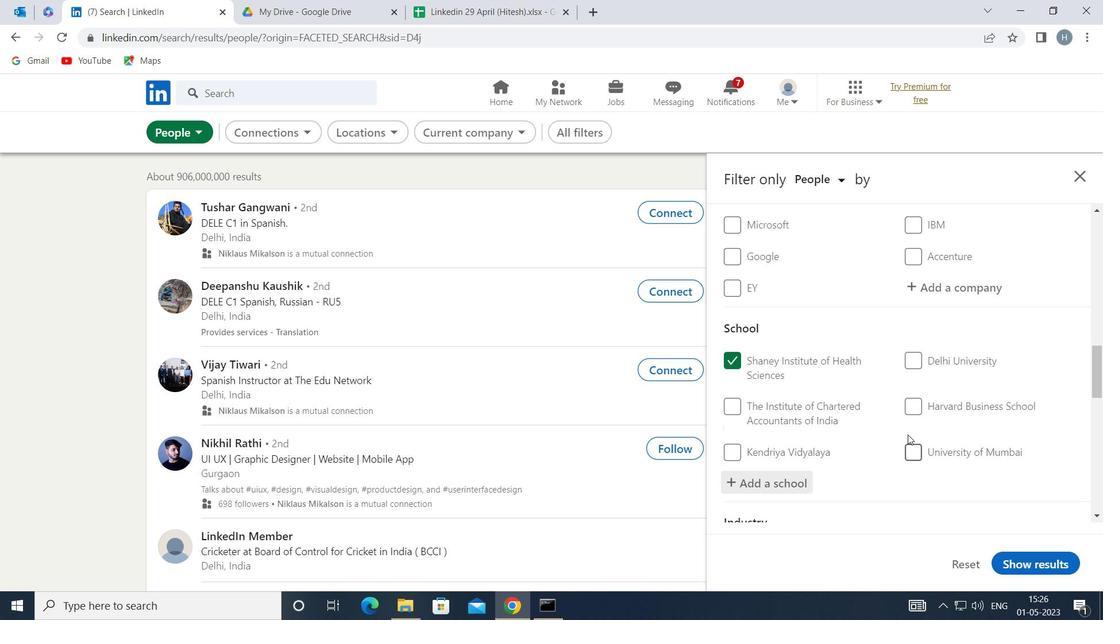 
Action: Mouse scrolled (907, 429) with delta (0, 0)
Screenshot: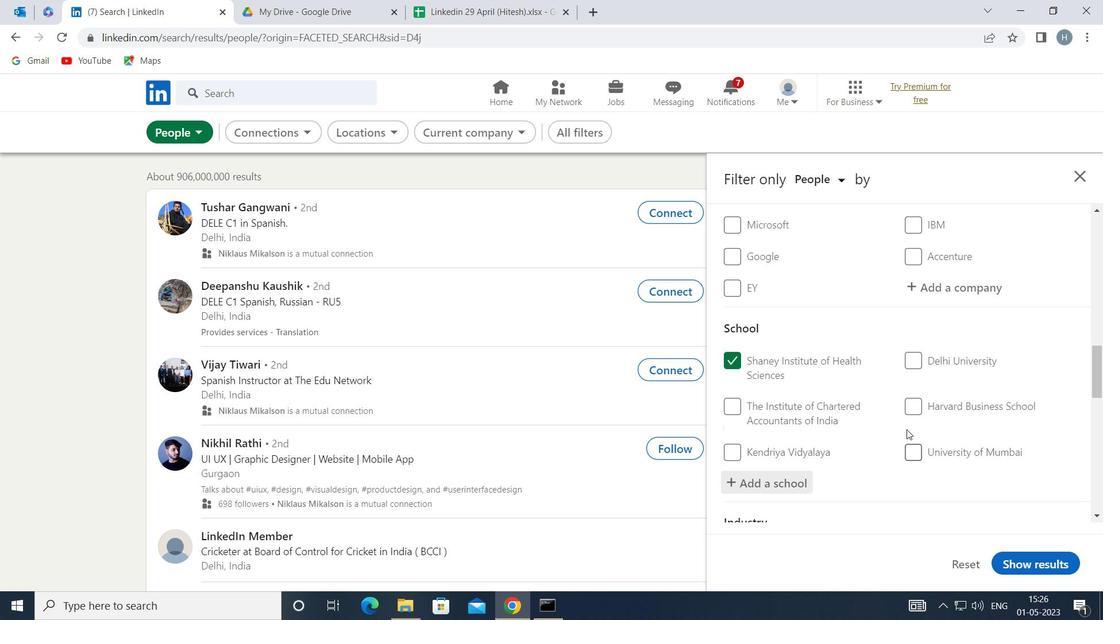
Action: Mouse moved to (906, 427)
Screenshot: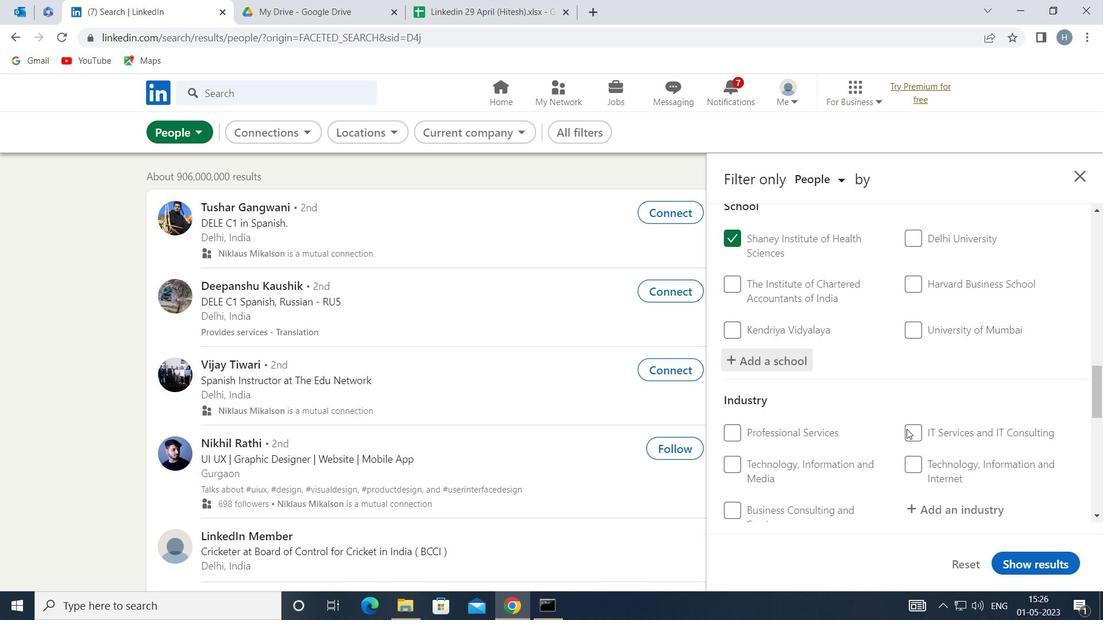 
Action: Mouse scrolled (906, 427) with delta (0, 0)
Screenshot: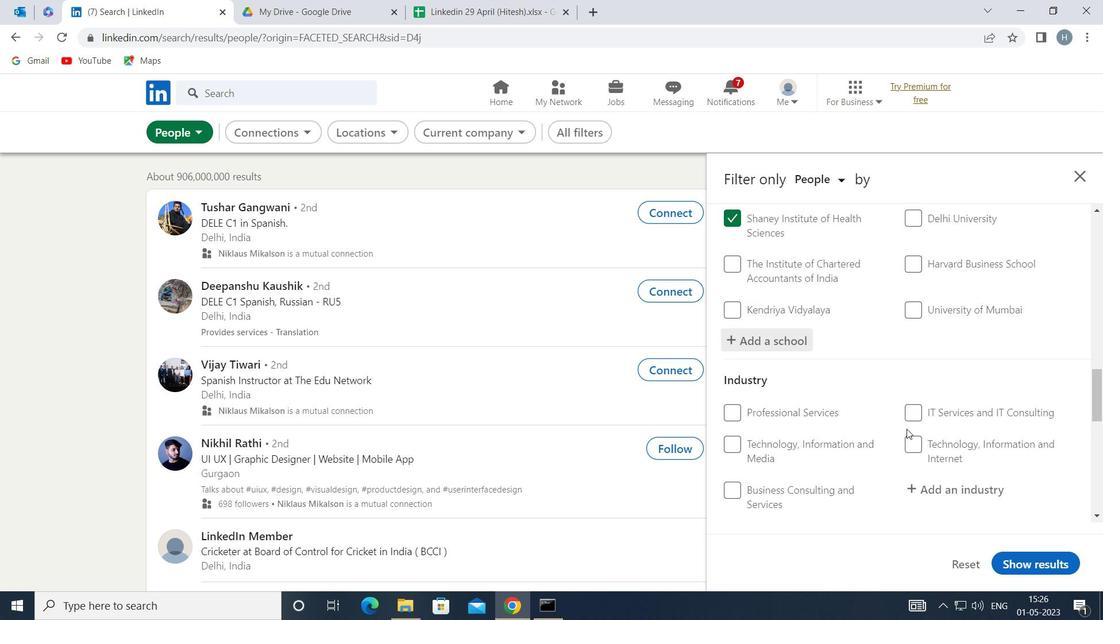 
Action: Mouse moved to (937, 416)
Screenshot: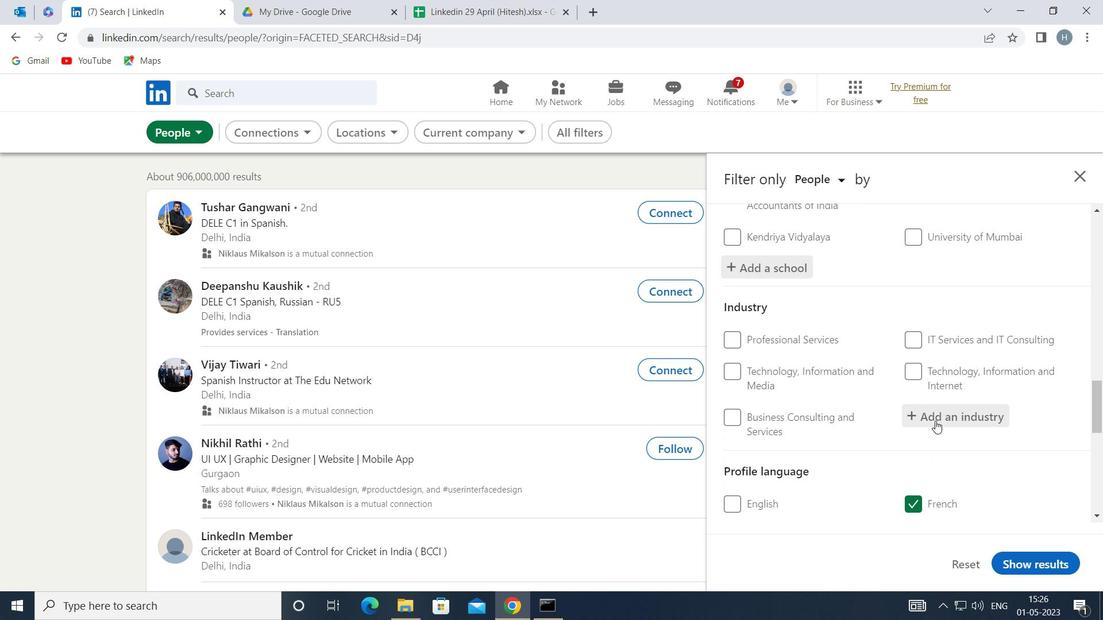
Action: Mouse pressed left at (937, 416)
Screenshot: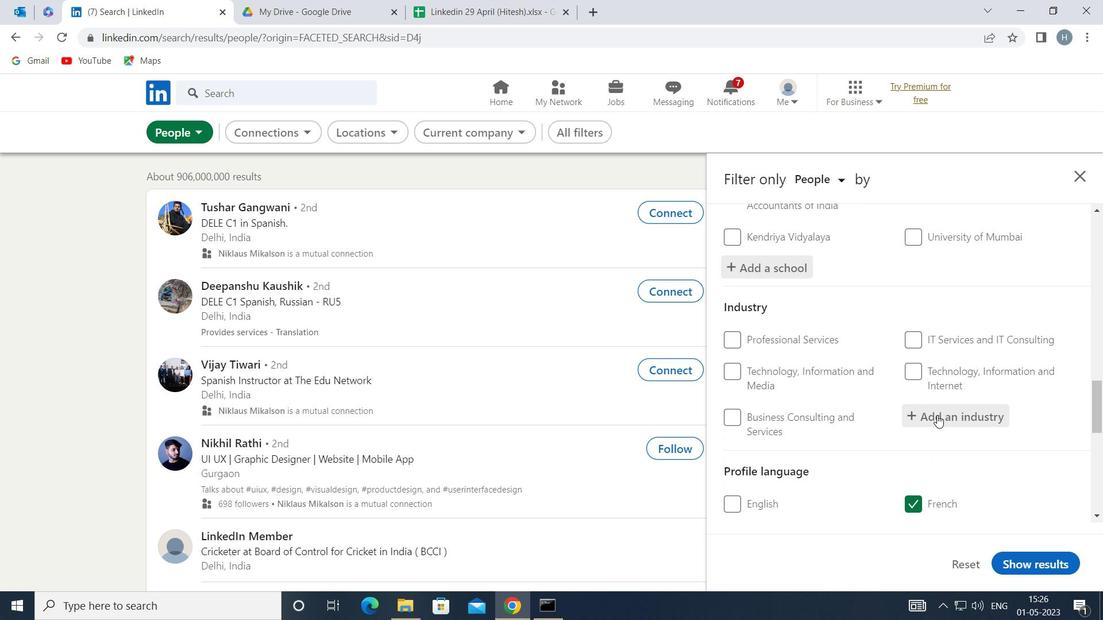 
Action: Mouse moved to (935, 415)
Screenshot: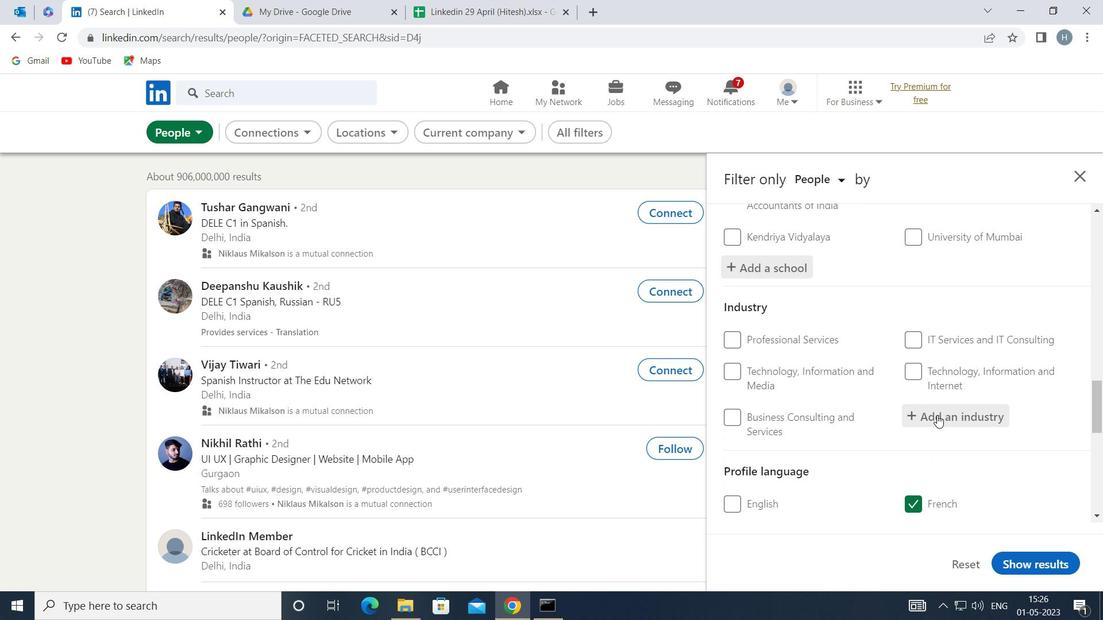 
Action: Key pressed <Key.shift>ANIMA
Screenshot: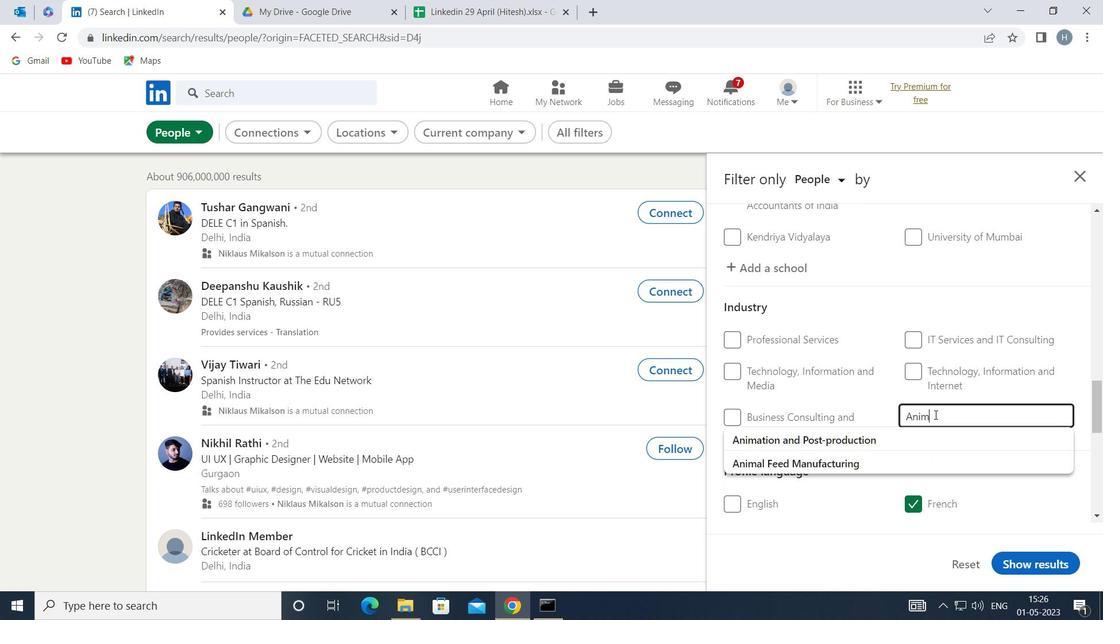
Action: Mouse moved to (933, 415)
Screenshot: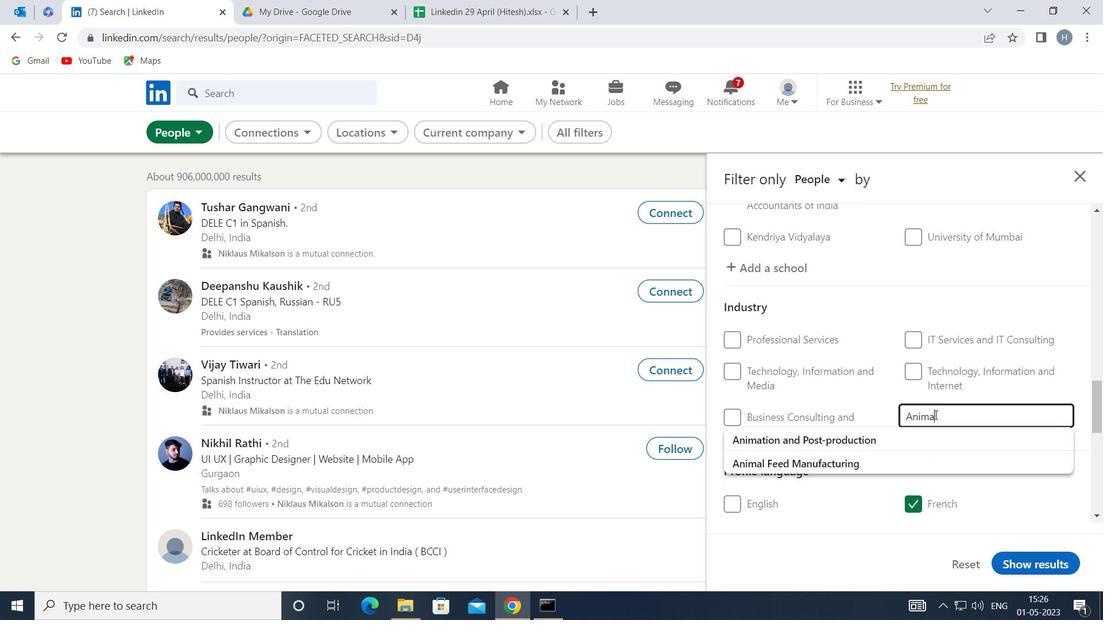 
Action: Key pressed L
Screenshot: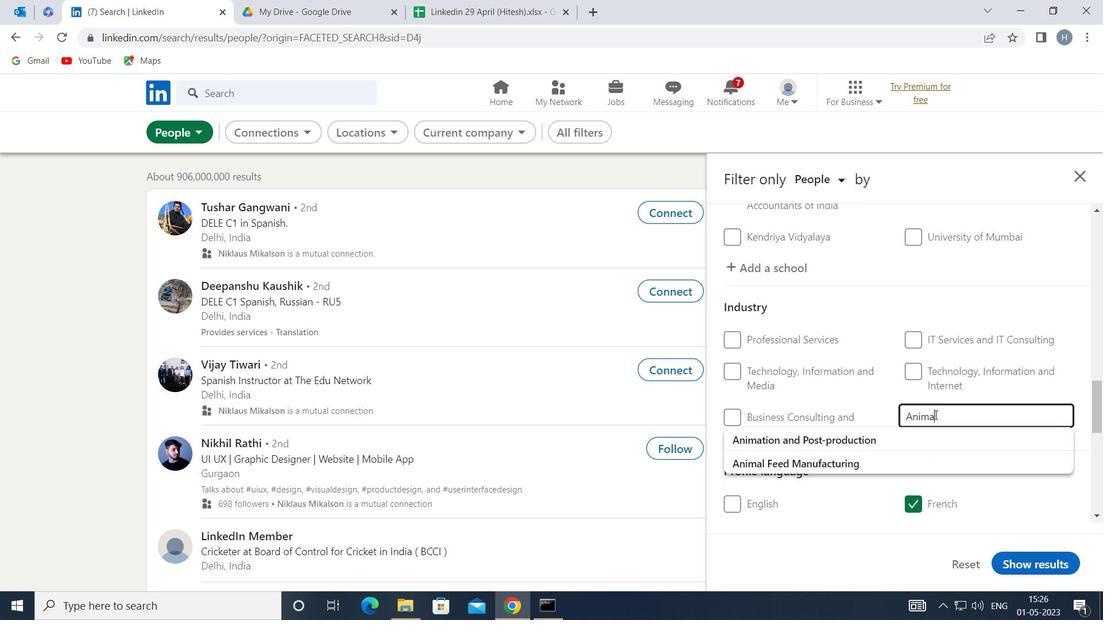 
Action: Mouse moved to (887, 437)
Screenshot: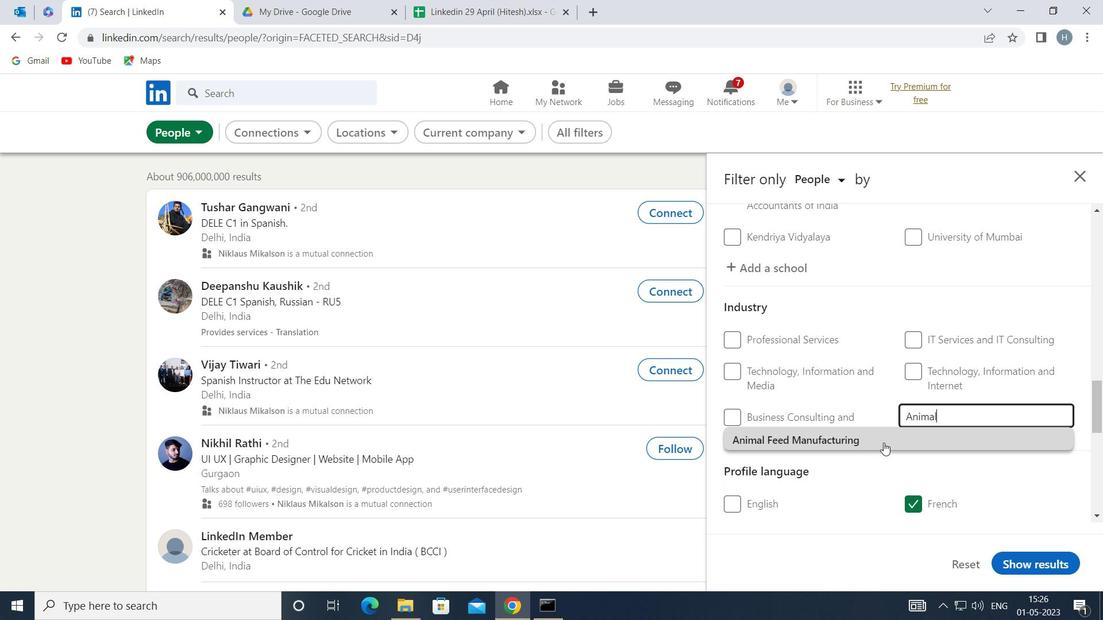 
Action: Mouse pressed left at (887, 437)
Screenshot: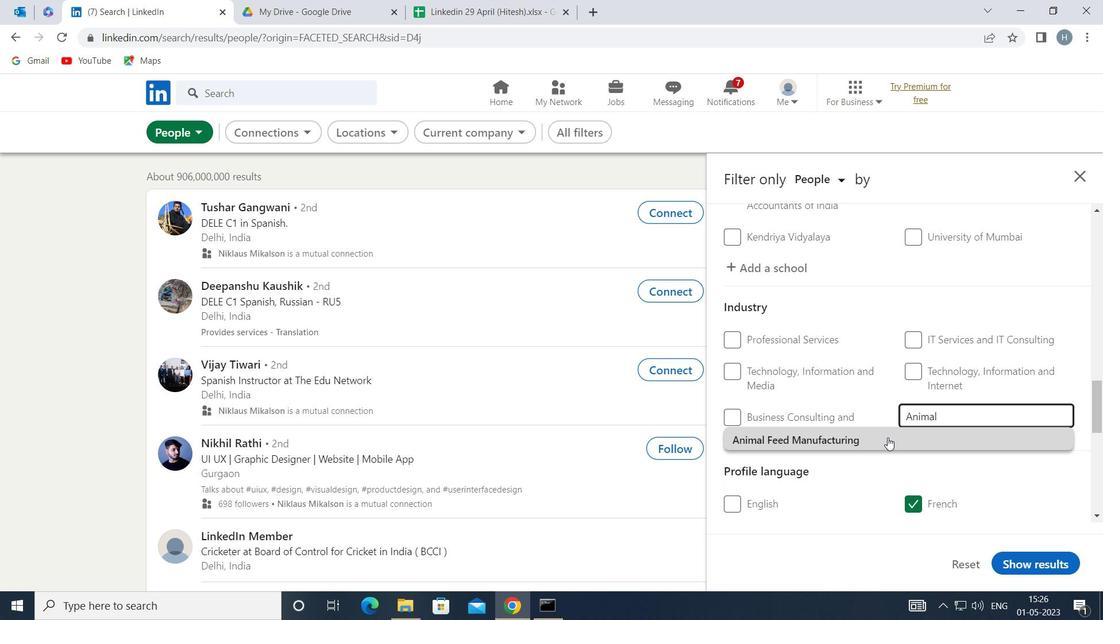 
Action: Mouse moved to (838, 433)
Screenshot: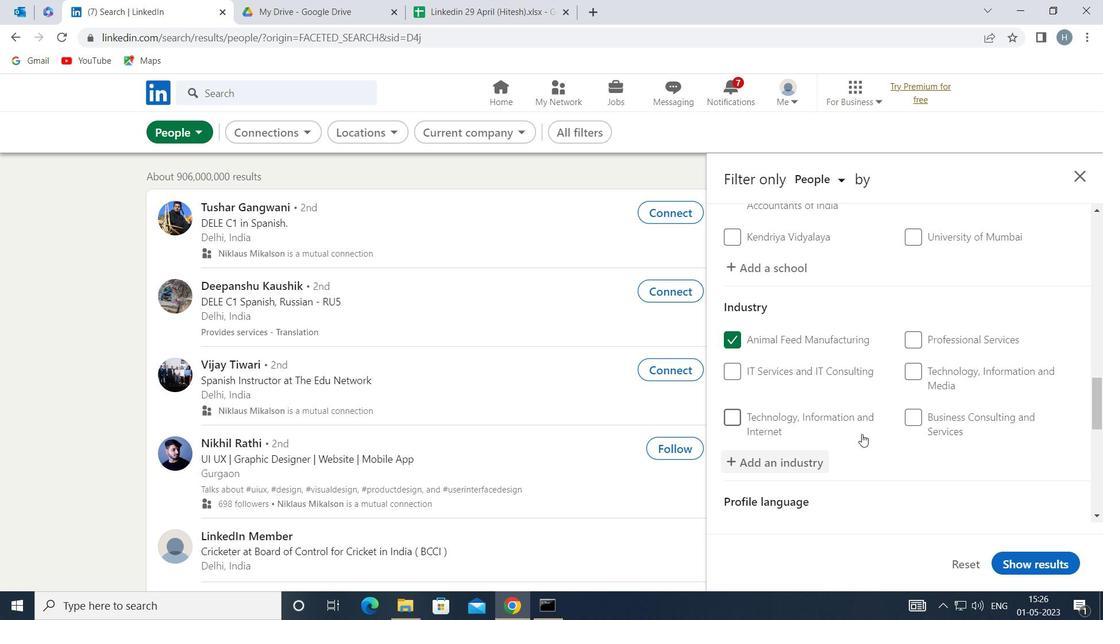 
Action: Mouse scrolled (838, 432) with delta (0, 0)
Screenshot: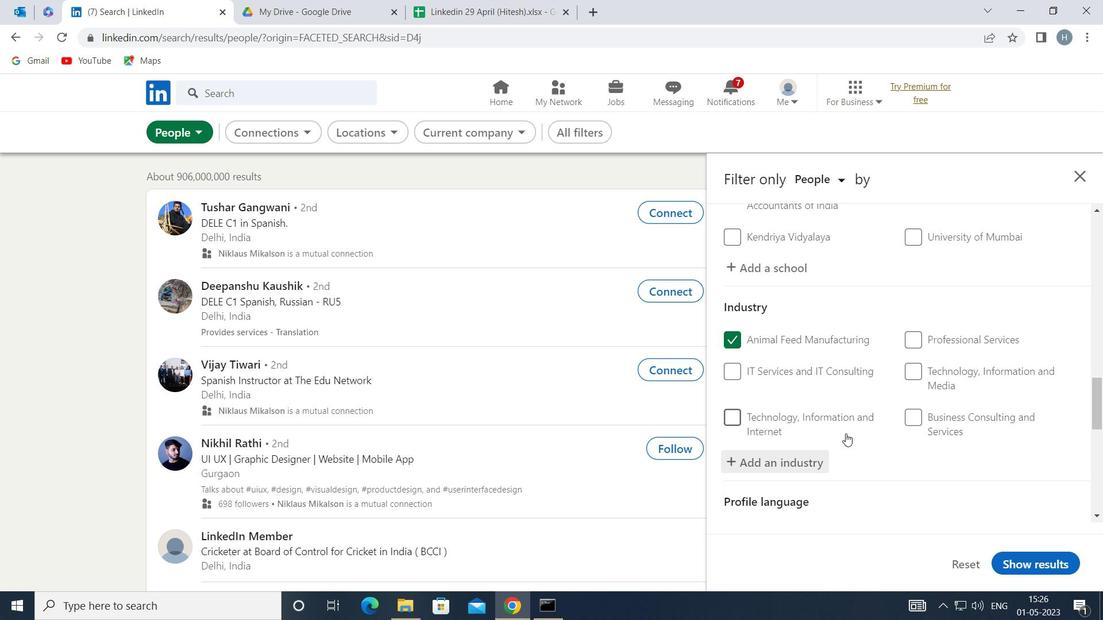 
Action: Mouse scrolled (838, 432) with delta (0, 0)
Screenshot: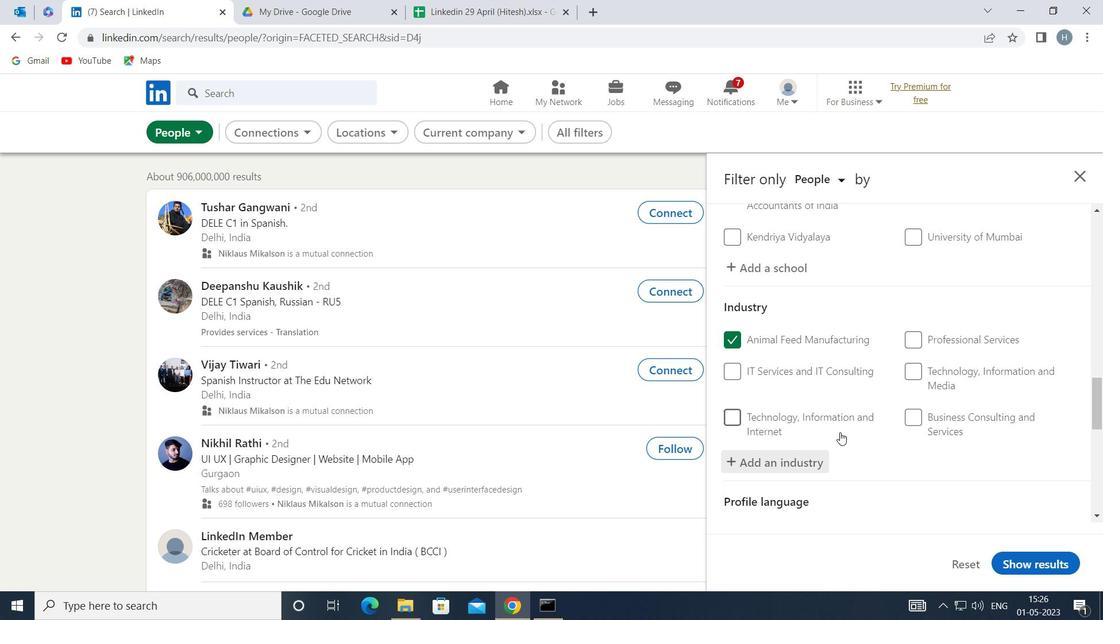 
Action: Mouse moved to (837, 433)
Screenshot: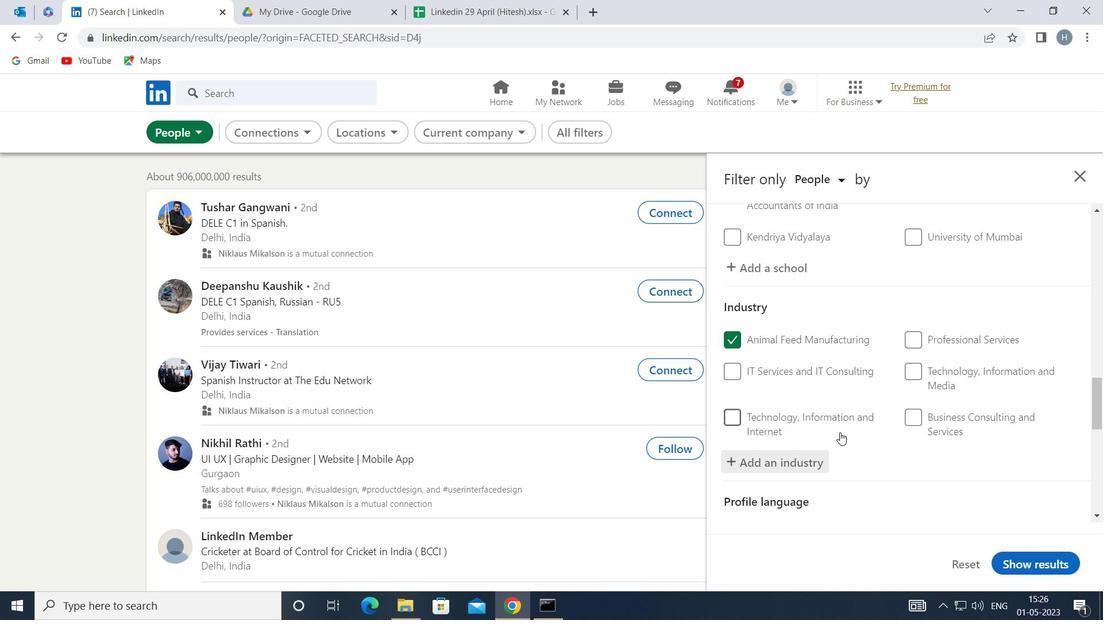 
Action: Mouse scrolled (837, 432) with delta (0, 0)
Screenshot: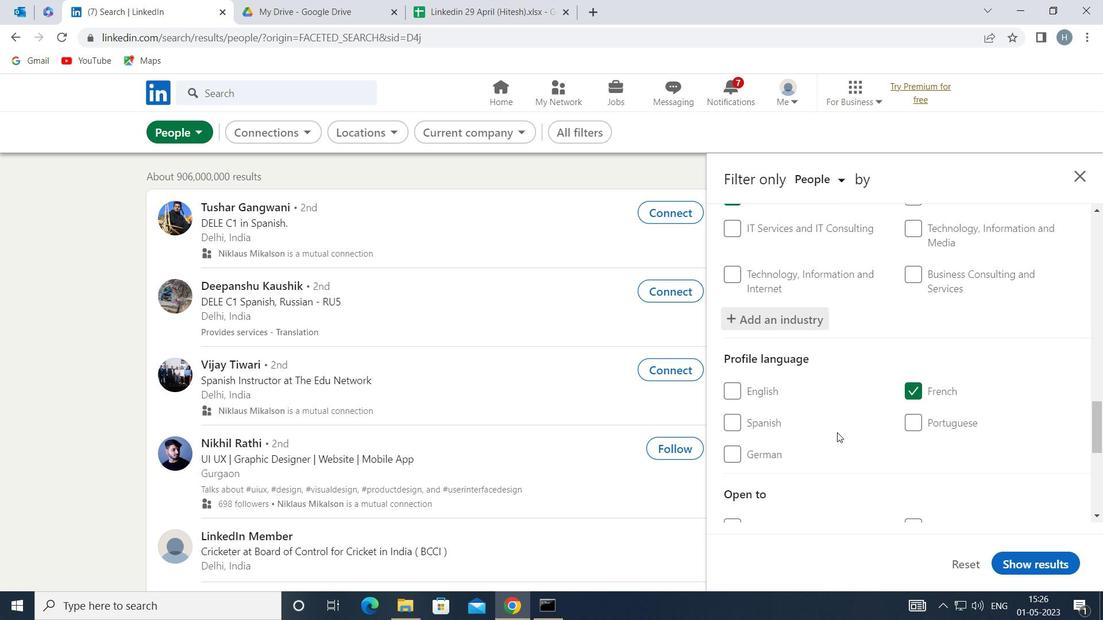 
Action: Mouse scrolled (837, 432) with delta (0, 0)
Screenshot: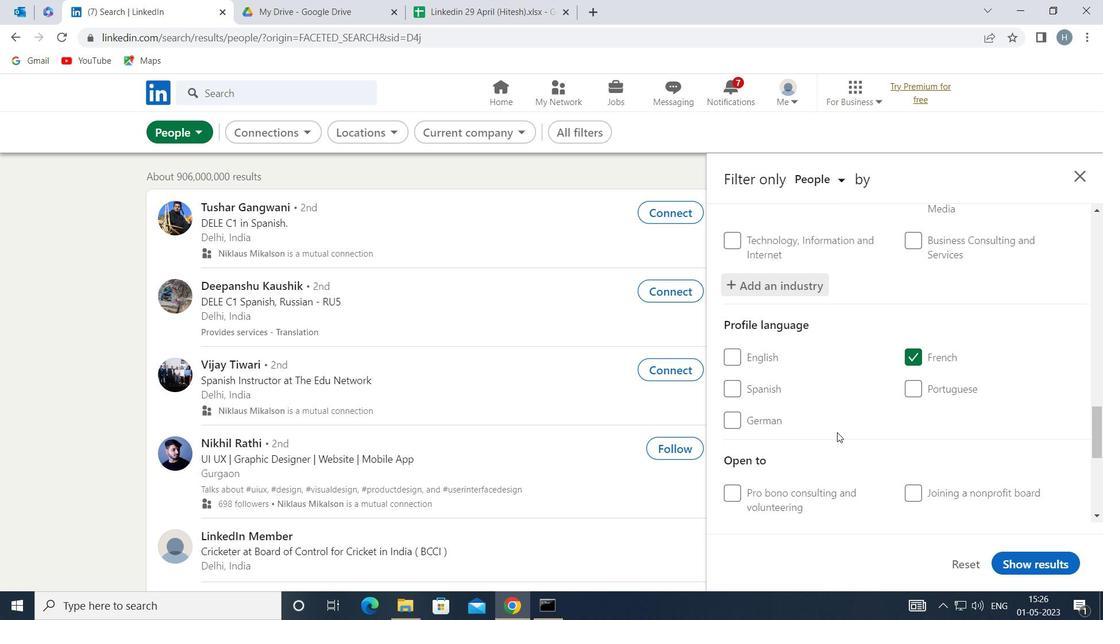 
Action: Mouse moved to (914, 445)
Screenshot: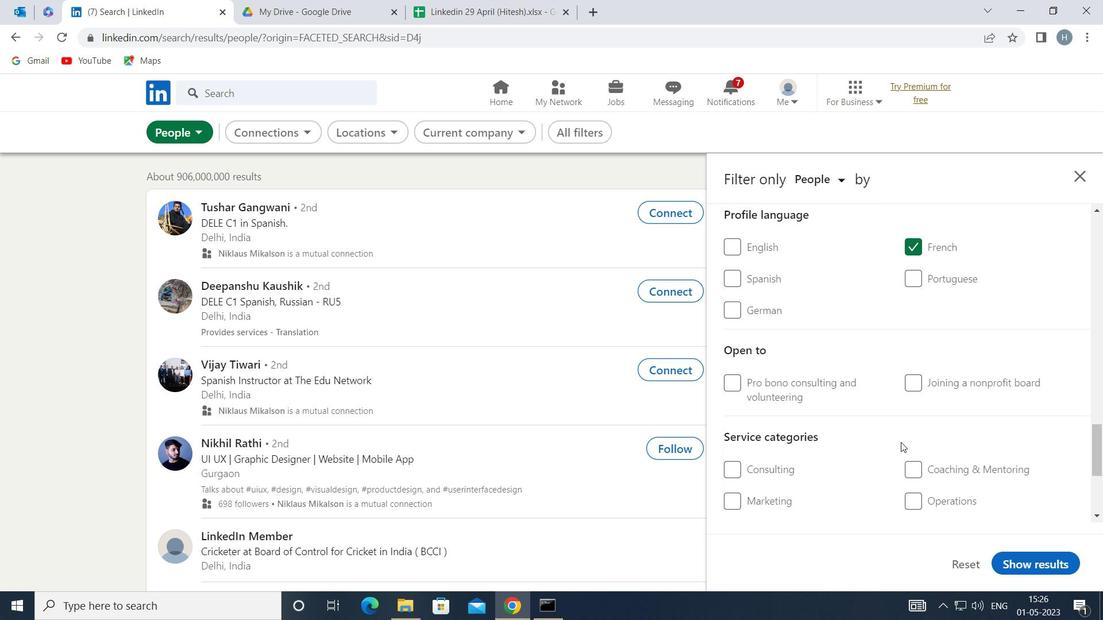 
Action: Mouse scrolled (914, 445) with delta (0, 0)
Screenshot: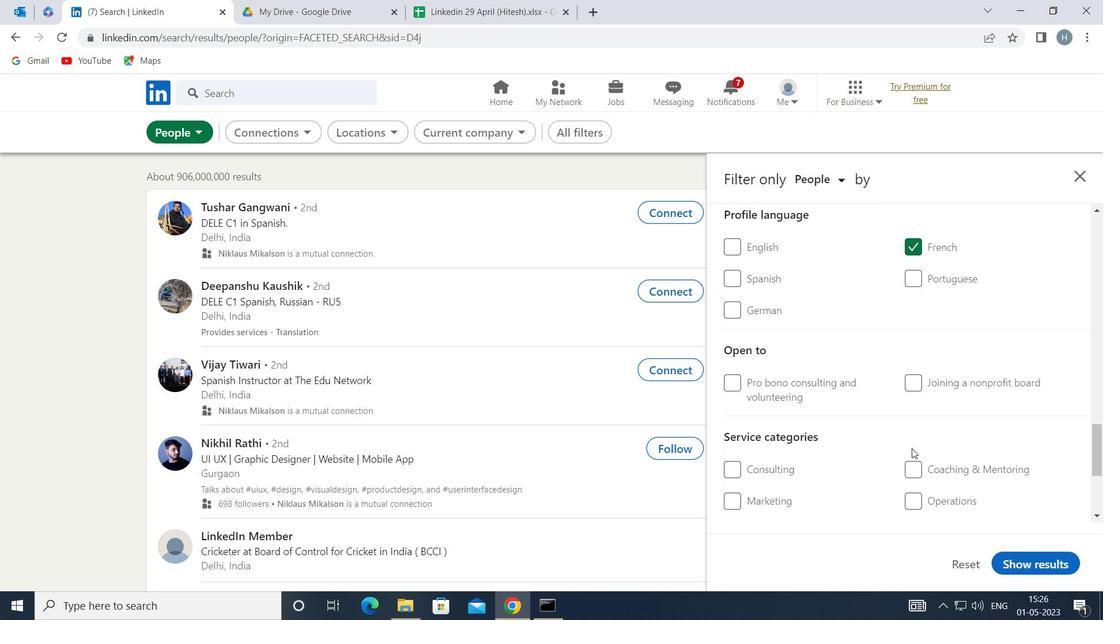 
Action: Mouse moved to (945, 459)
Screenshot: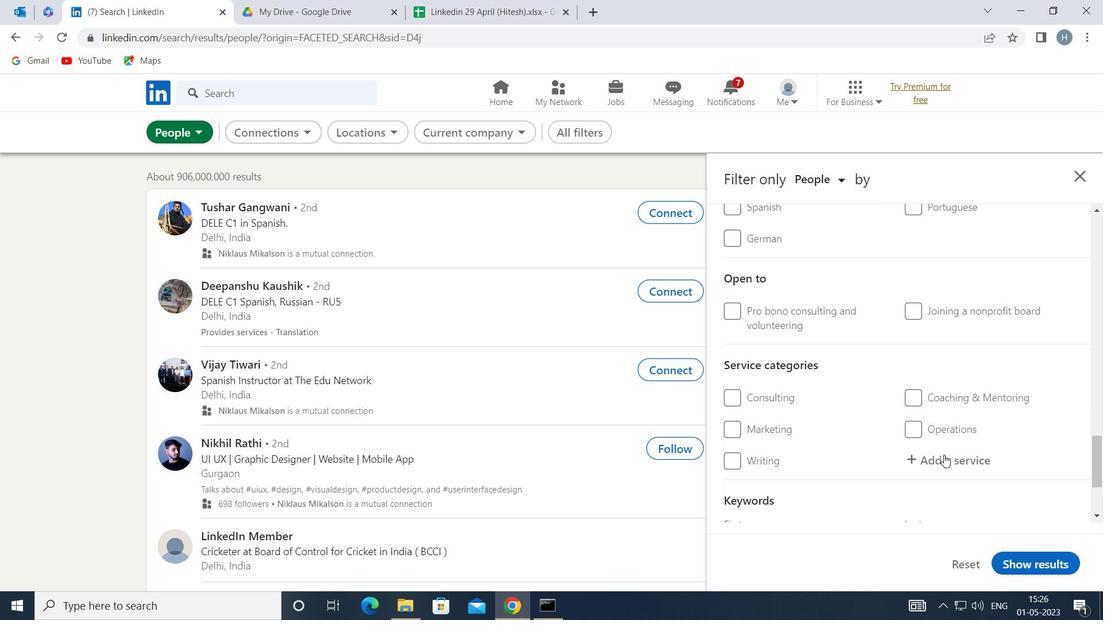 
Action: Mouse pressed left at (945, 459)
Screenshot: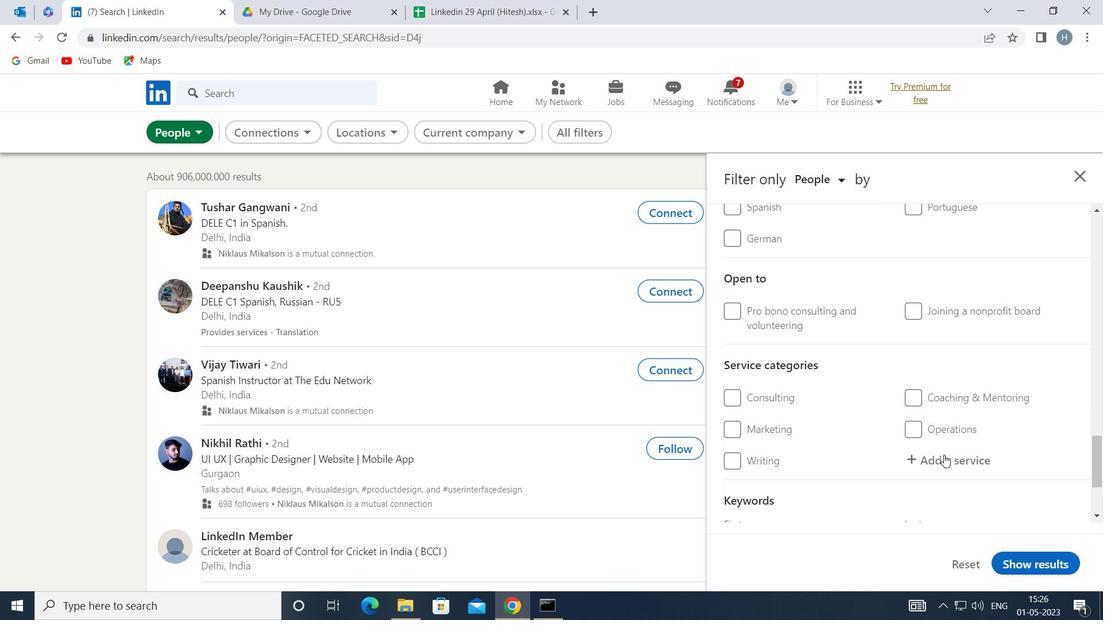 
Action: Key pressed <Key.shift>PERSONAL
Screenshot: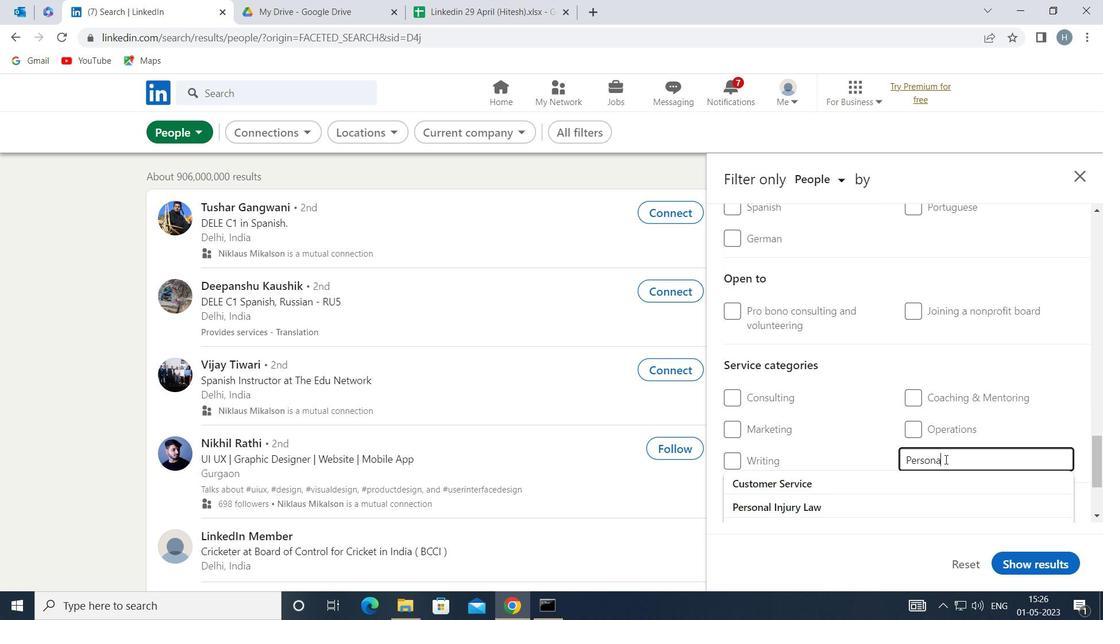 
Action: Mouse moved to (954, 429)
Screenshot: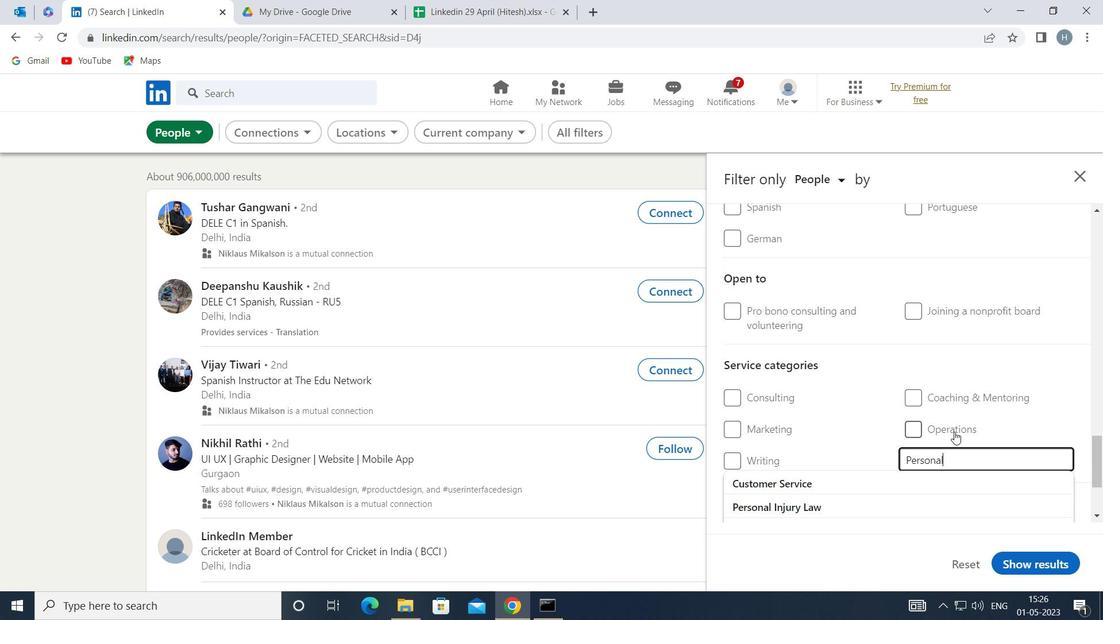 
Action: Key pressed <Key.space>
Screenshot: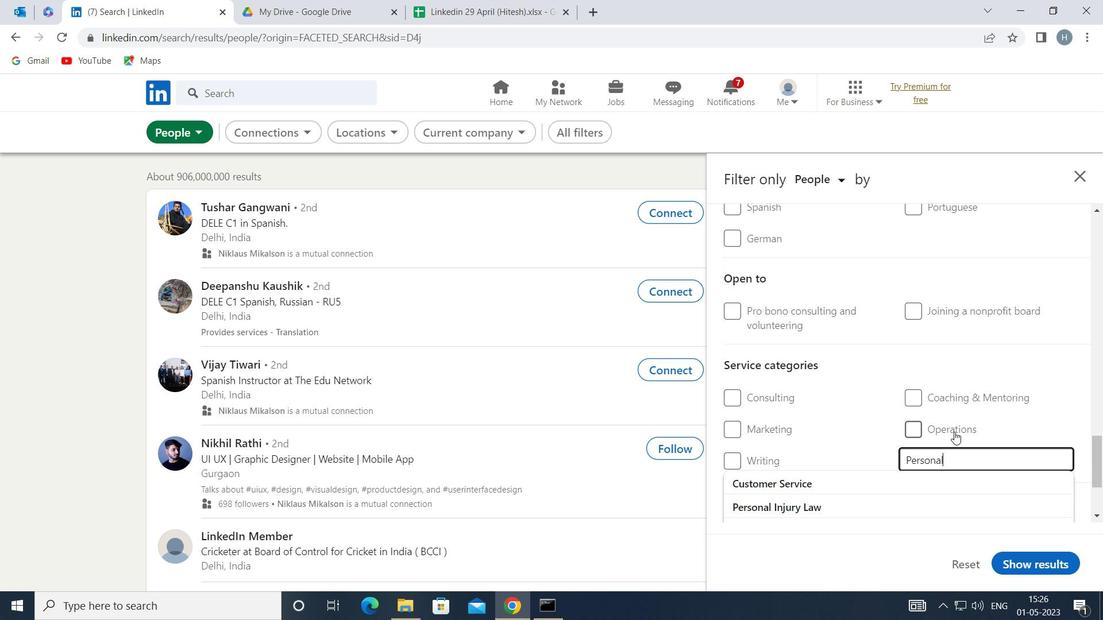 
Action: Mouse moved to (855, 505)
Screenshot: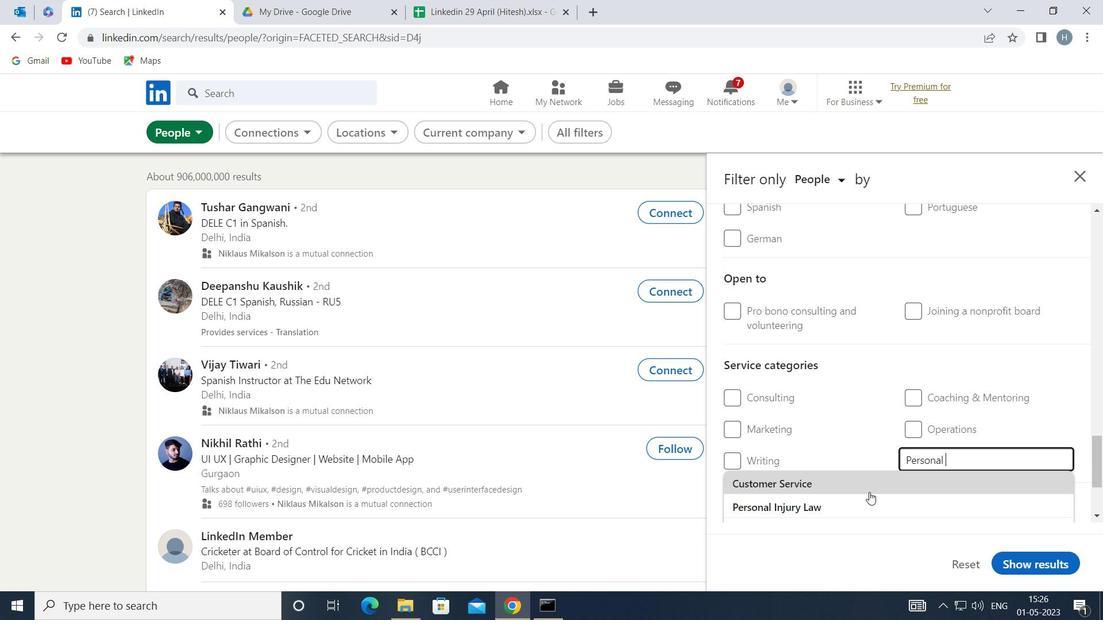 
Action: Mouse pressed left at (855, 505)
Screenshot: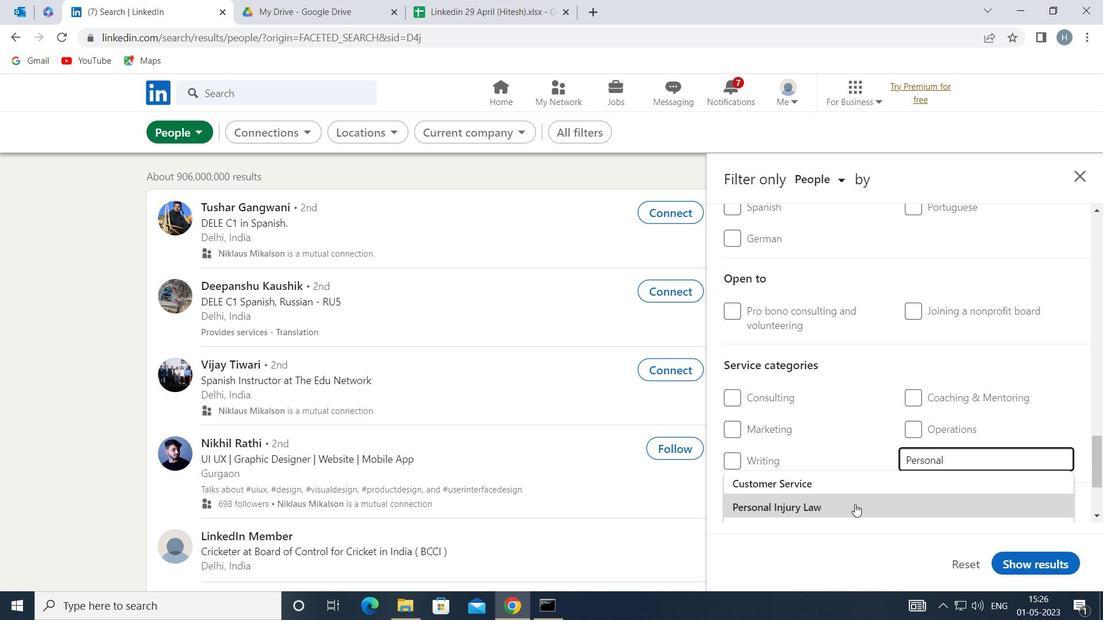 
Action: Mouse moved to (856, 443)
Screenshot: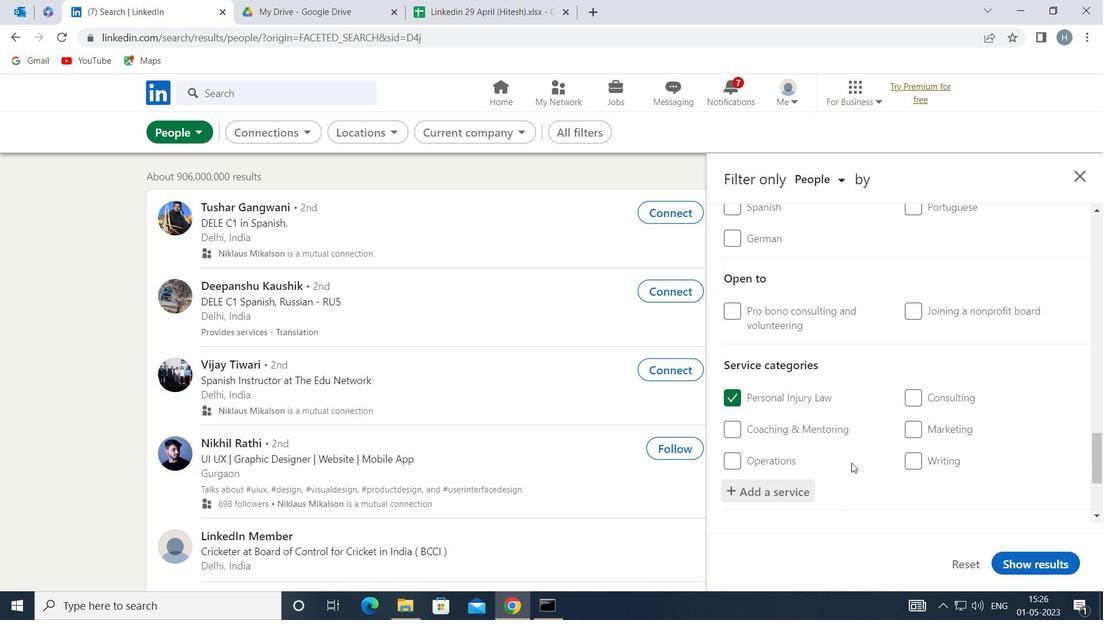 
Action: Mouse scrolled (856, 442) with delta (0, 0)
Screenshot: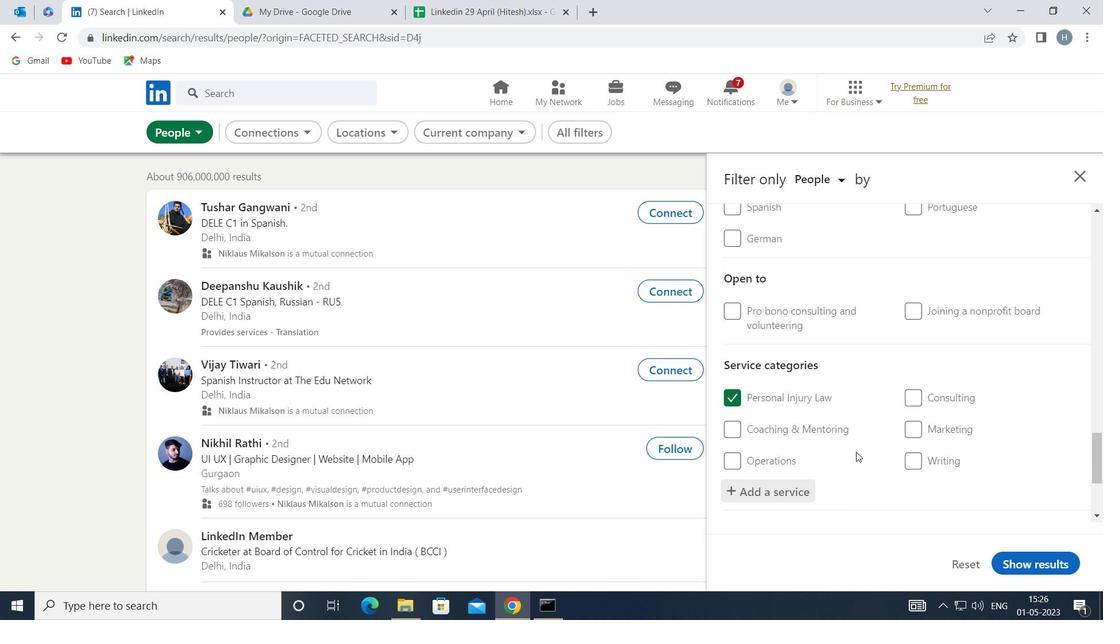 
Action: Mouse scrolled (856, 442) with delta (0, 0)
Screenshot: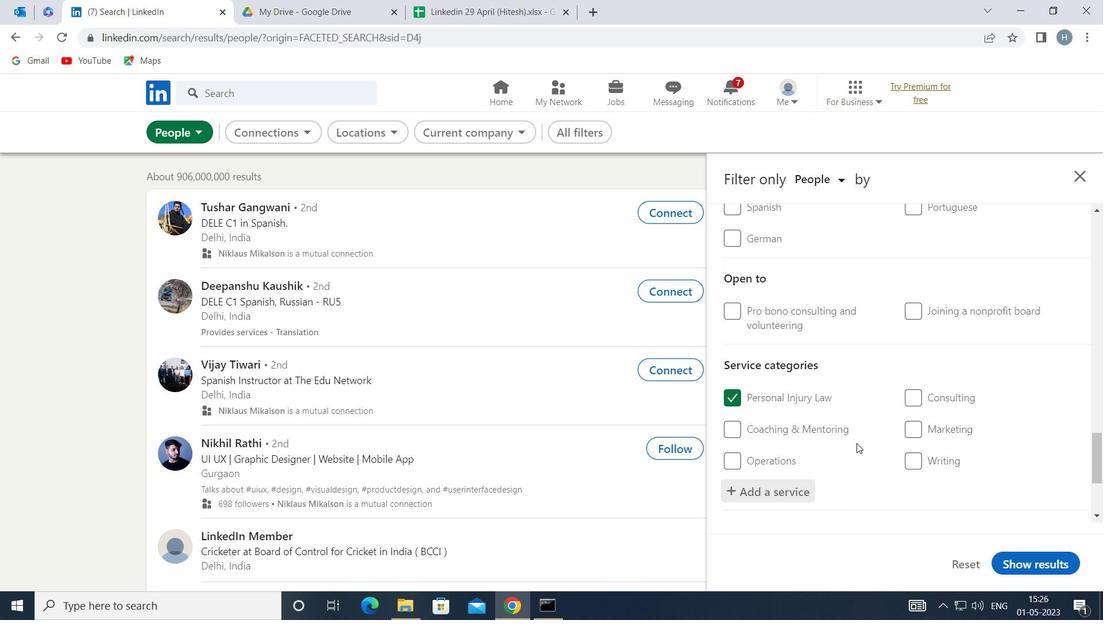 
Action: Mouse moved to (859, 440)
Screenshot: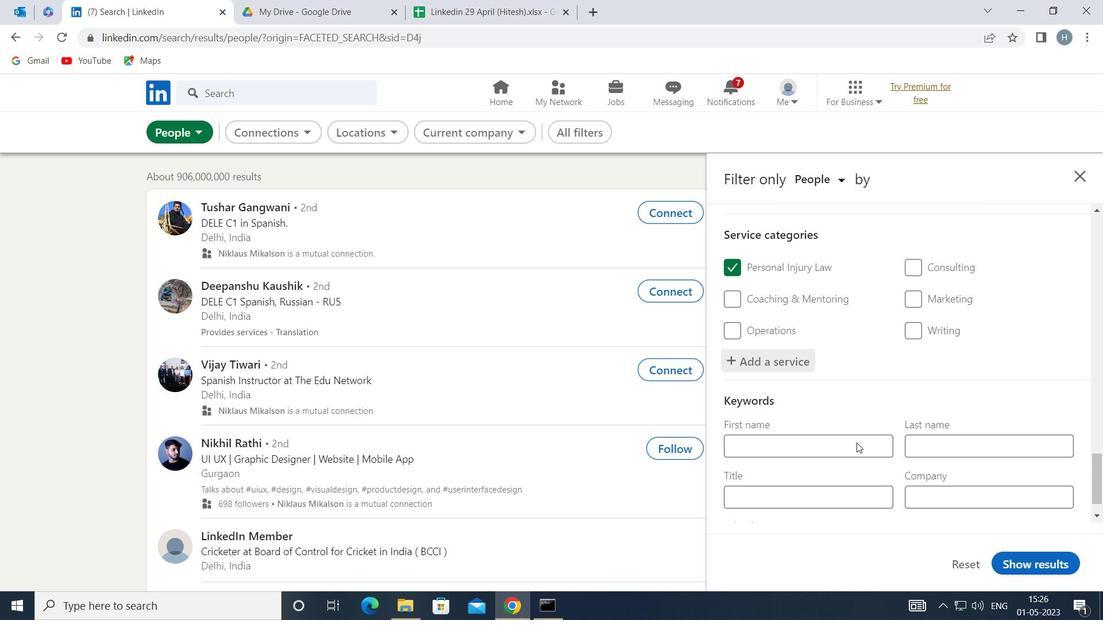 
Action: Mouse scrolled (859, 439) with delta (0, 0)
Screenshot: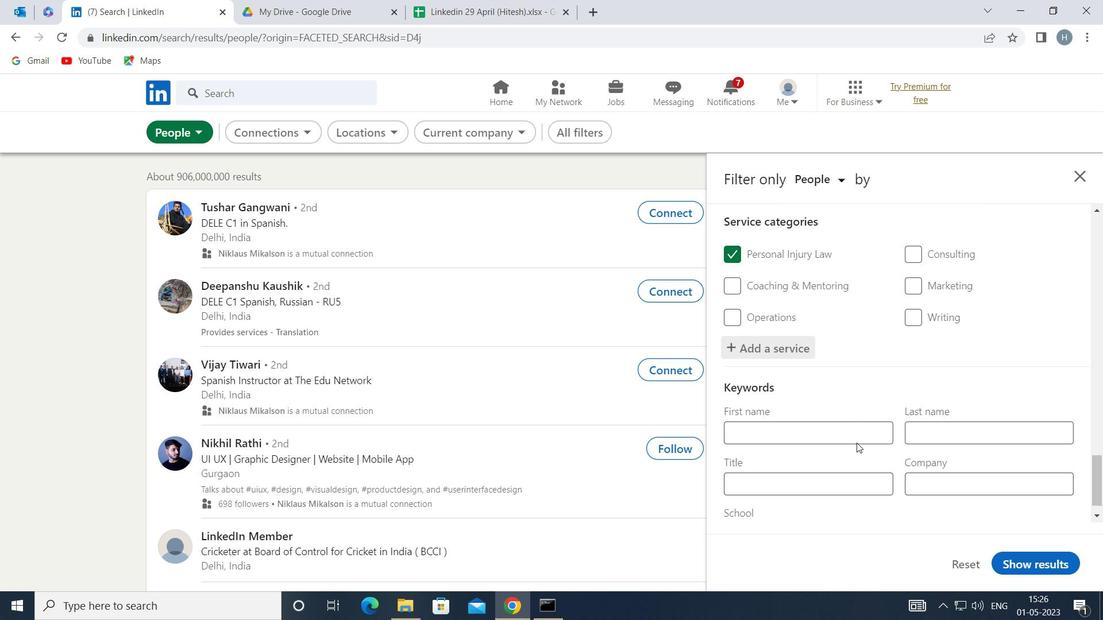 
Action: Mouse scrolled (859, 439) with delta (0, 0)
Screenshot: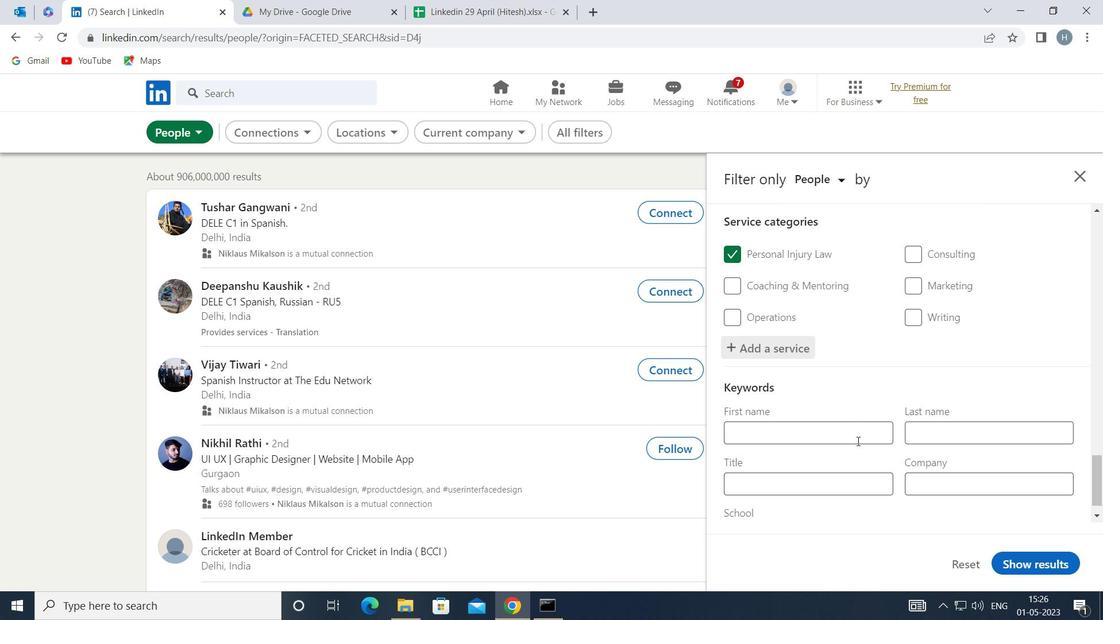 
Action: Mouse moved to (837, 459)
Screenshot: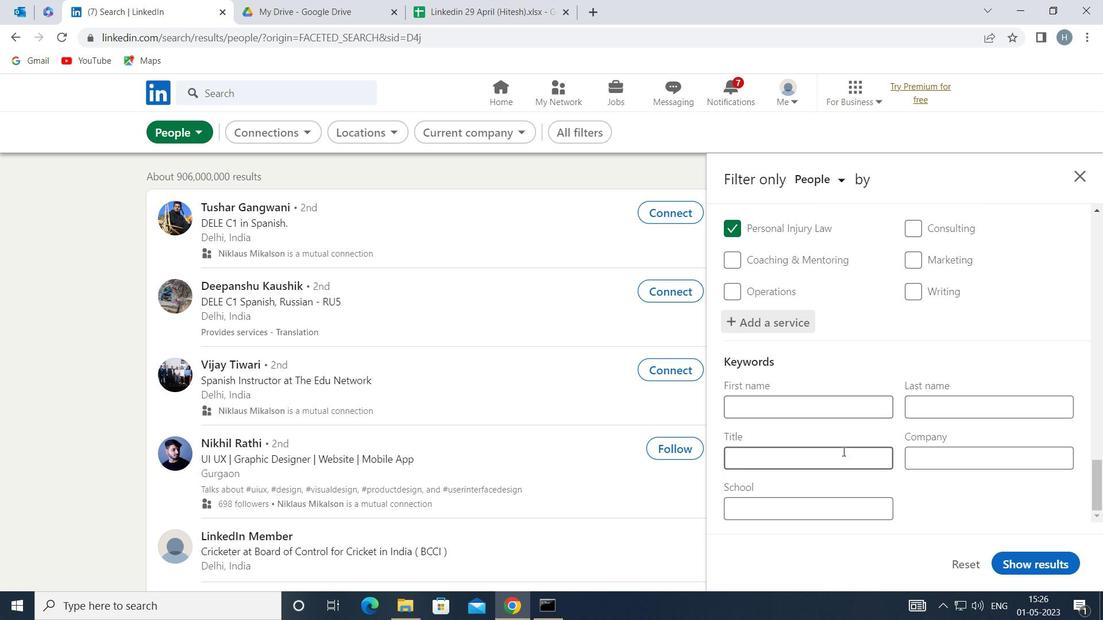 
Action: Mouse pressed left at (837, 459)
Screenshot: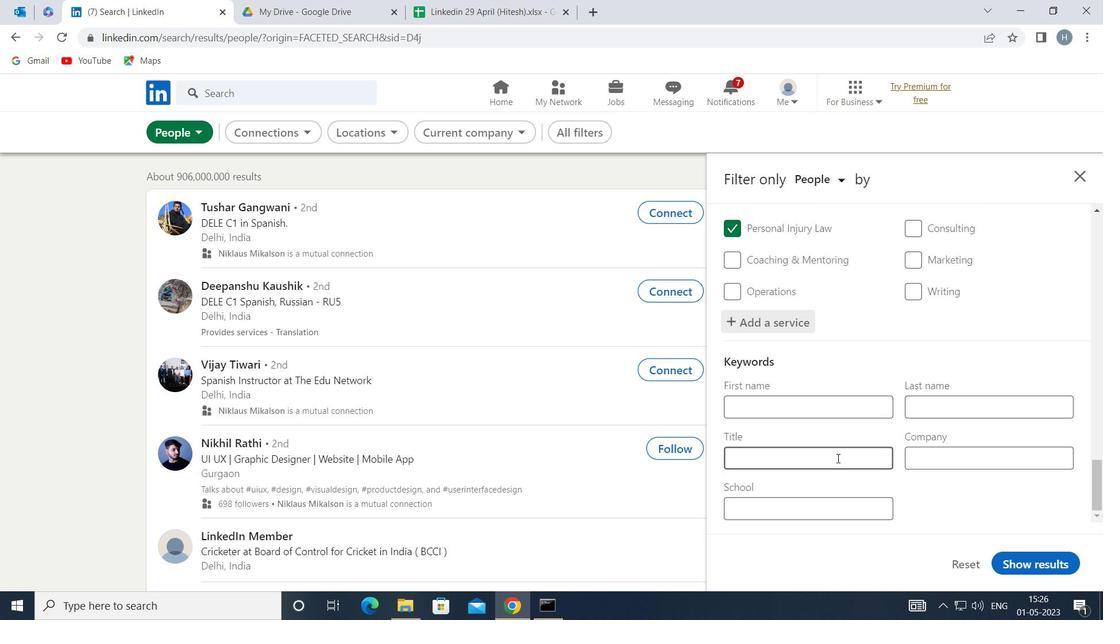 
Action: Mouse moved to (837, 459)
Screenshot: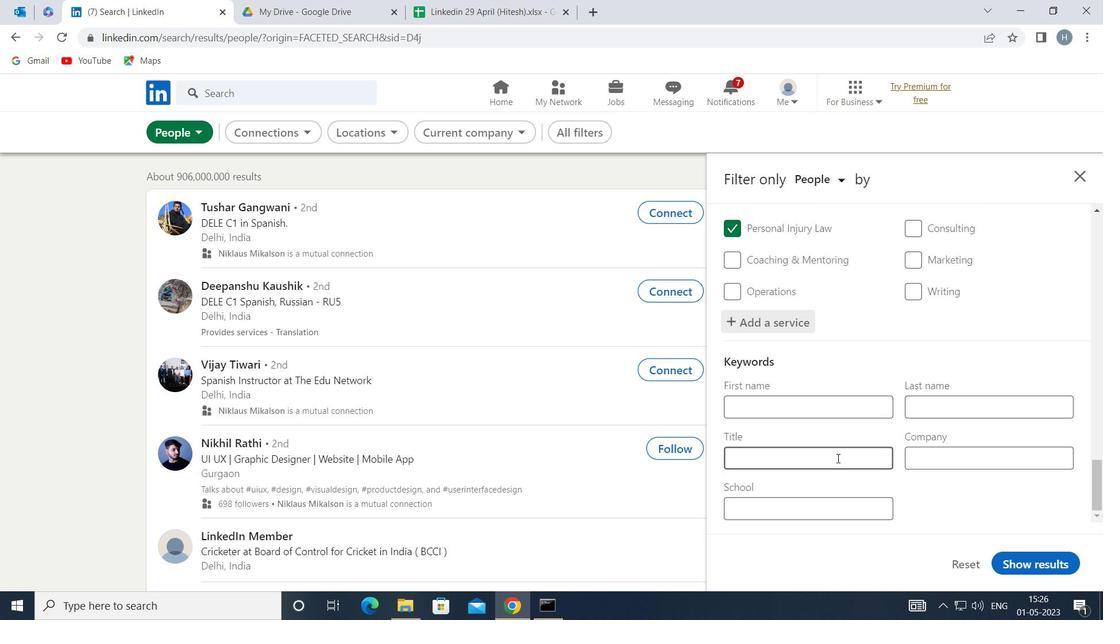 
Action: Key pressed <Key.shift>BRAND<Key.space><Key.shift>STRATEGIST
Screenshot: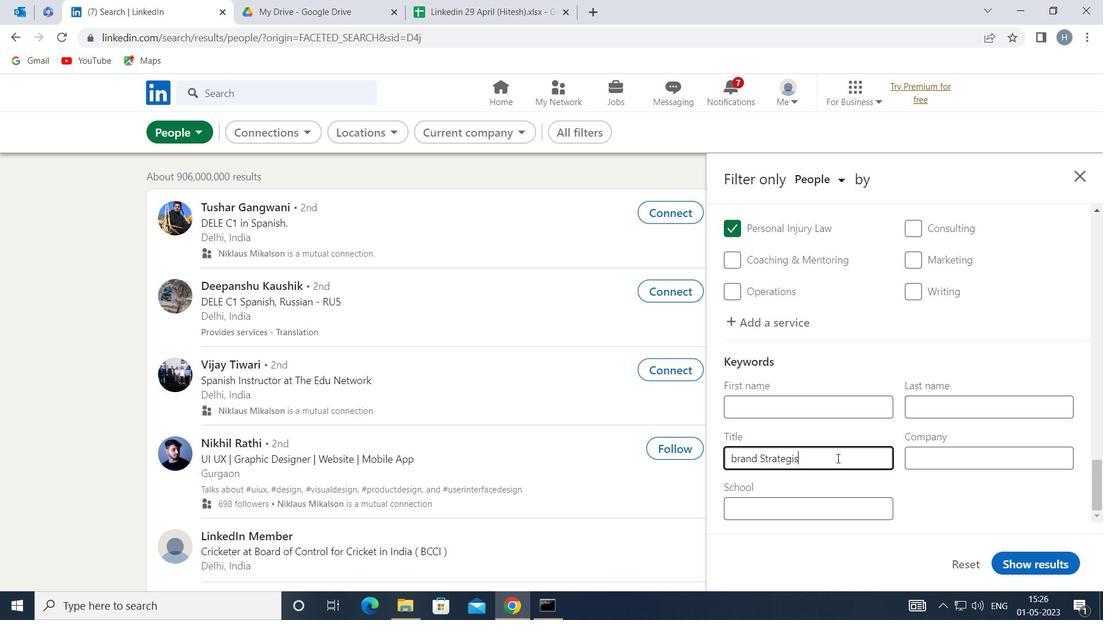
Action: Mouse moved to (1042, 558)
Screenshot: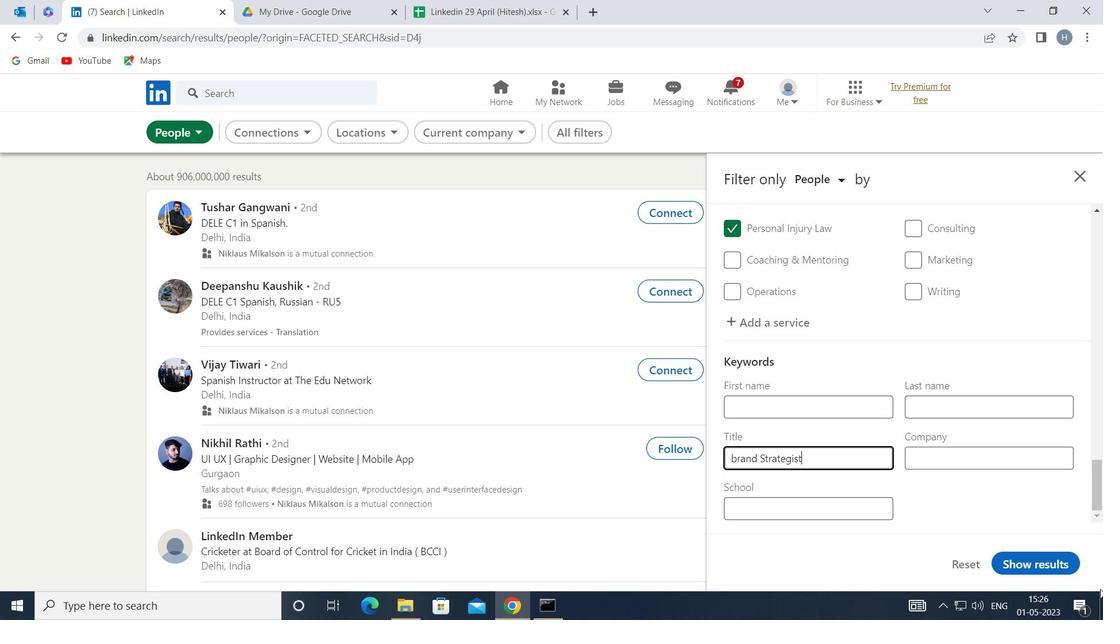 
Action: Mouse pressed left at (1042, 558)
Screenshot: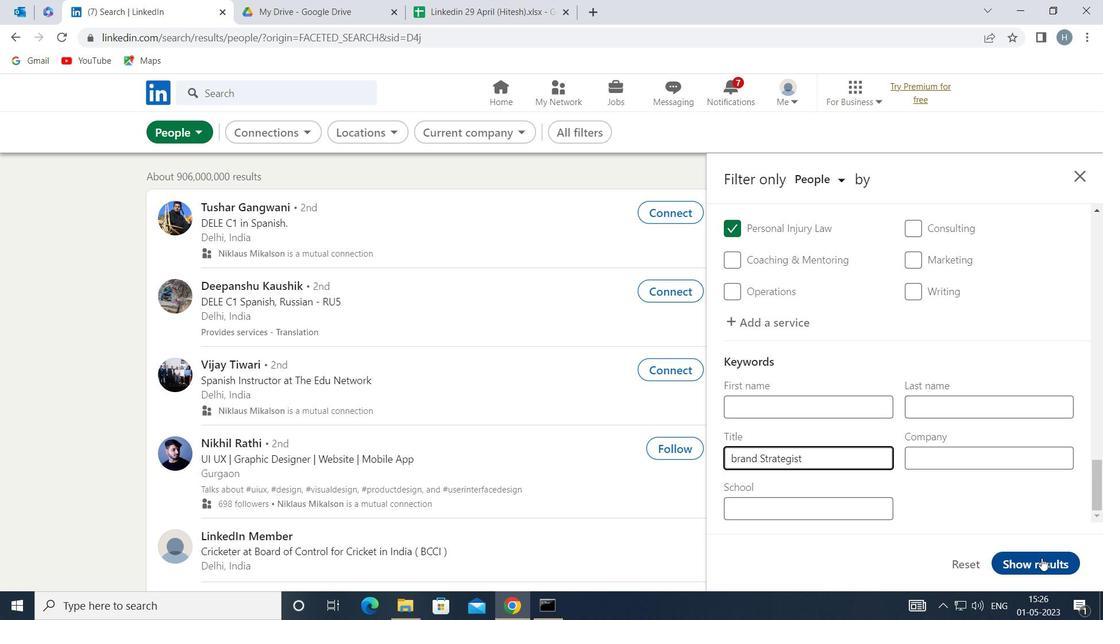 
Action: Mouse moved to (798, 340)
Screenshot: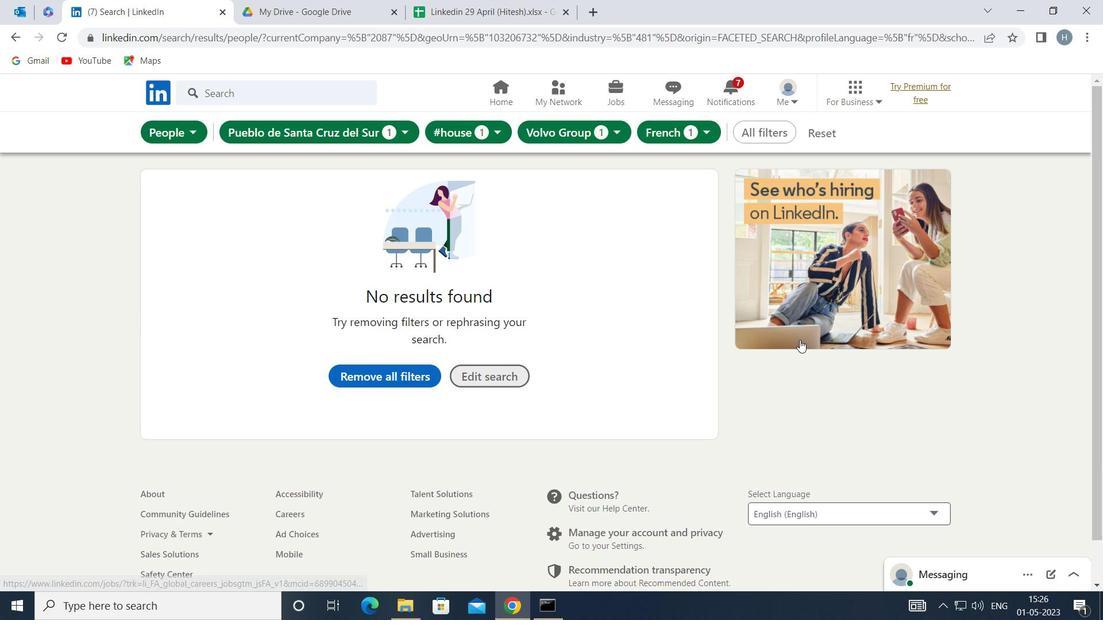 
